 Task: Search one way flight ticket for 1 adult, 1 child, 1 infant in seat in premium economy from Marion: Veterans Airport Of Southern Illinois (williamson County Regional Airport) to Laramie: Laramie Regional Airport on 5-3-2023. Choice of flights is Sun country airlines. Number of bags: 2 carry on bags and 4 checked bags. Price is upto 105000. Outbound departure time preference is 16:15.
Action: Mouse moved to (371, 153)
Screenshot: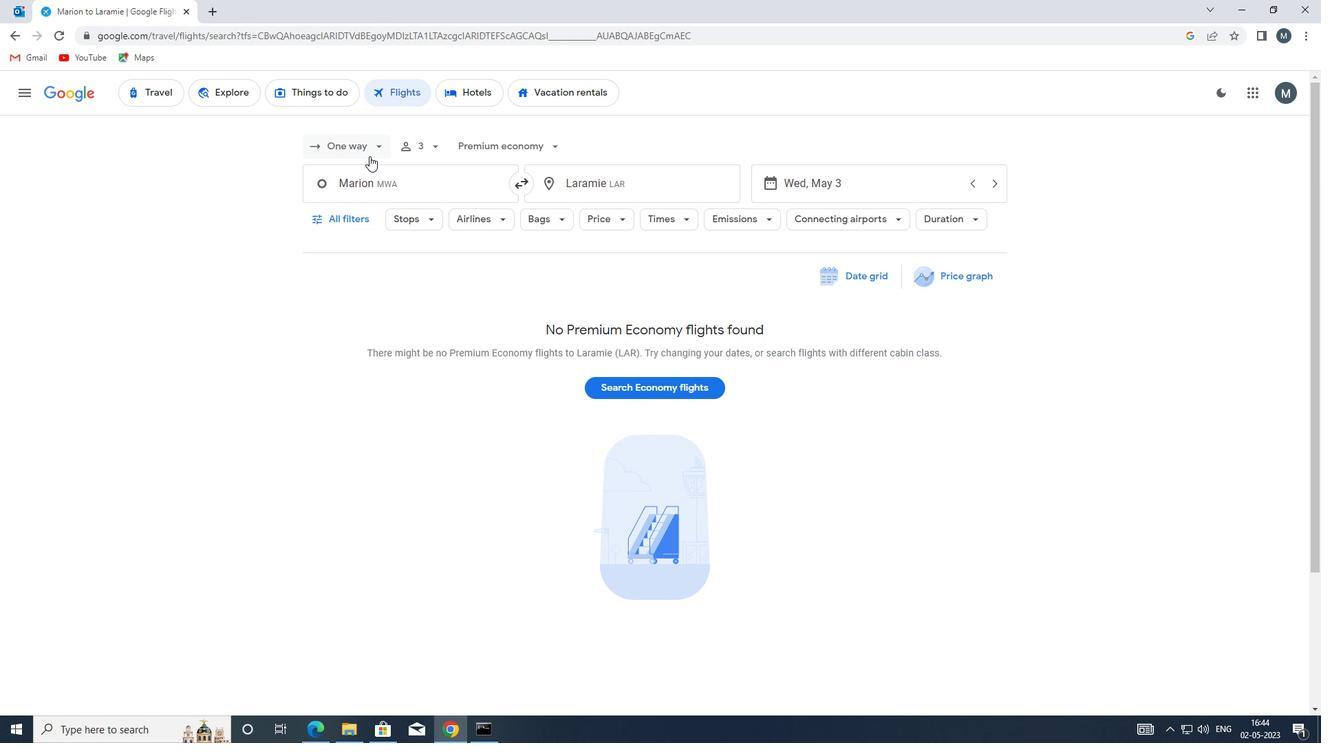 
Action: Mouse pressed left at (371, 153)
Screenshot: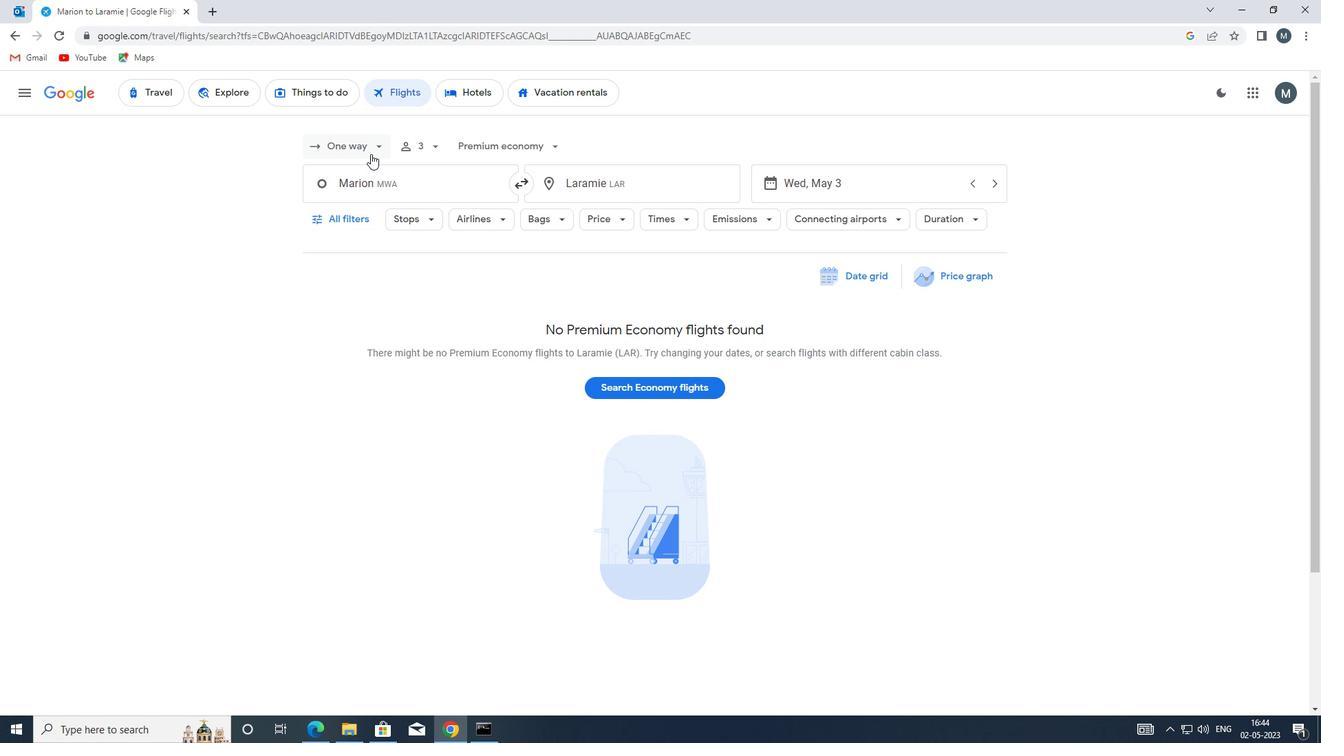 
Action: Mouse moved to (378, 214)
Screenshot: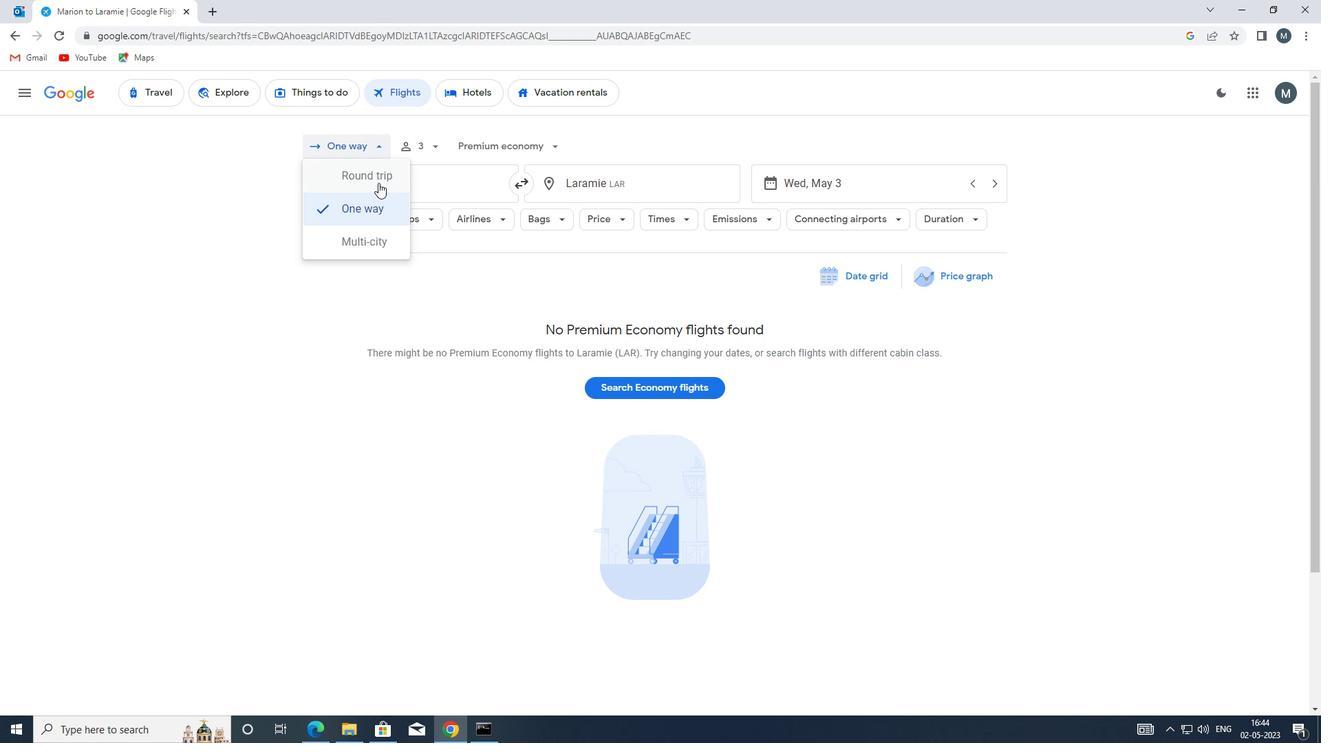 
Action: Mouse pressed left at (378, 214)
Screenshot: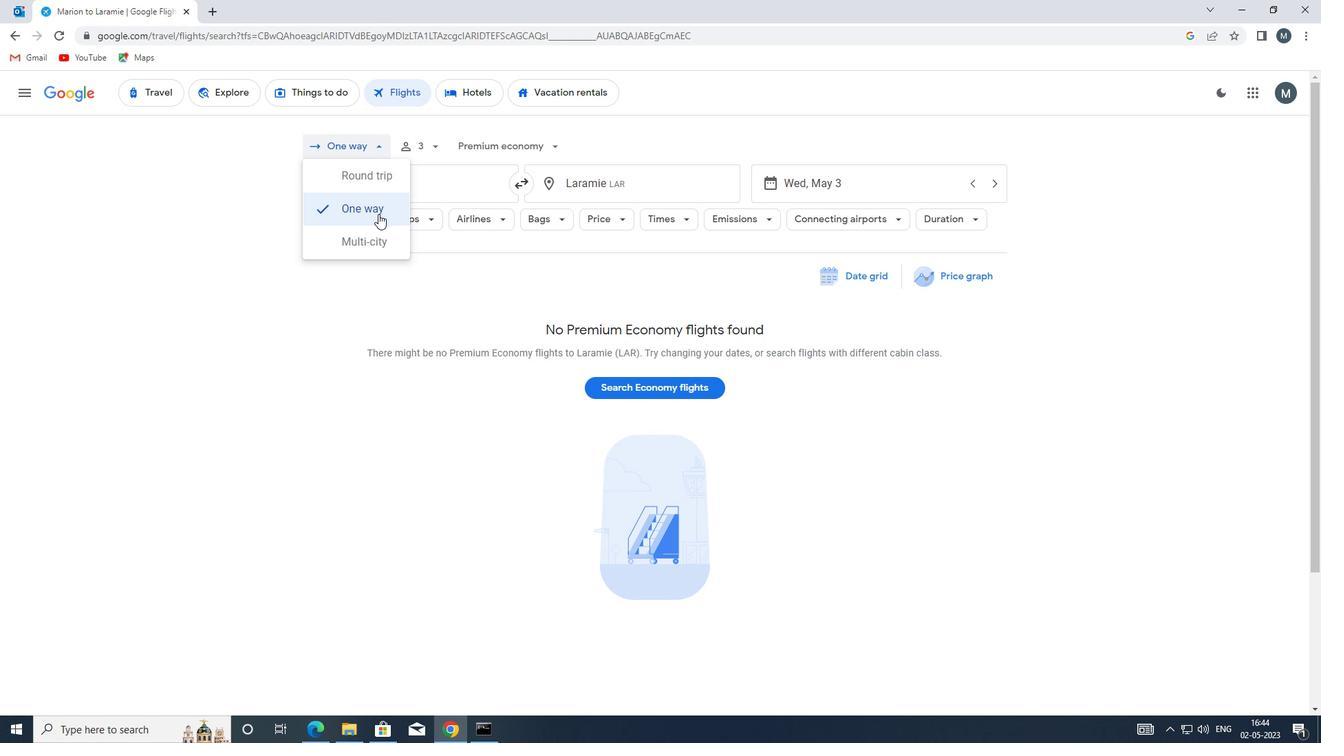 
Action: Mouse moved to (424, 143)
Screenshot: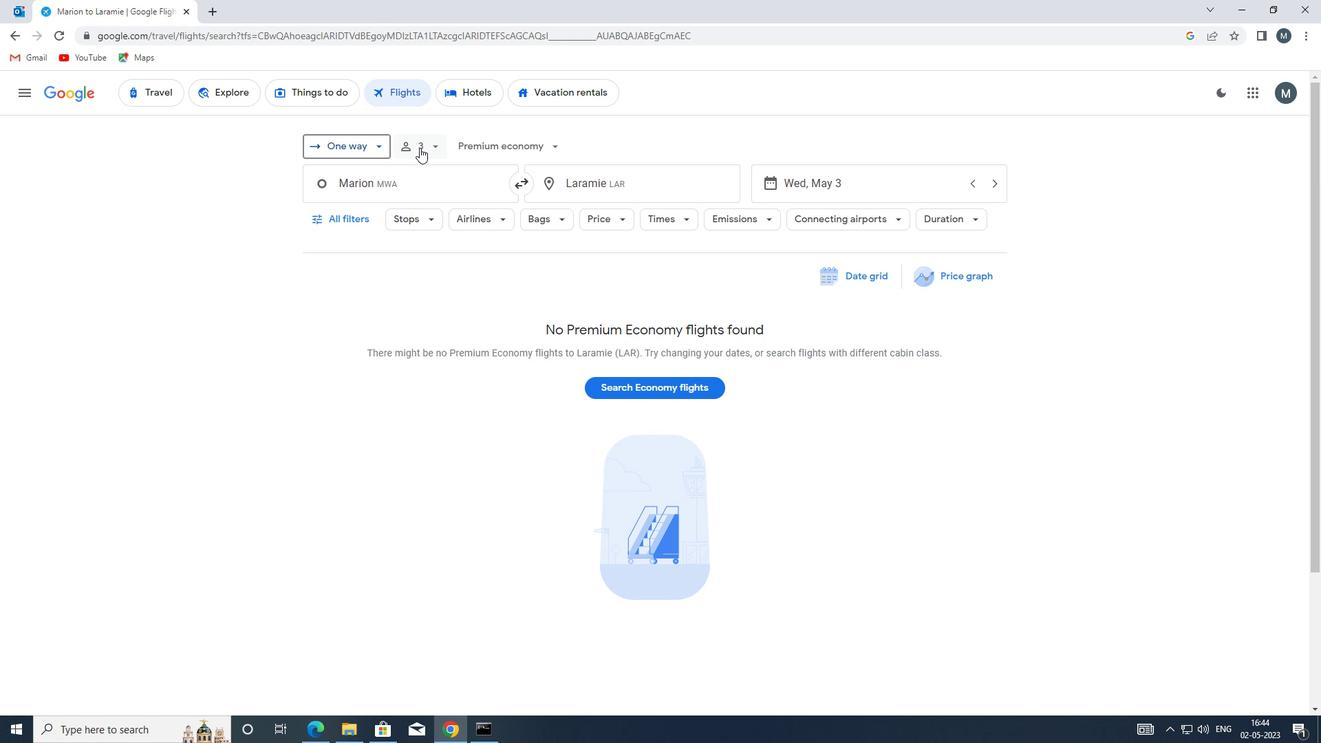 
Action: Mouse pressed left at (424, 143)
Screenshot: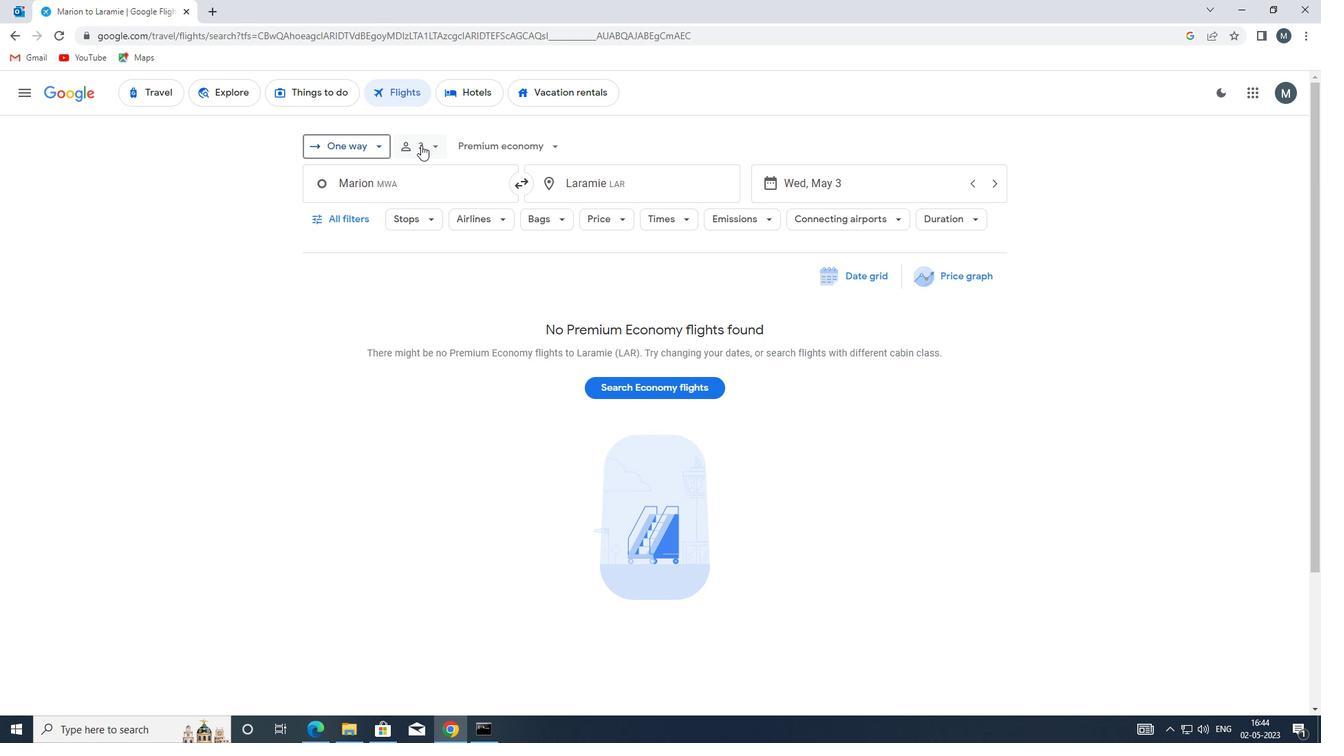 
Action: Mouse moved to (486, 183)
Screenshot: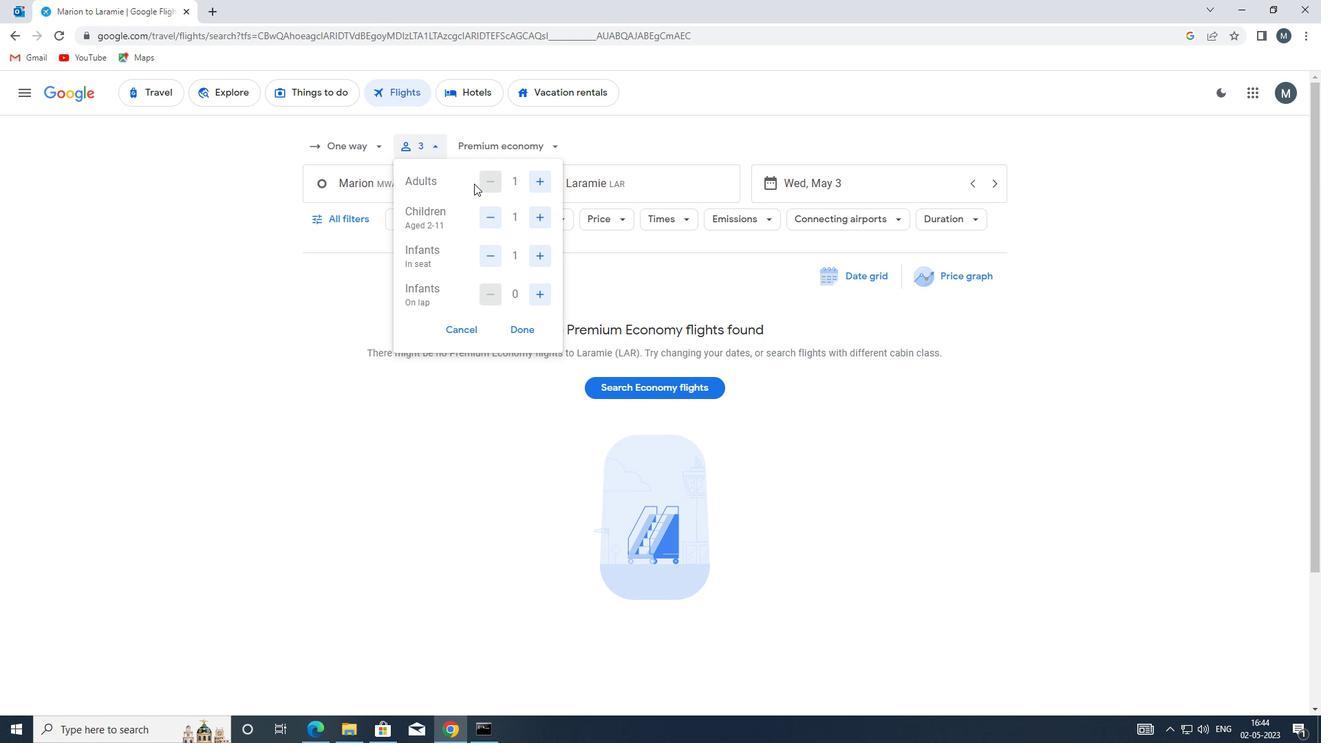 
Action: Mouse pressed left at (486, 183)
Screenshot: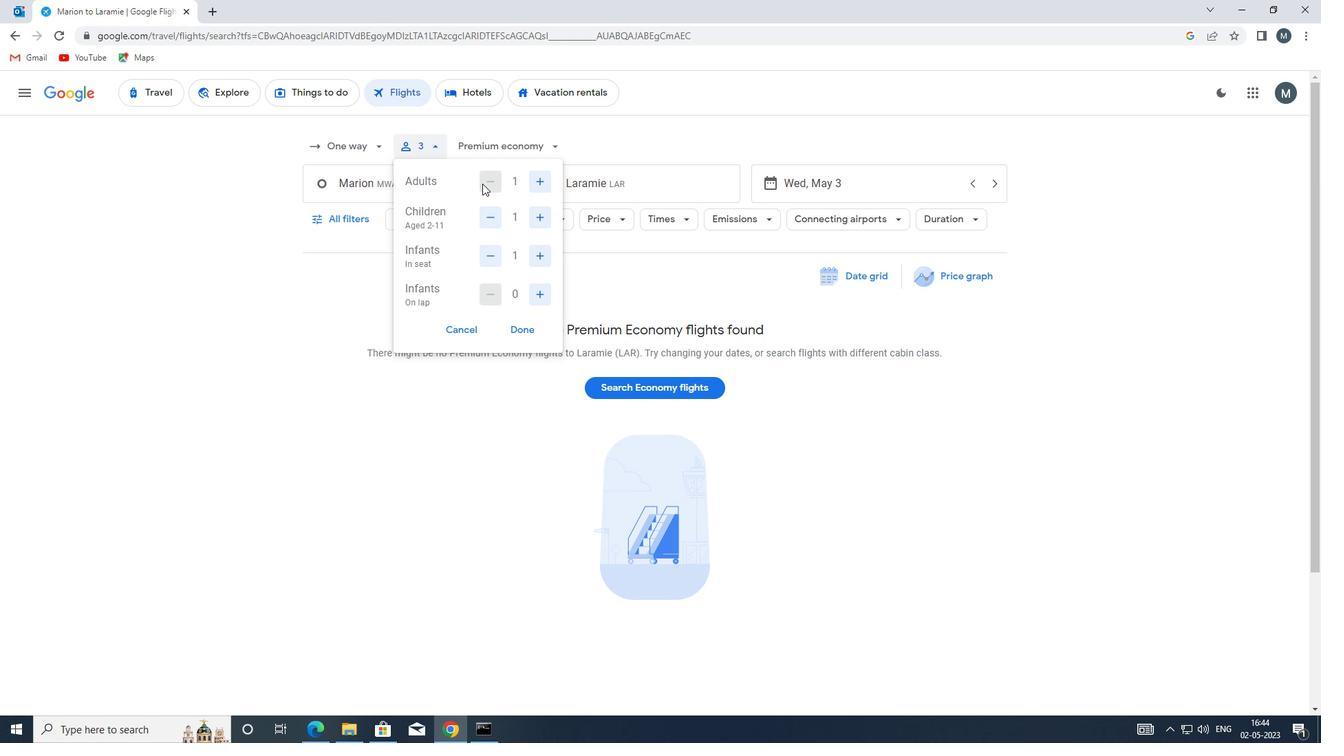 
Action: Mouse moved to (539, 184)
Screenshot: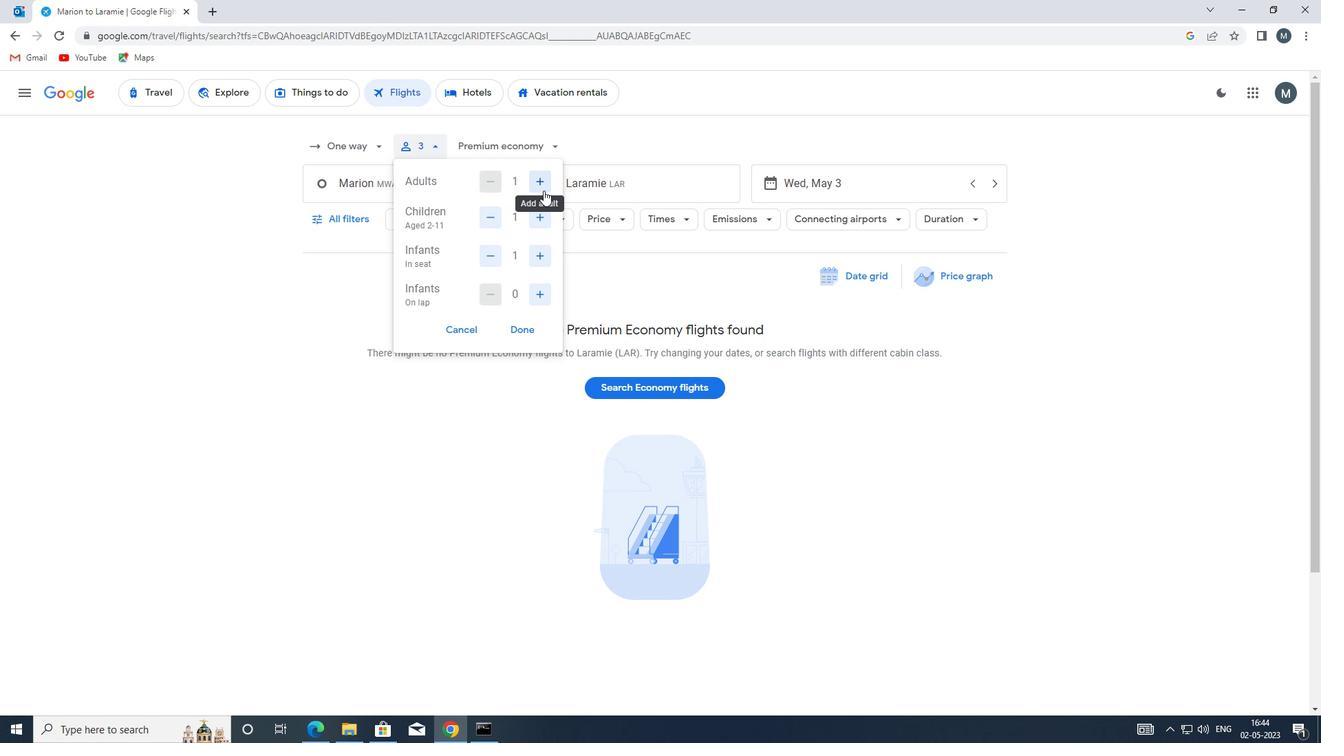 
Action: Mouse pressed left at (539, 184)
Screenshot: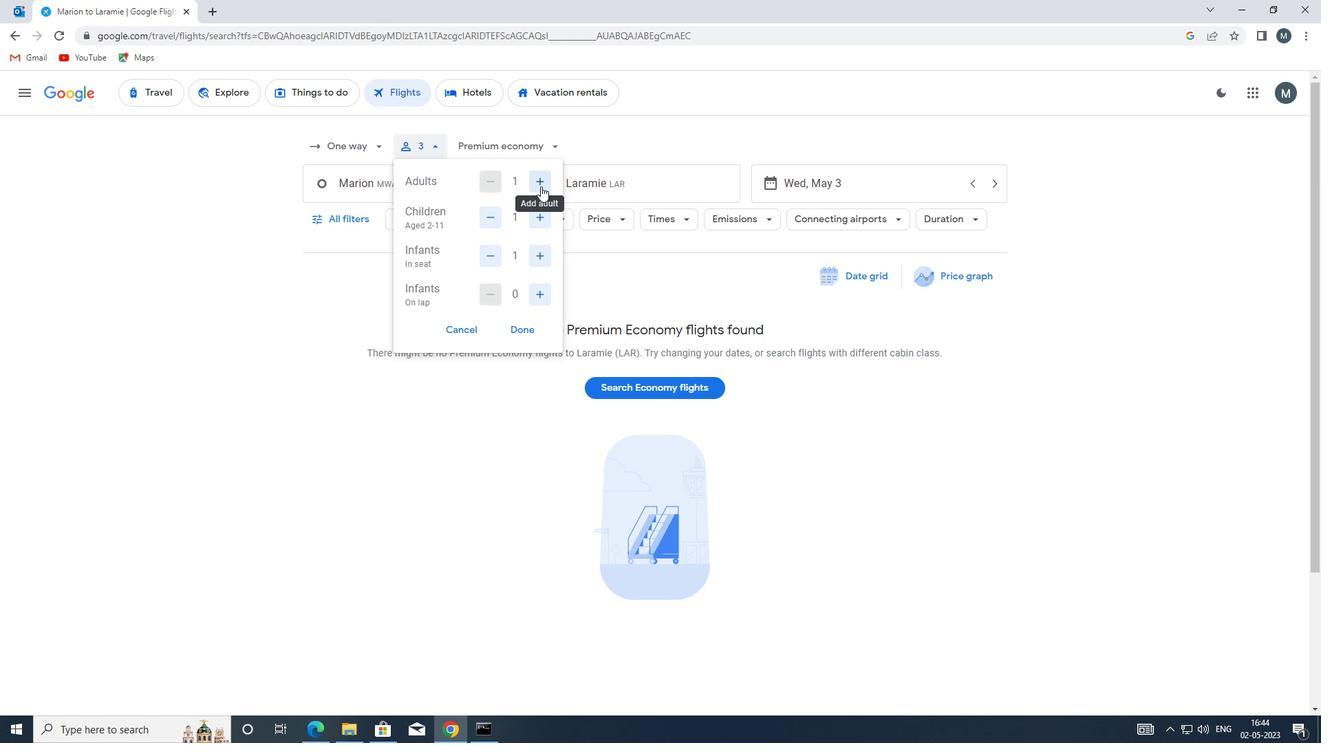 
Action: Mouse moved to (496, 181)
Screenshot: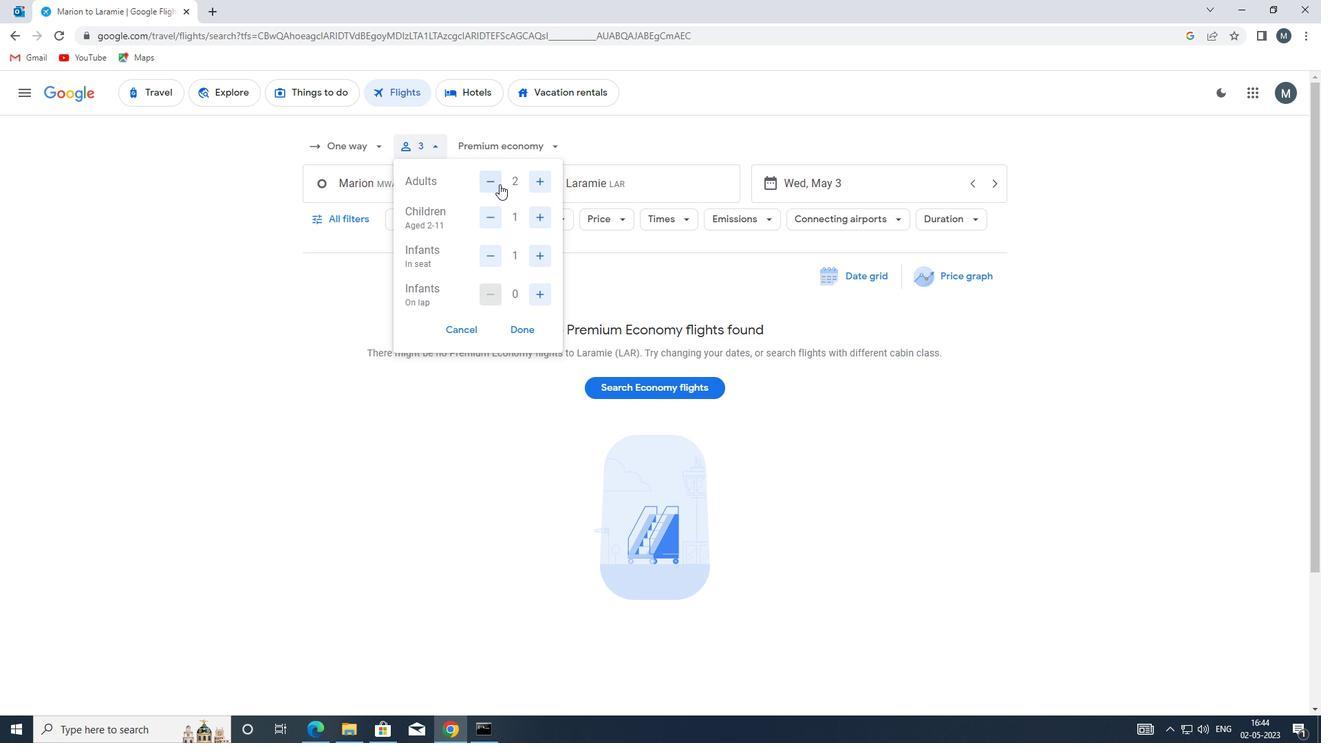 
Action: Mouse pressed left at (496, 181)
Screenshot: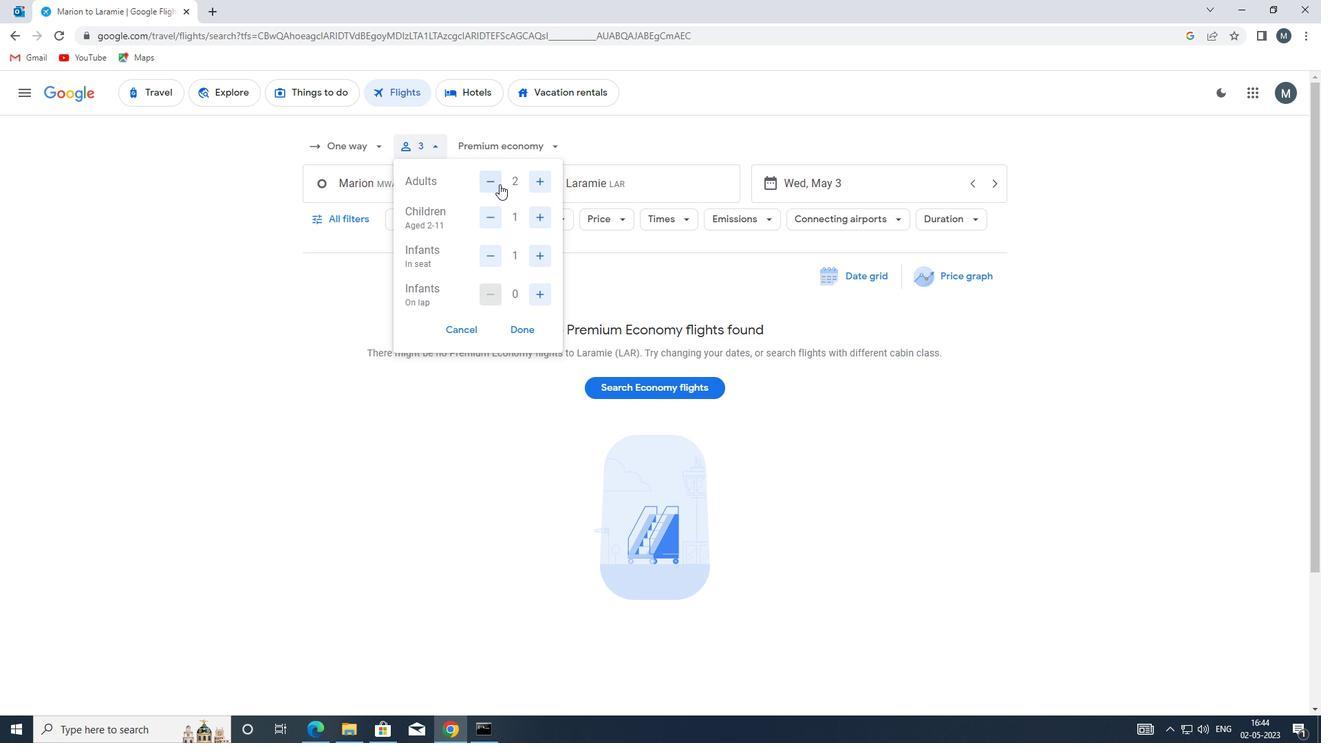 
Action: Mouse moved to (540, 214)
Screenshot: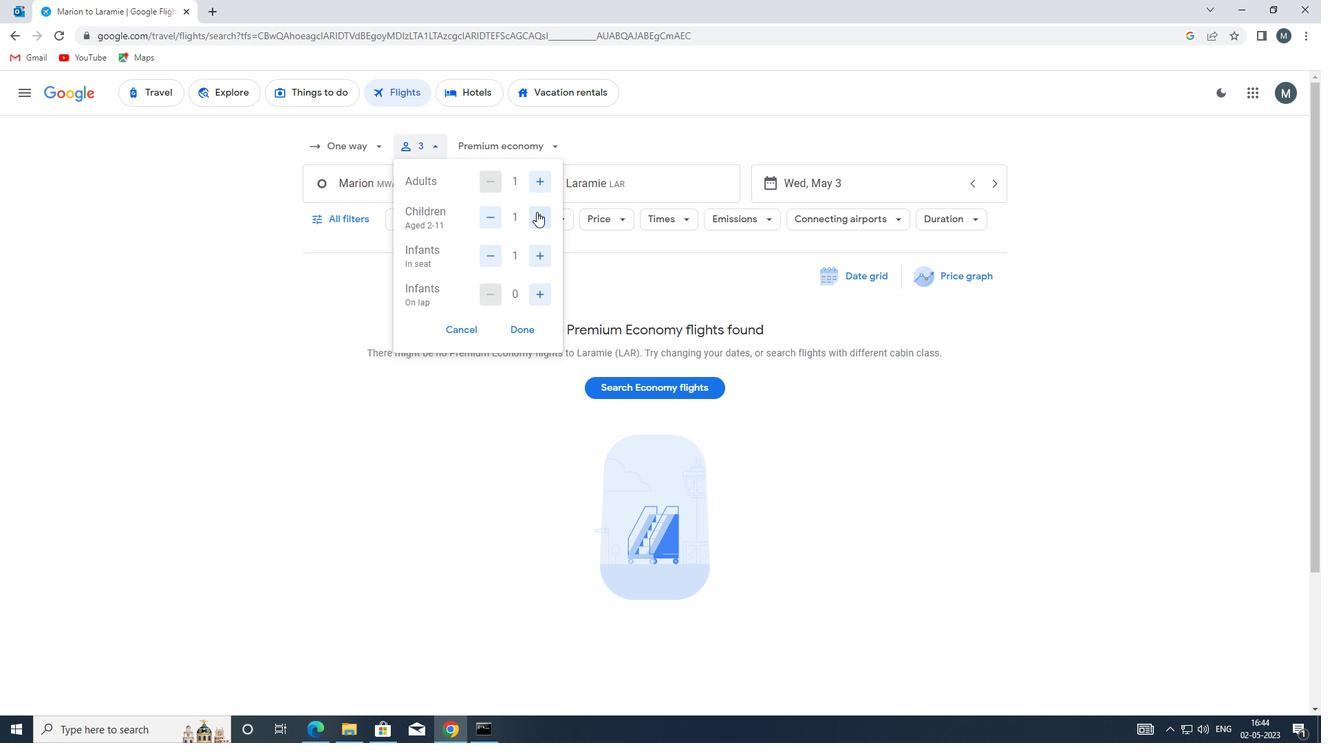 
Action: Mouse pressed left at (540, 214)
Screenshot: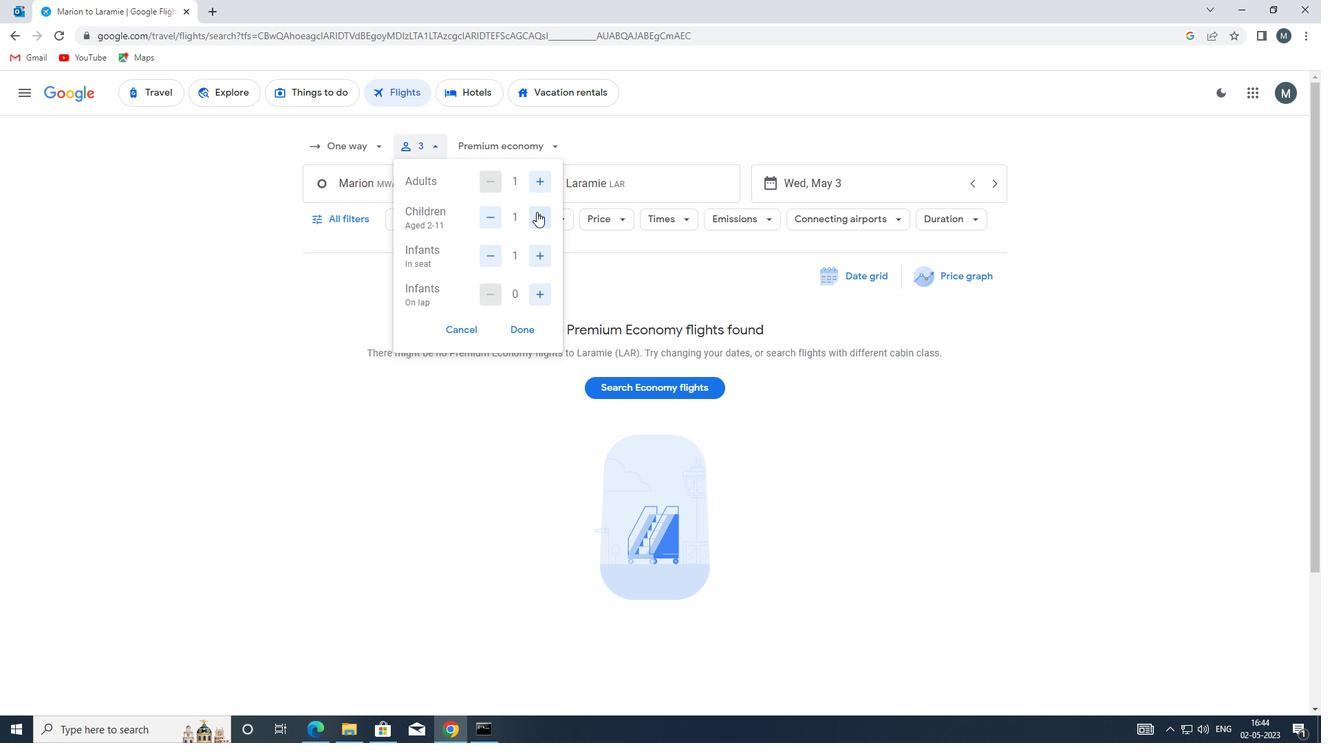 
Action: Mouse moved to (486, 216)
Screenshot: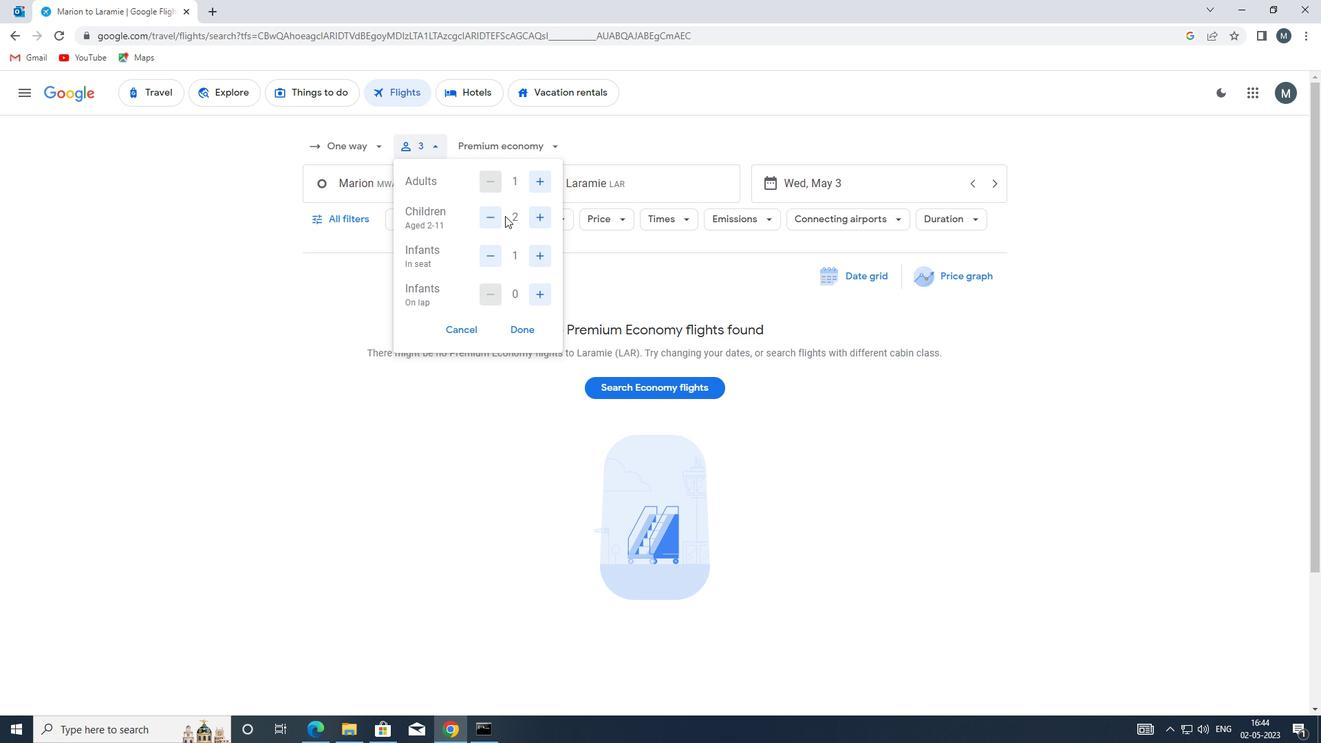 
Action: Mouse pressed left at (486, 216)
Screenshot: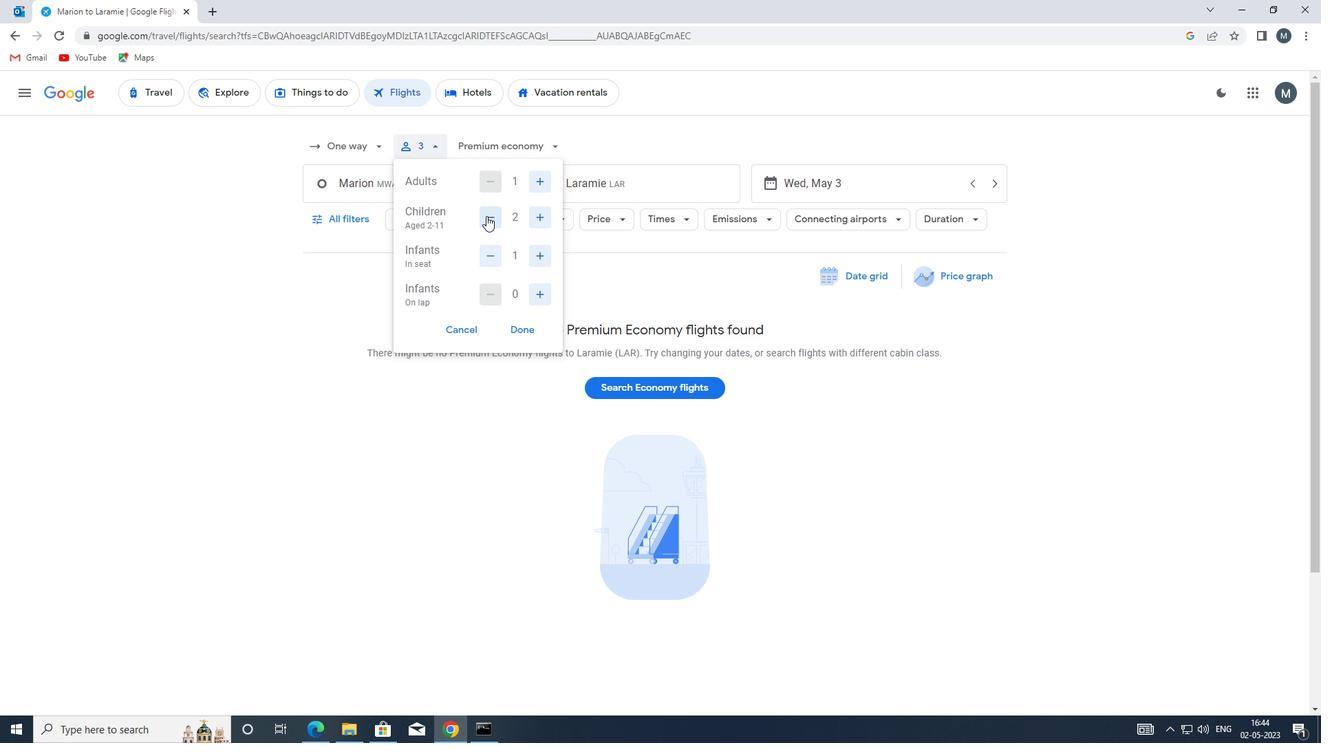 
Action: Mouse moved to (538, 251)
Screenshot: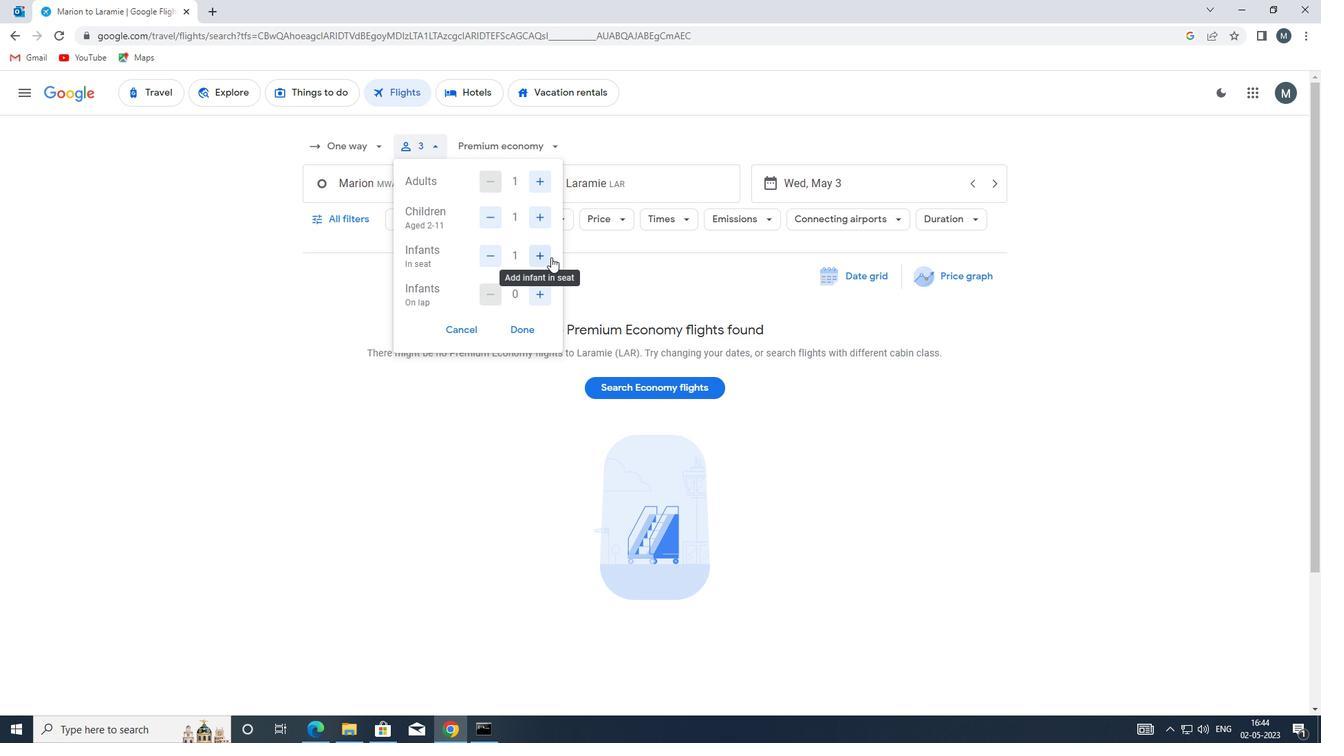 
Action: Mouse pressed left at (538, 251)
Screenshot: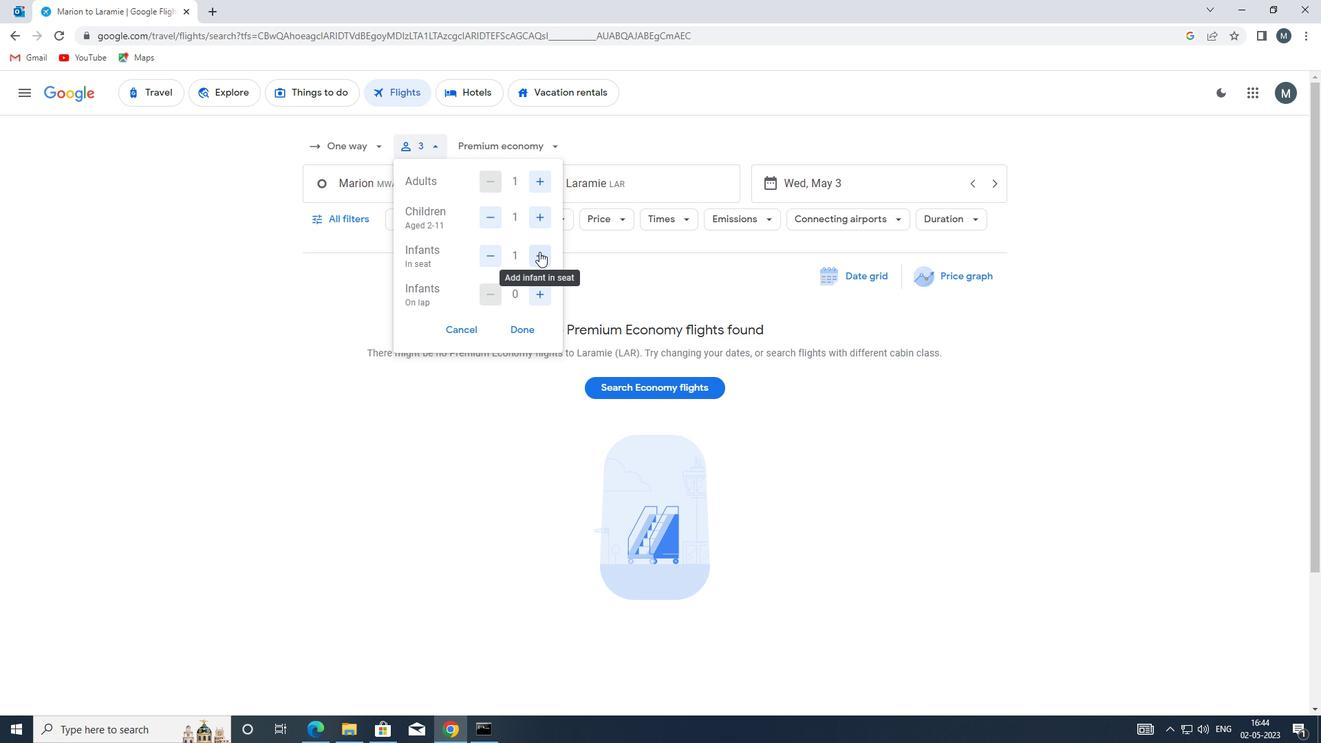
Action: Mouse moved to (508, 250)
Screenshot: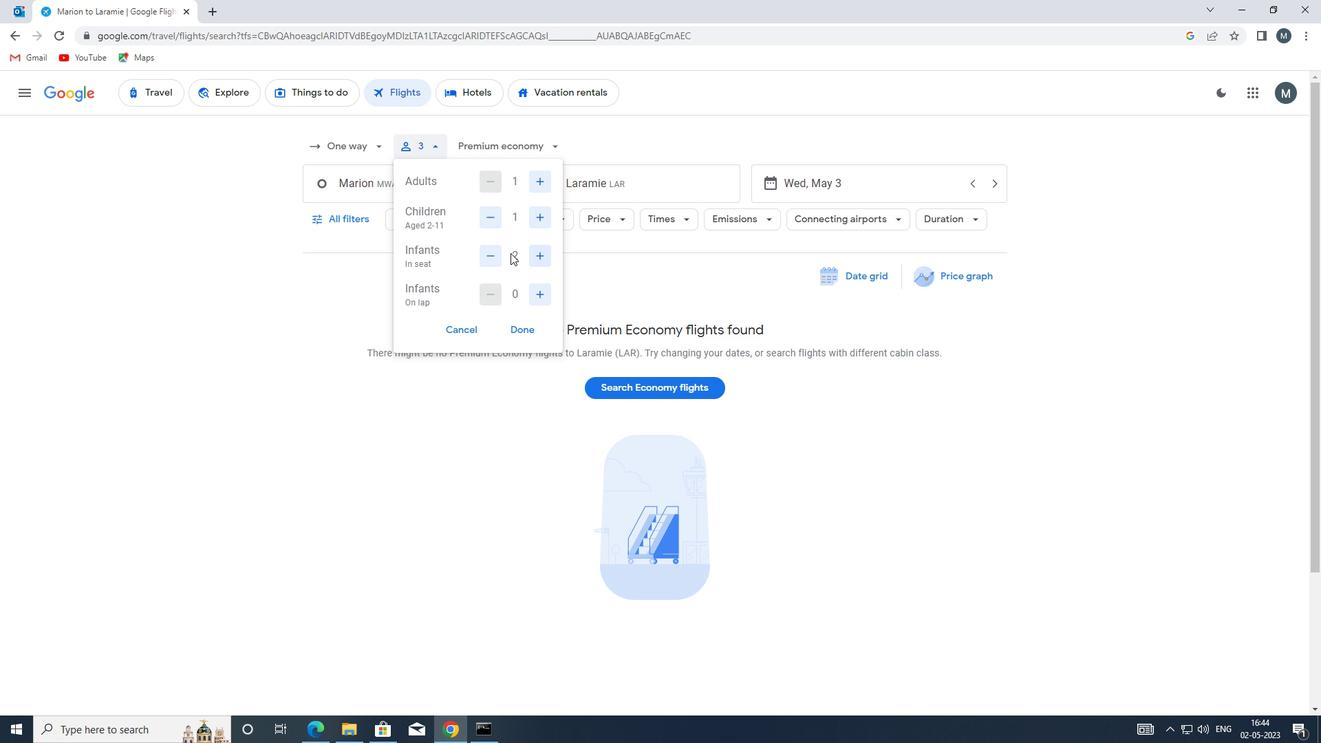 
Action: Mouse pressed left at (508, 250)
Screenshot: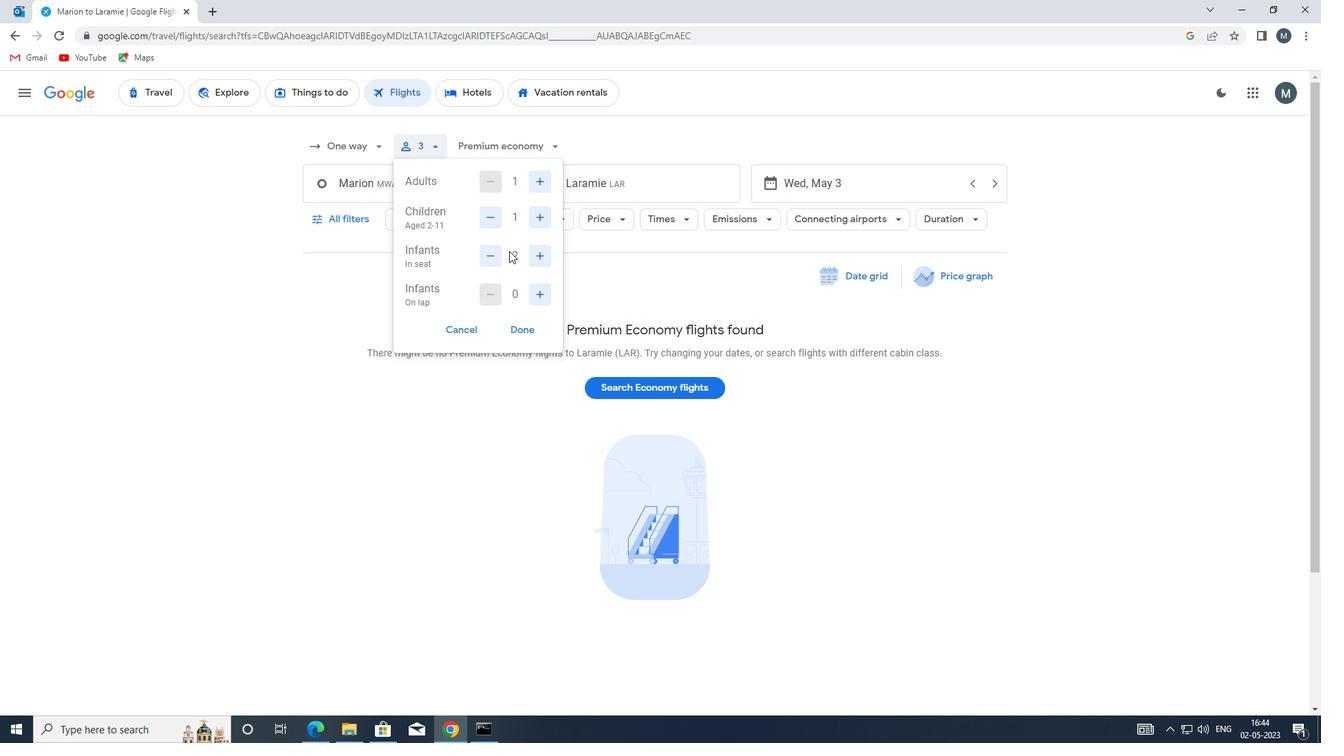 
Action: Mouse moved to (482, 253)
Screenshot: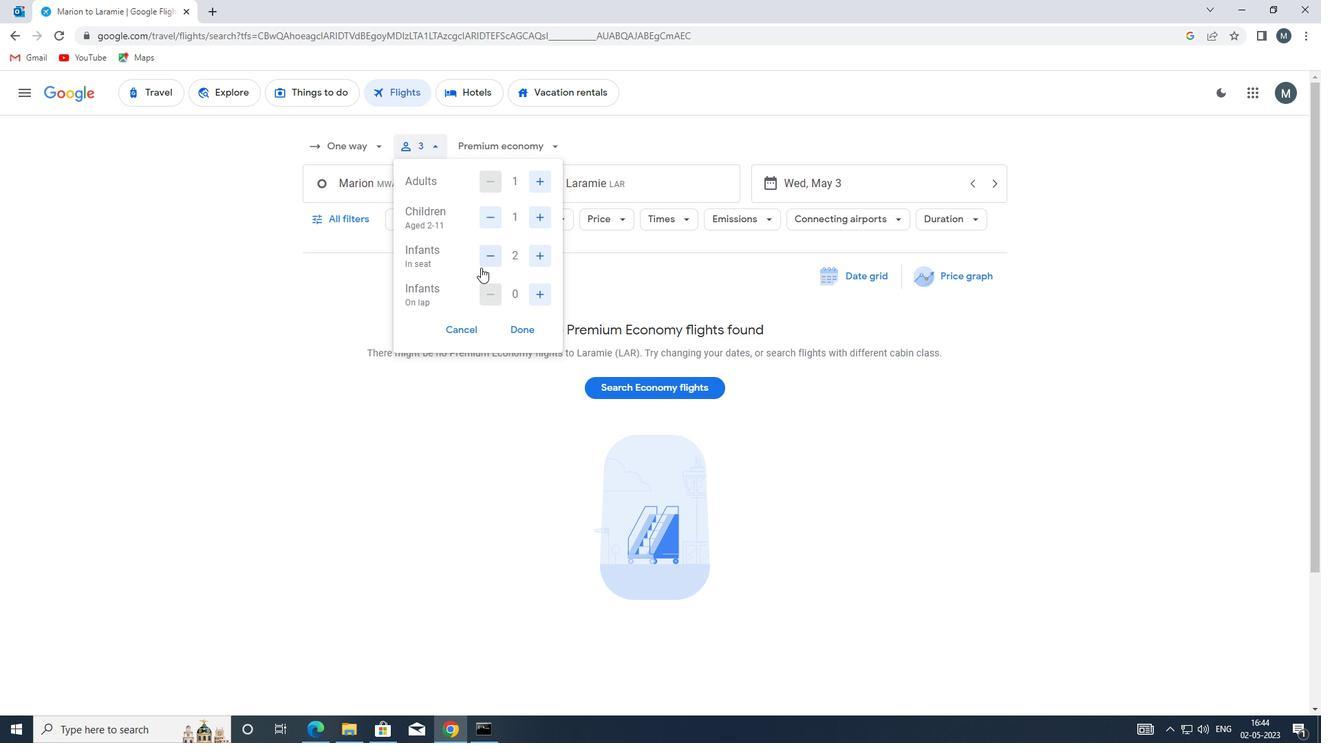 
Action: Mouse pressed left at (482, 253)
Screenshot: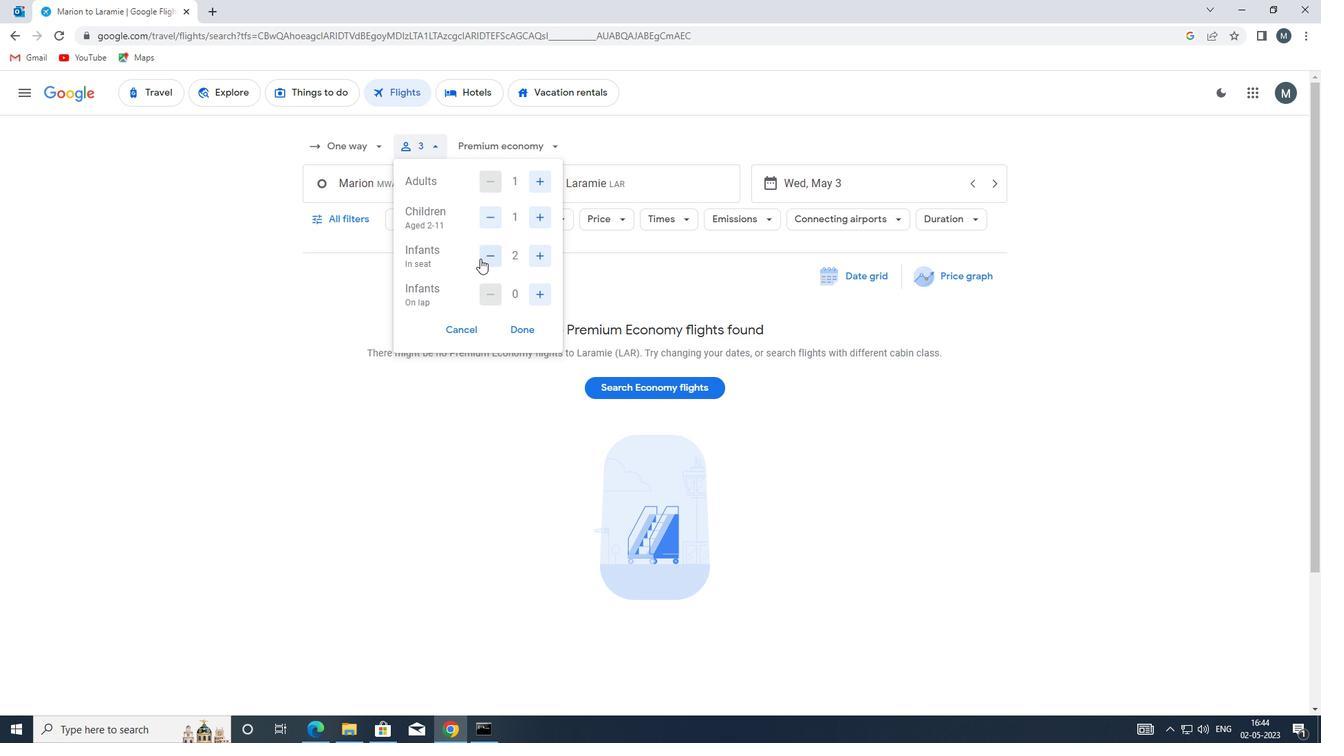 
Action: Mouse moved to (527, 320)
Screenshot: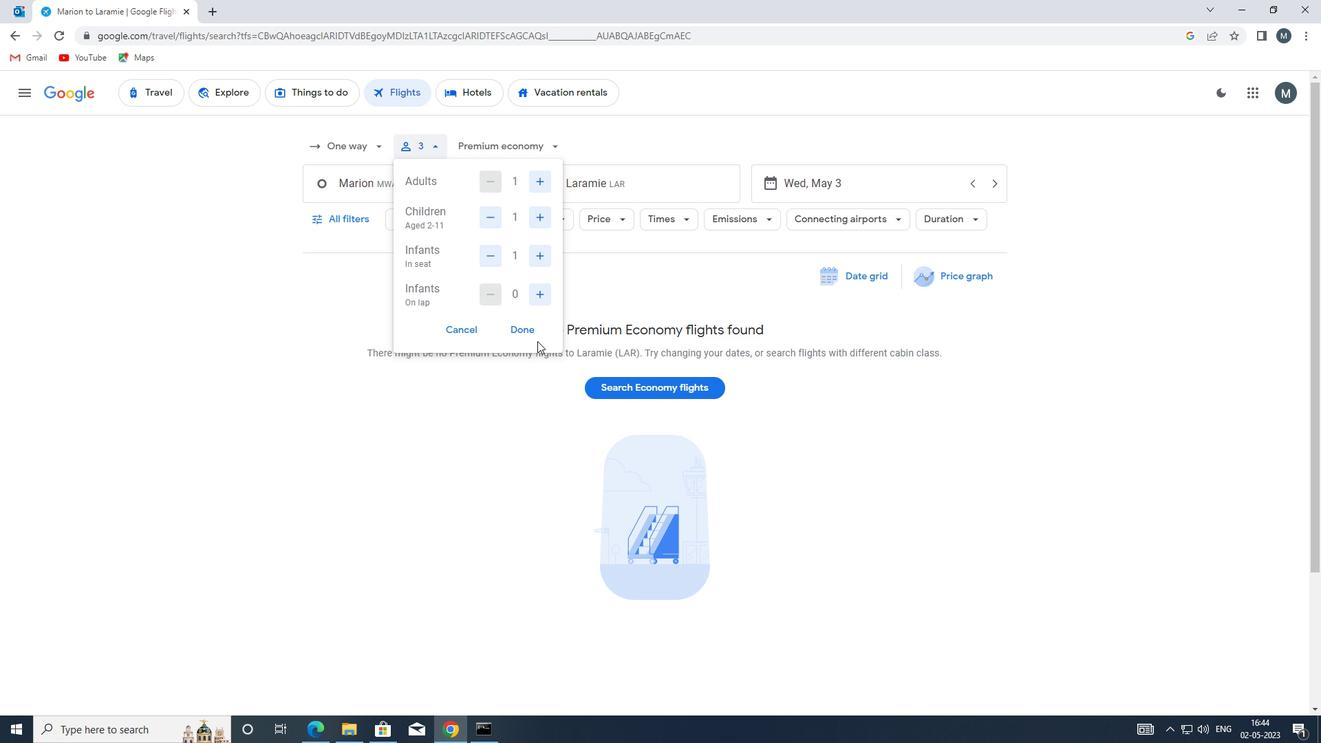 
Action: Mouse pressed left at (527, 320)
Screenshot: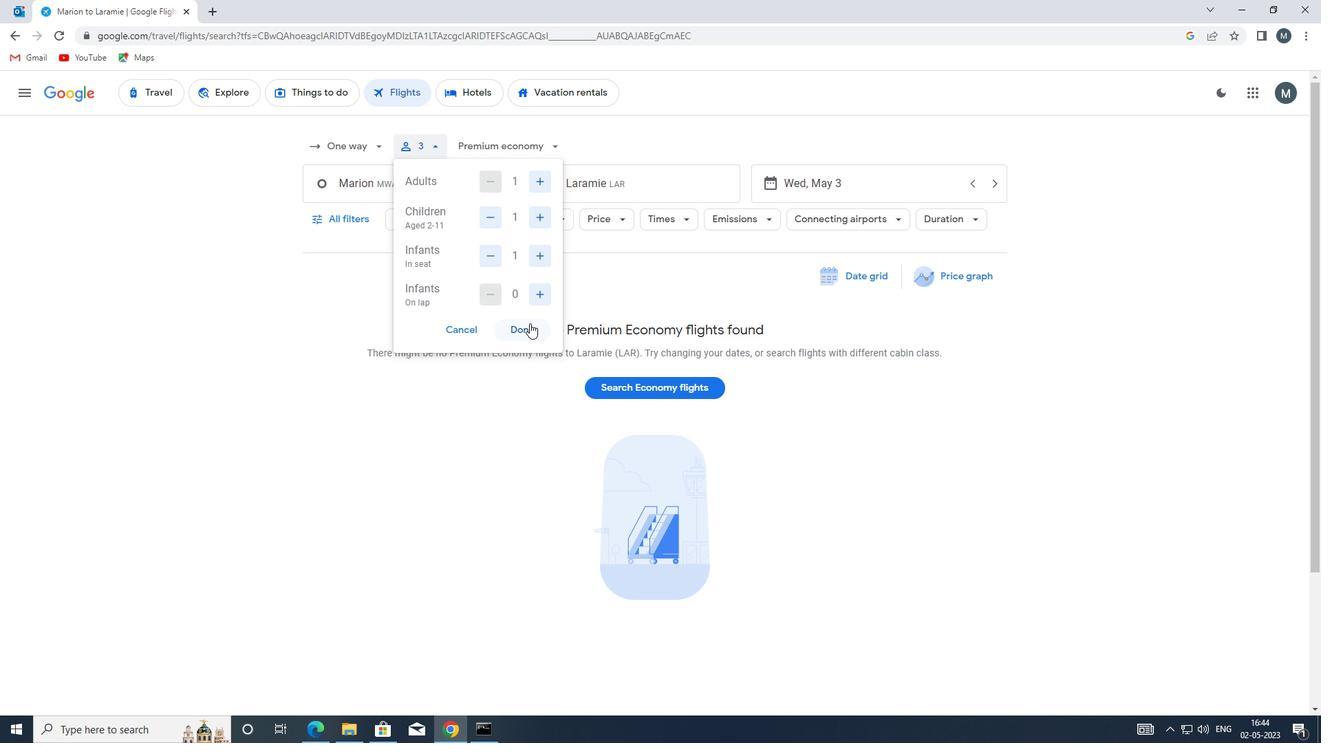 
Action: Mouse moved to (519, 136)
Screenshot: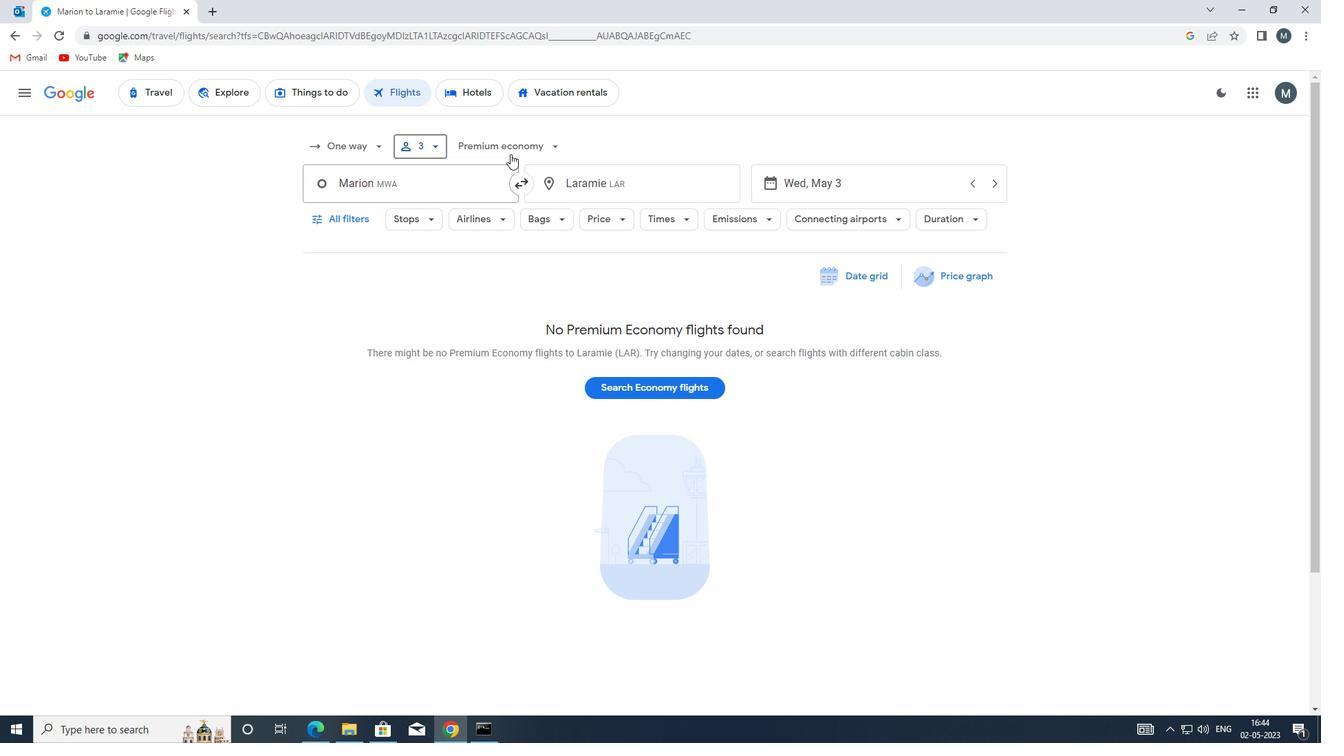 
Action: Mouse pressed left at (519, 136)
Screenshot: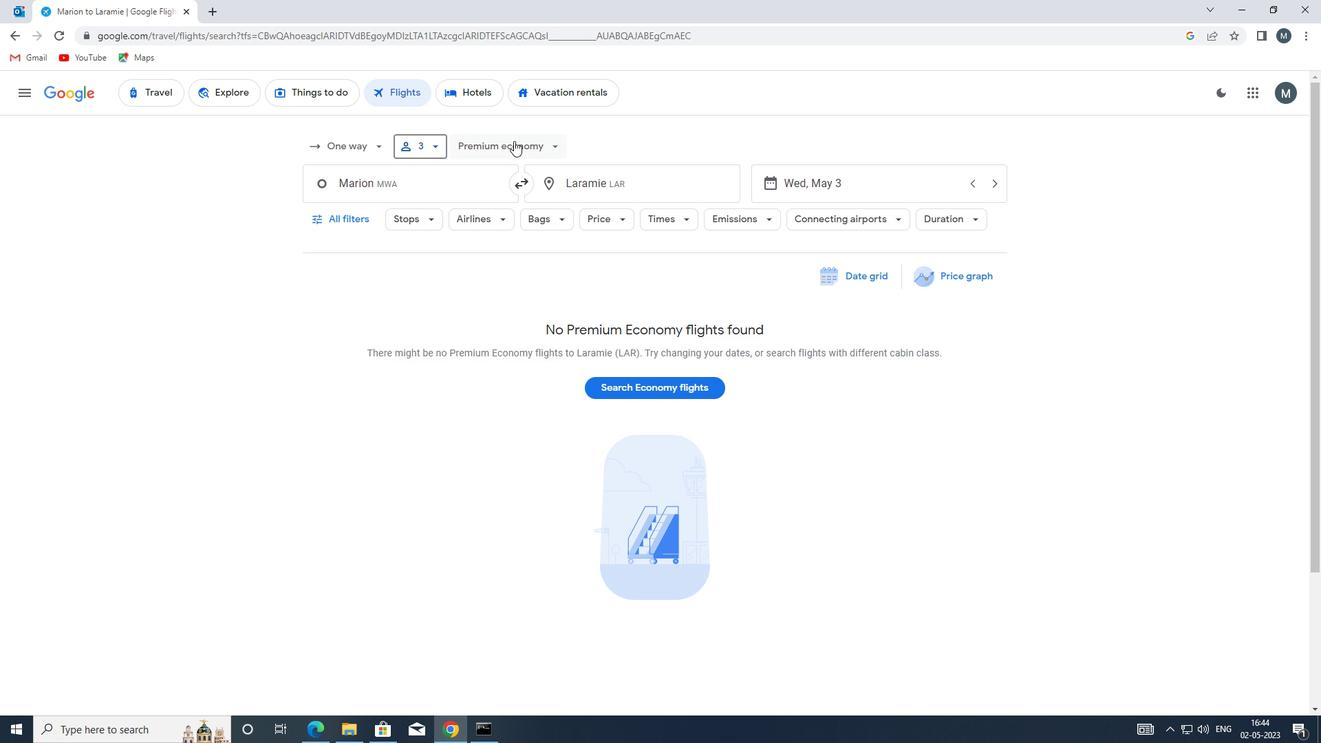
Action: Mouse moved to (535, 214)
Screenshot: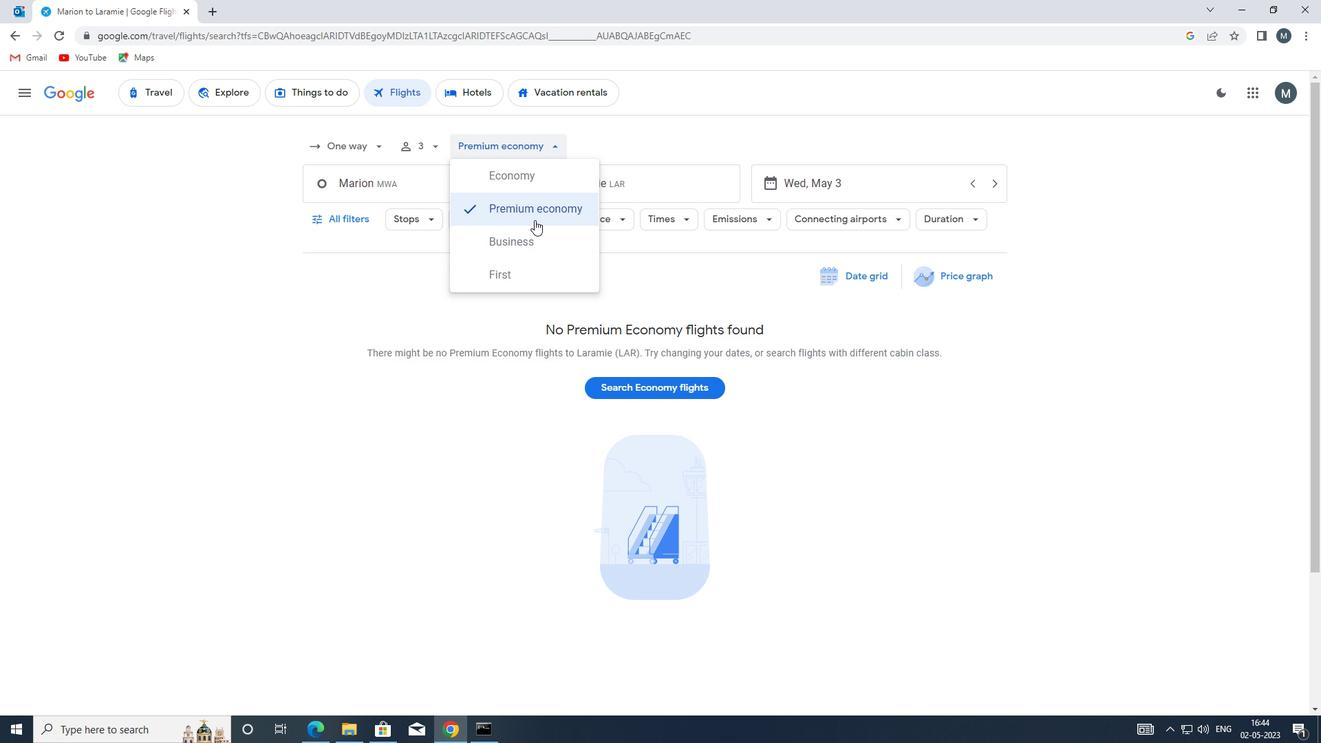 
Action: Mouse pressed left at (535, 214)
Screenshot: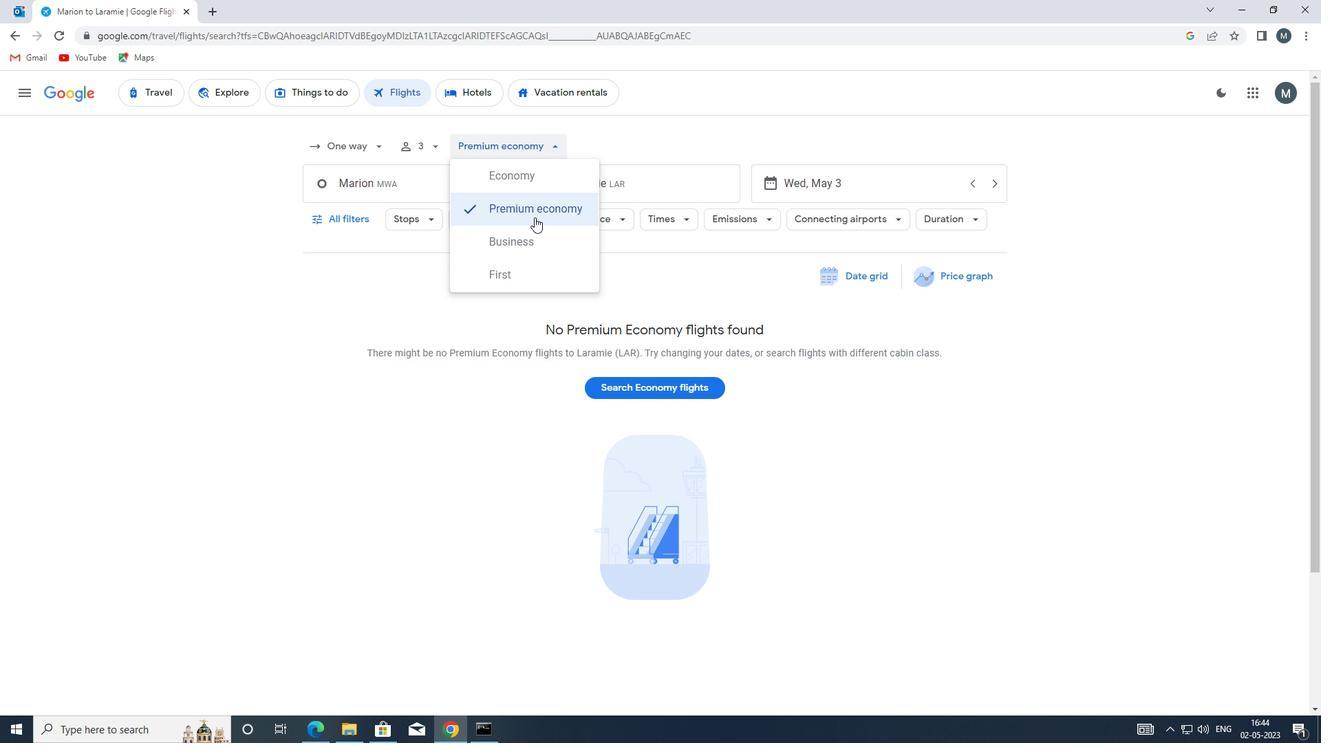 
Action: Mouse moved to (473, 176)
Screenshot: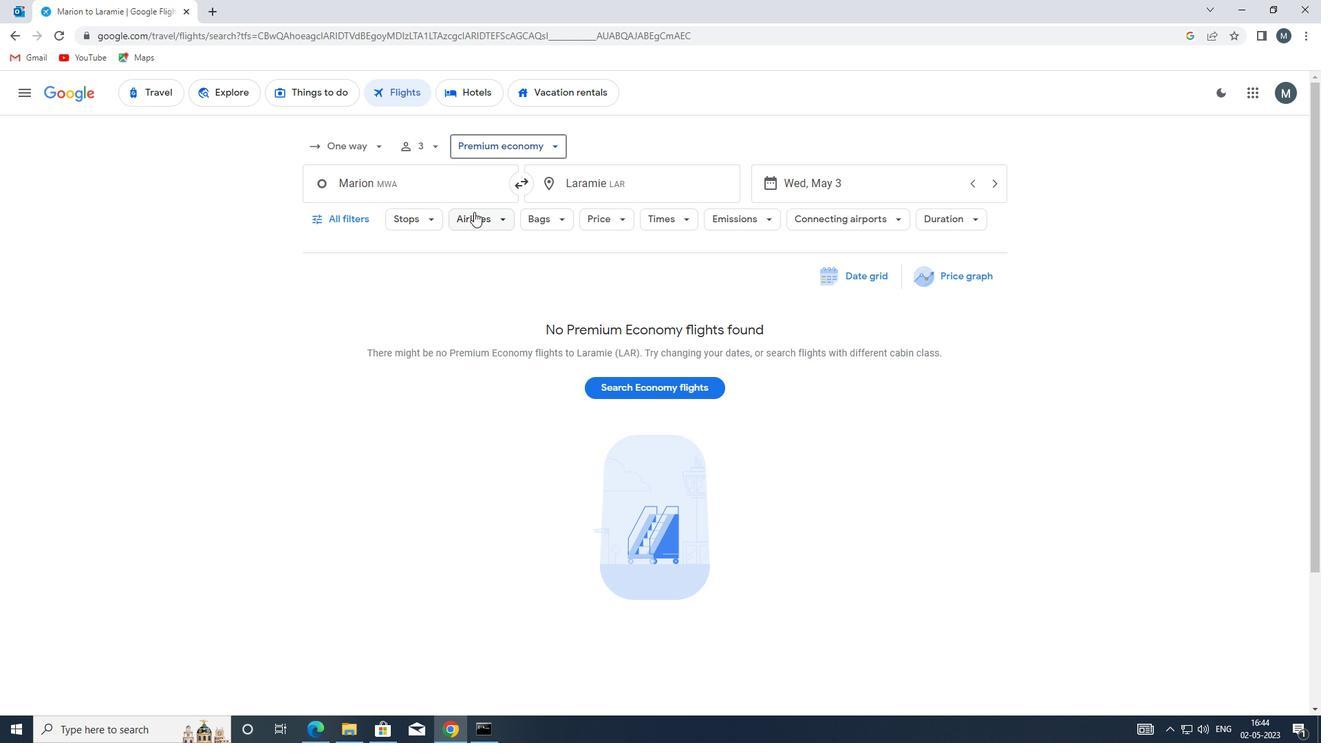 
Action: Mouse pressed left at (473, 176)
Screenshot: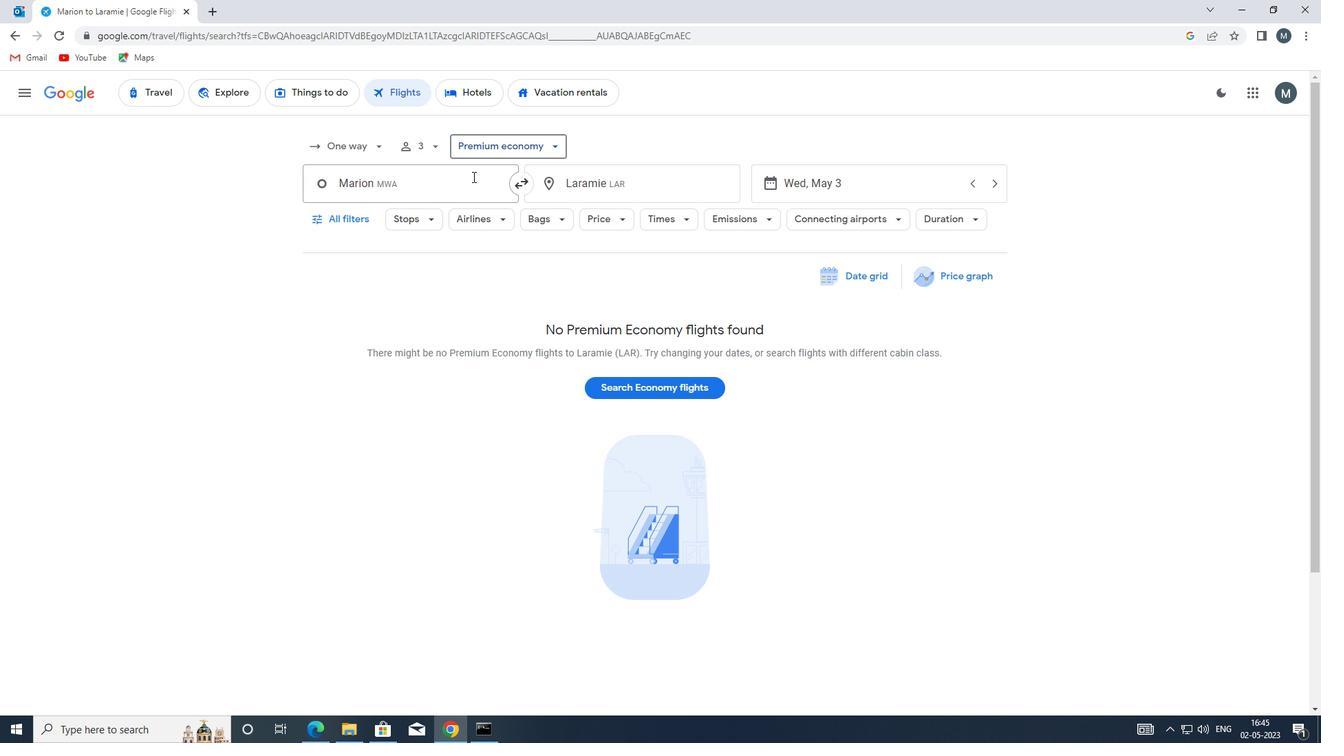 
Action: Mouse moved to (473, 176)
Screenshot: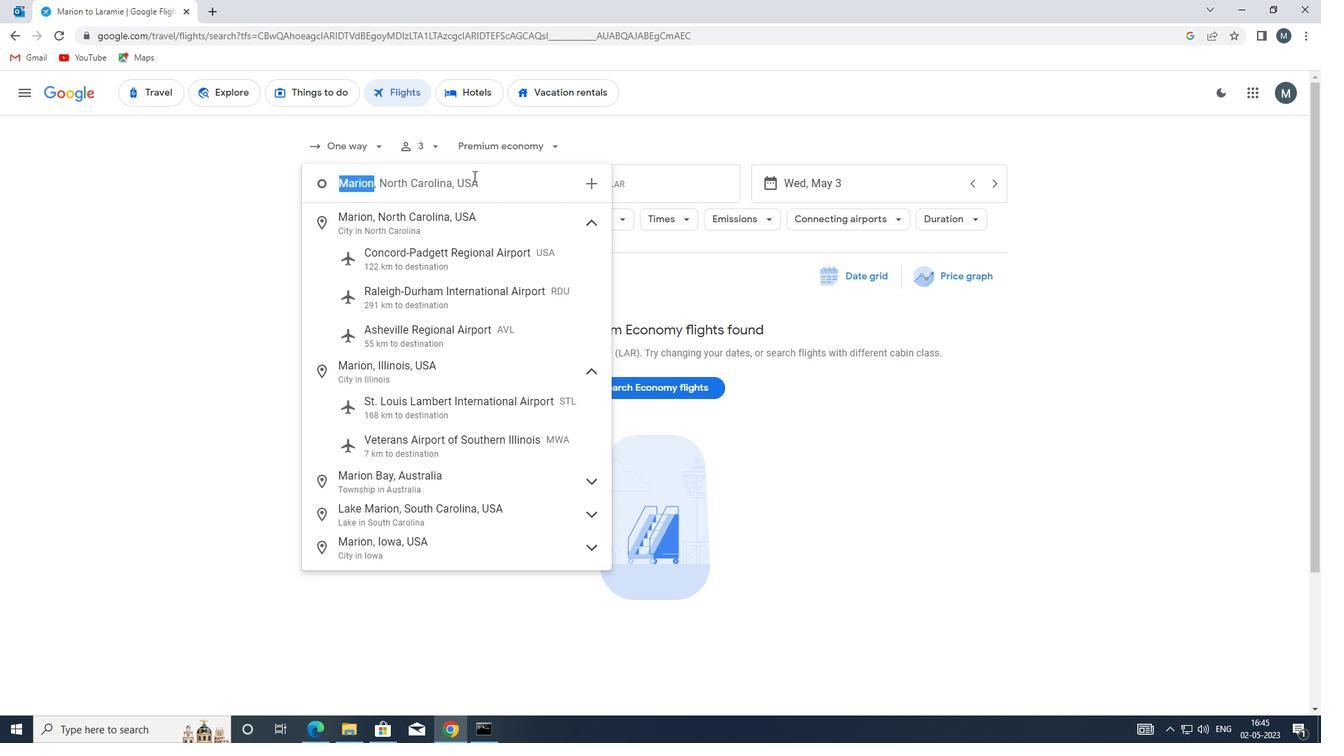 
Action: Key pressed mwa<Key.enter>
Screenshot: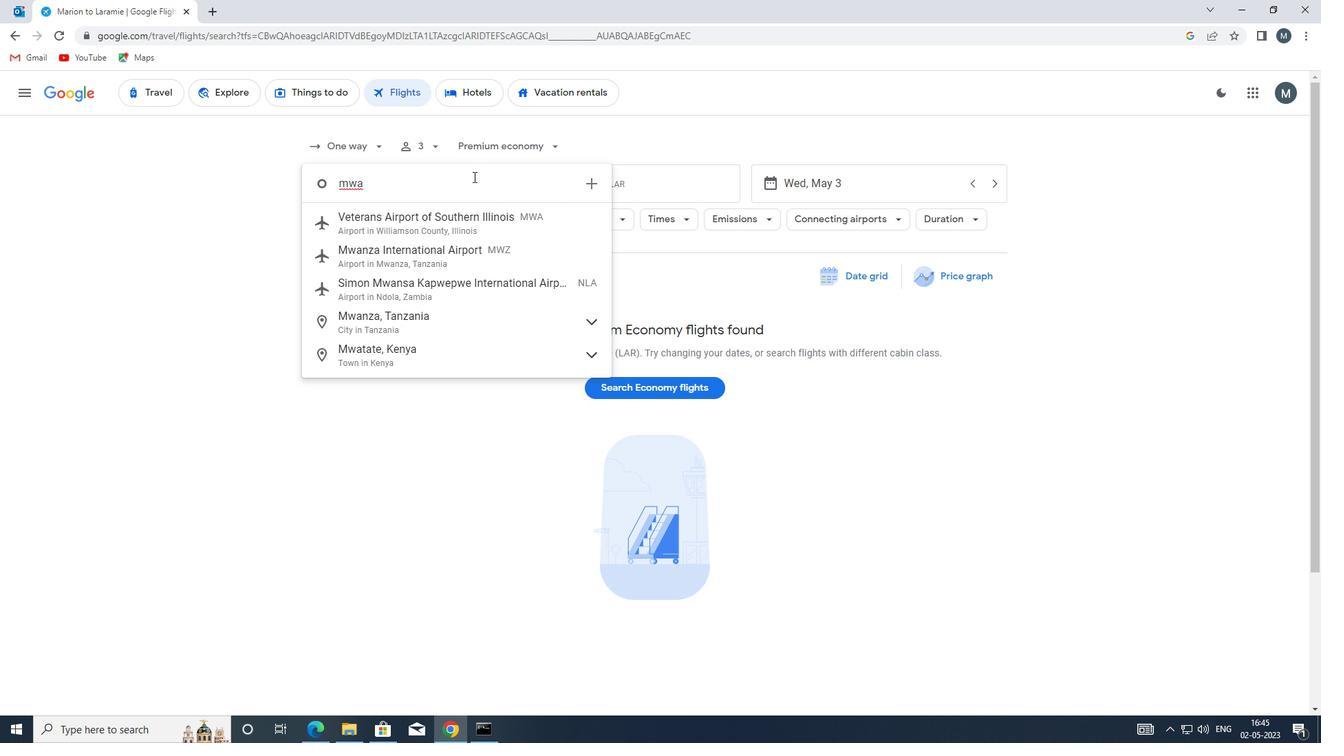 
Action: Mouse moved to (623, 186)
Screenshot: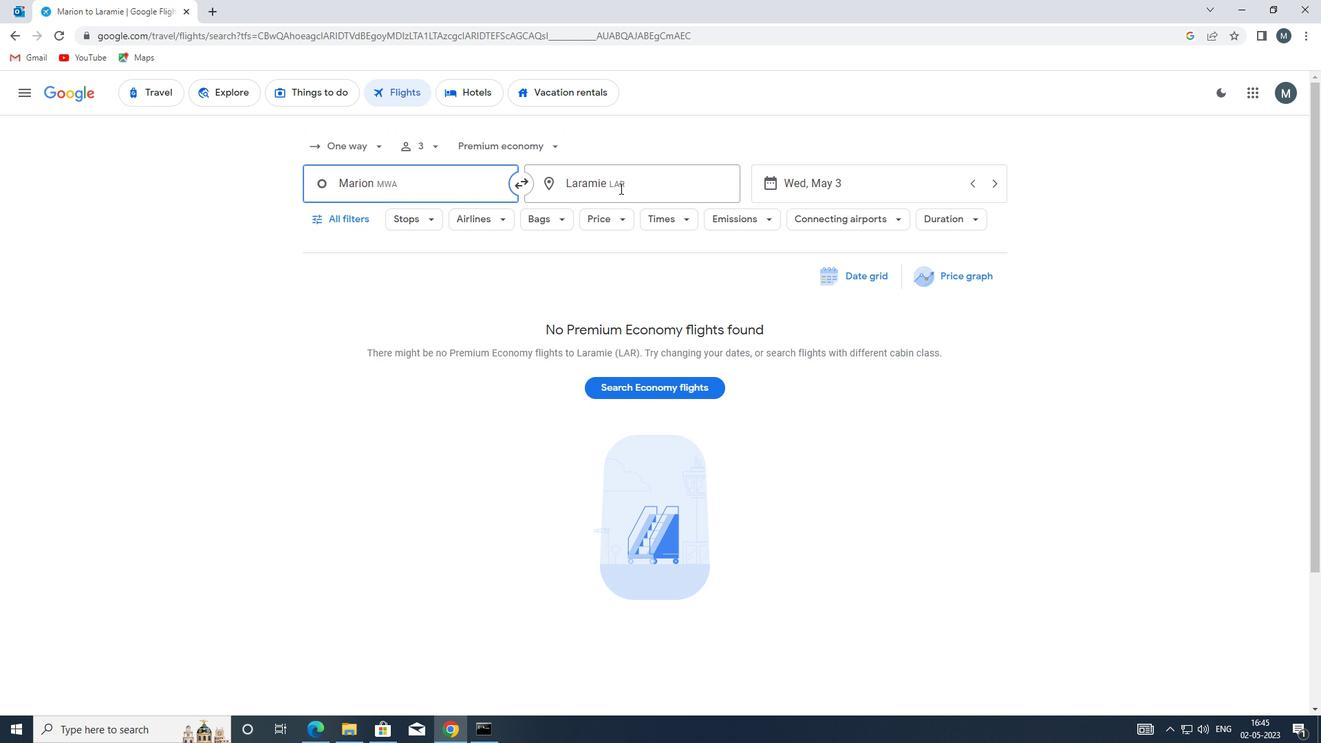
Action: Mouse pressed left at (623, 186)
Screenshot: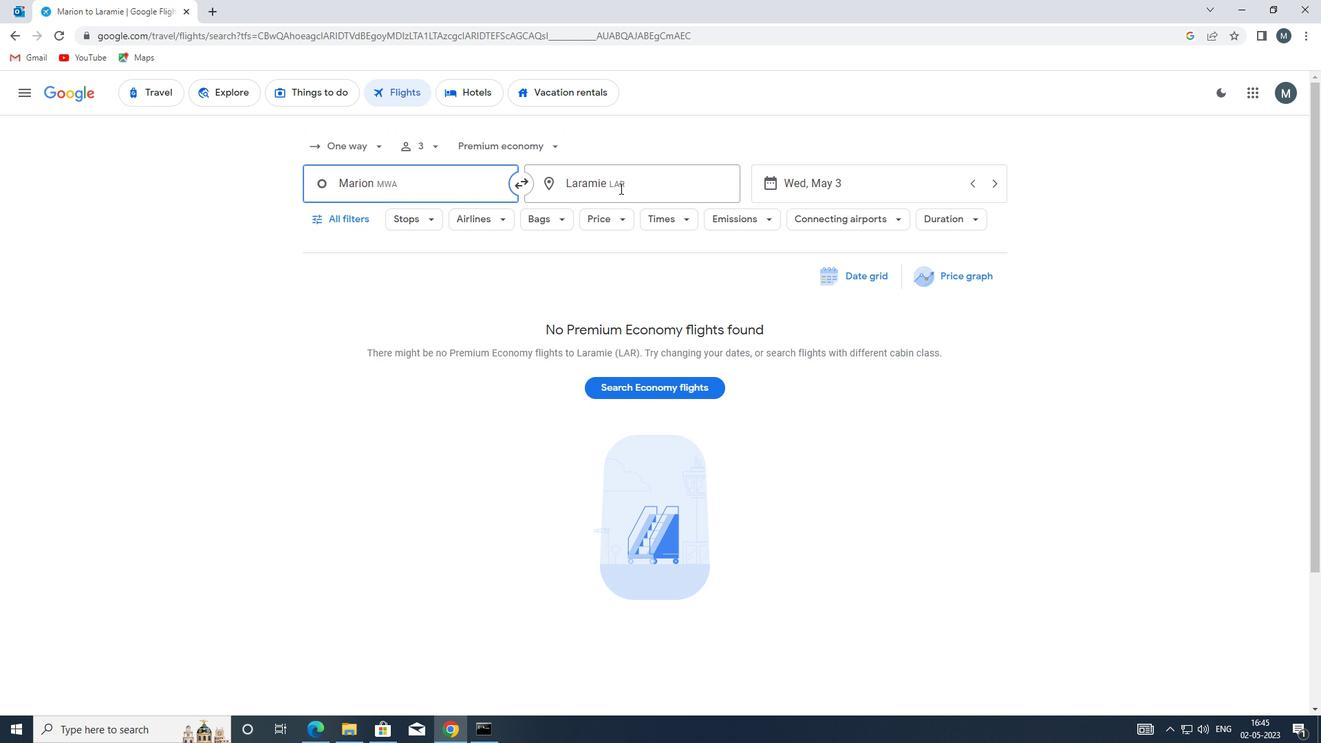 
Action: Key pressed lar<Key.enter>
Screenshot: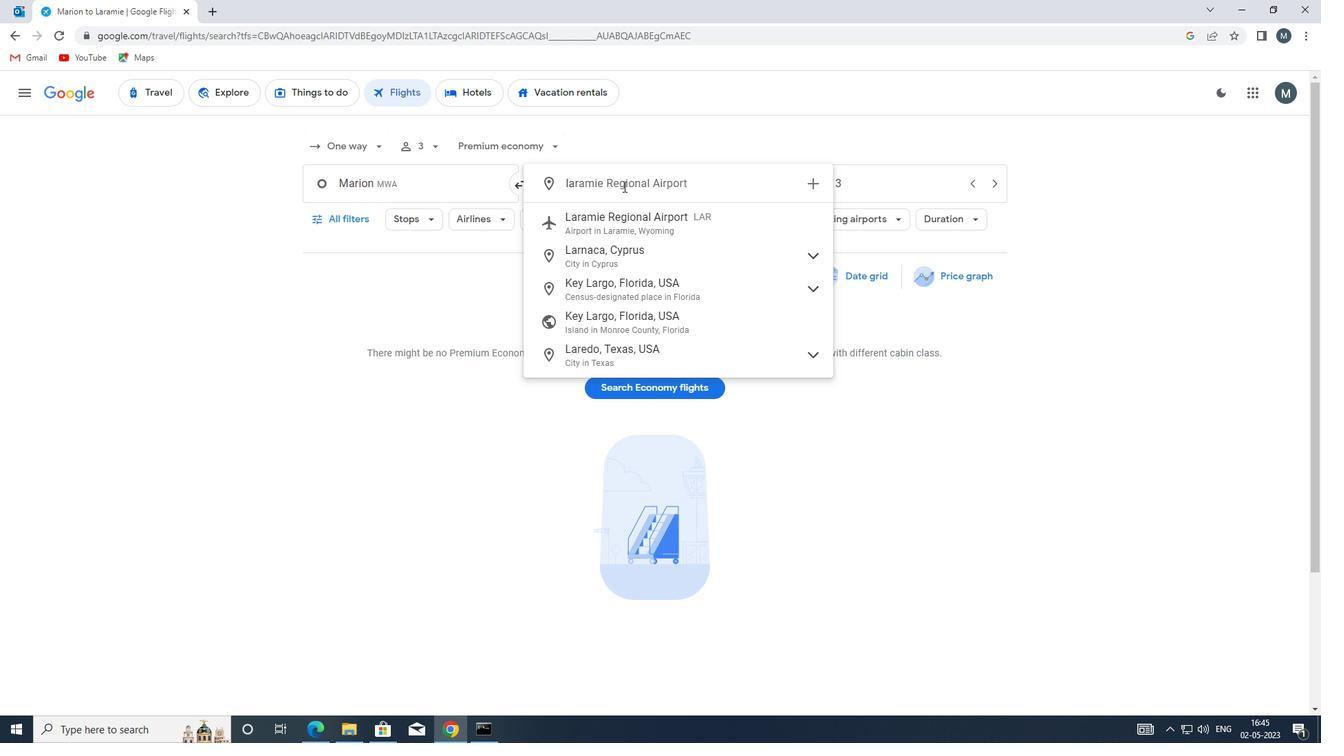 
Action: Mouse moved to (772, 182)
Screenshot: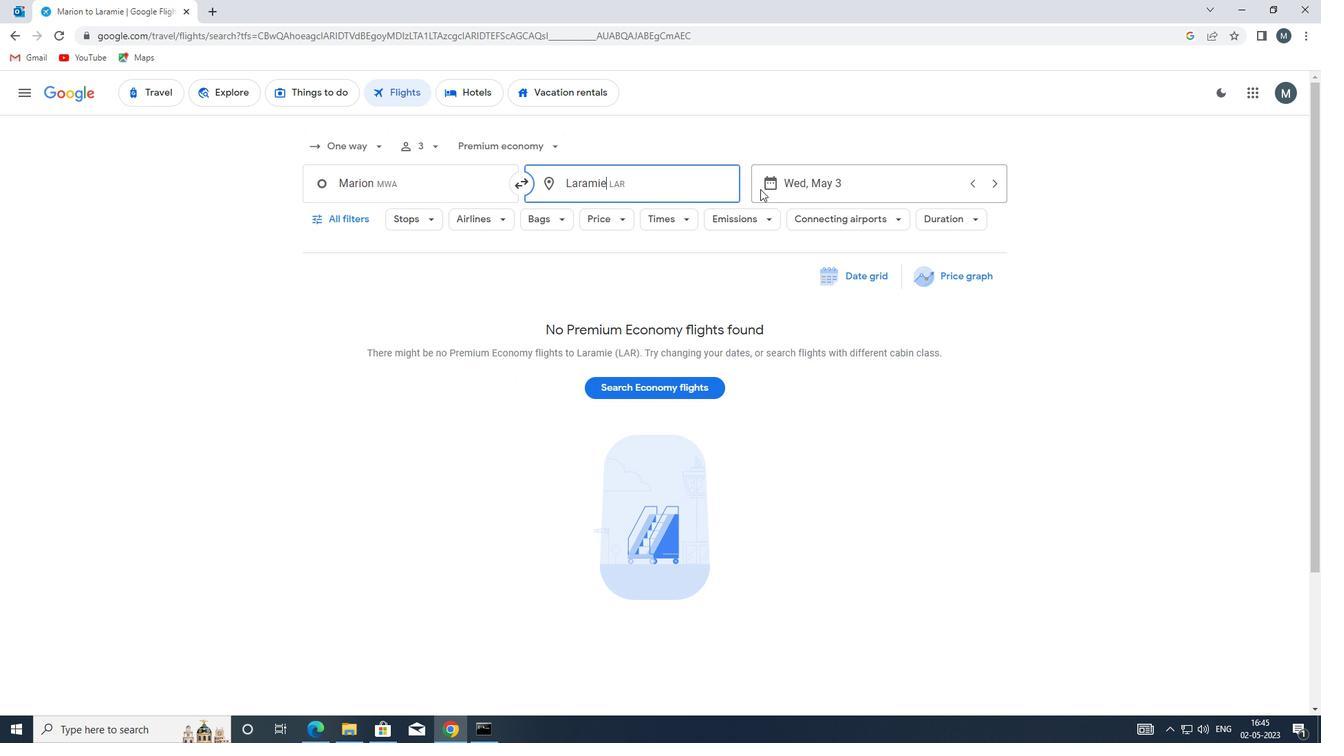
Action: Mouse pressed left at (772, 182)
Screenshot: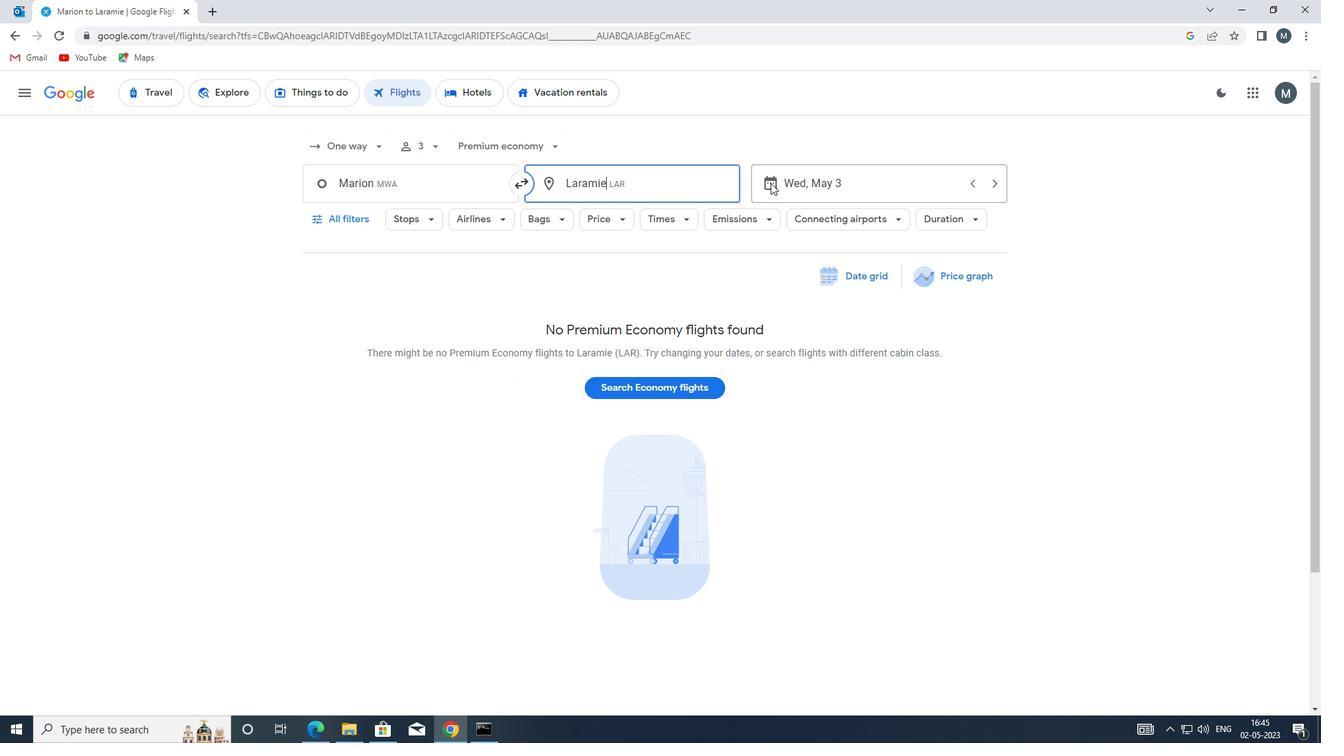 
Action: Mouse moved to (612, 286)
Screenshot: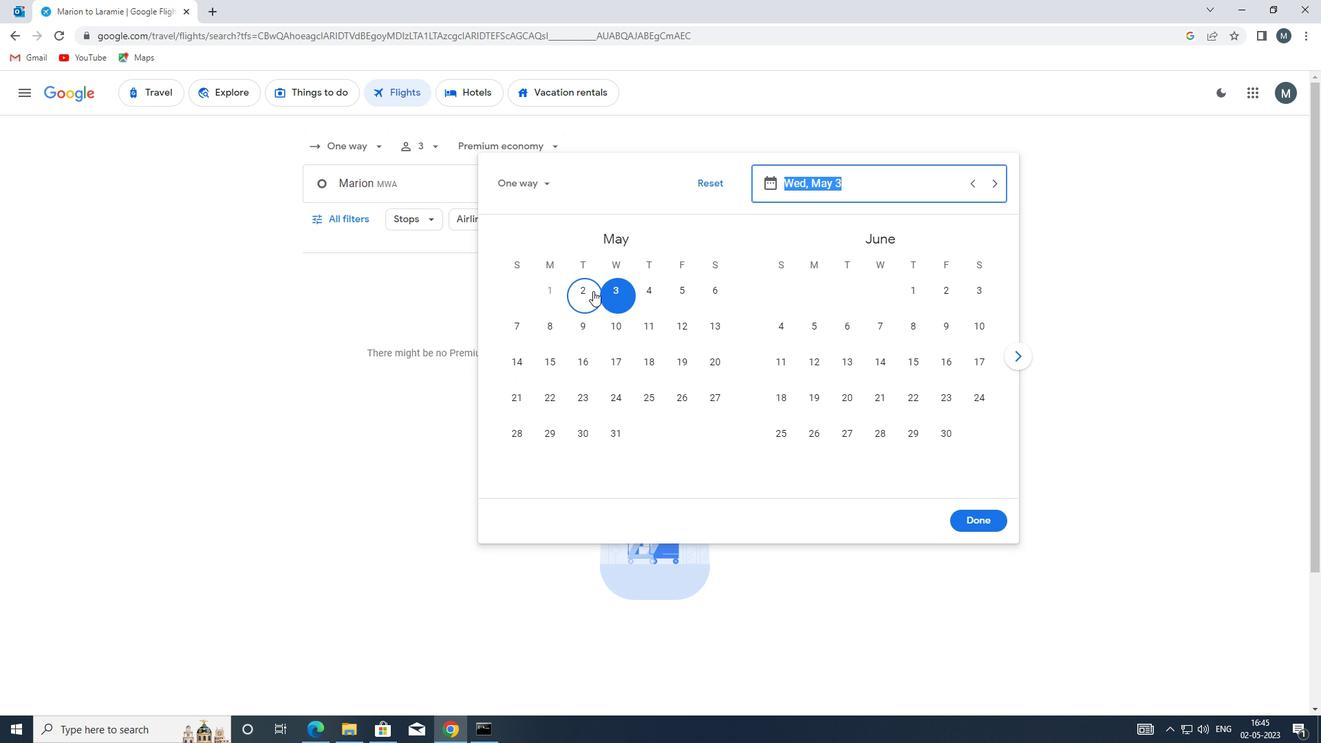 
Action: Mouse pressed left at (612, 286)
Screenshot: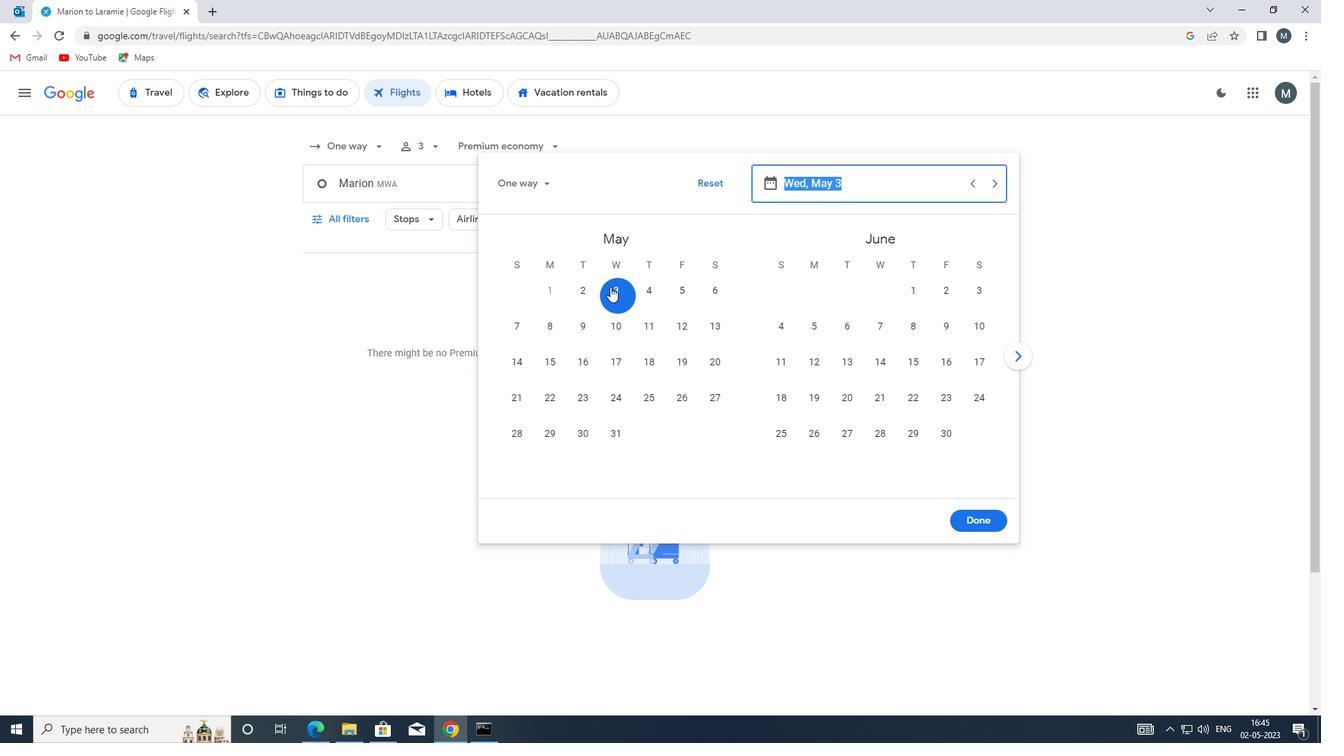 
Action: Mouse moved to (976, 520)
Screenshot: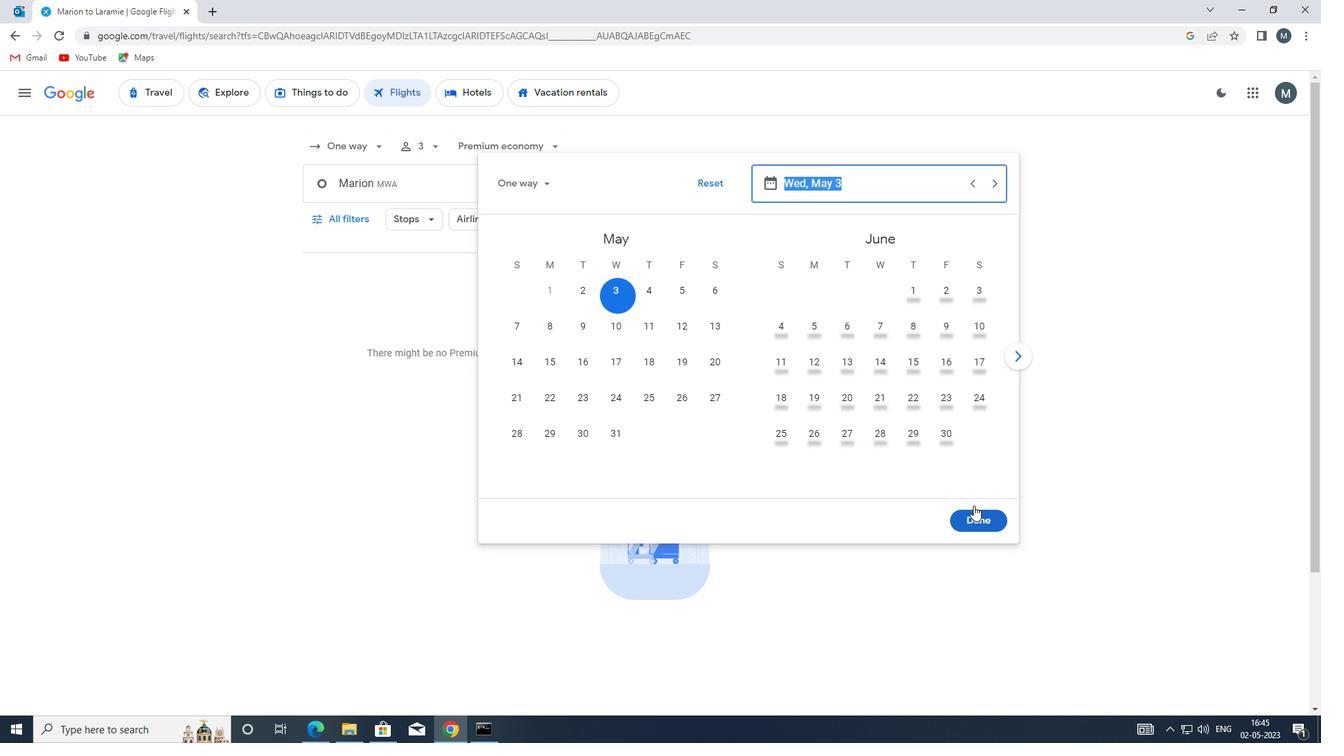 
Action: Mouse pressed left at (976, 520)
Screenshot: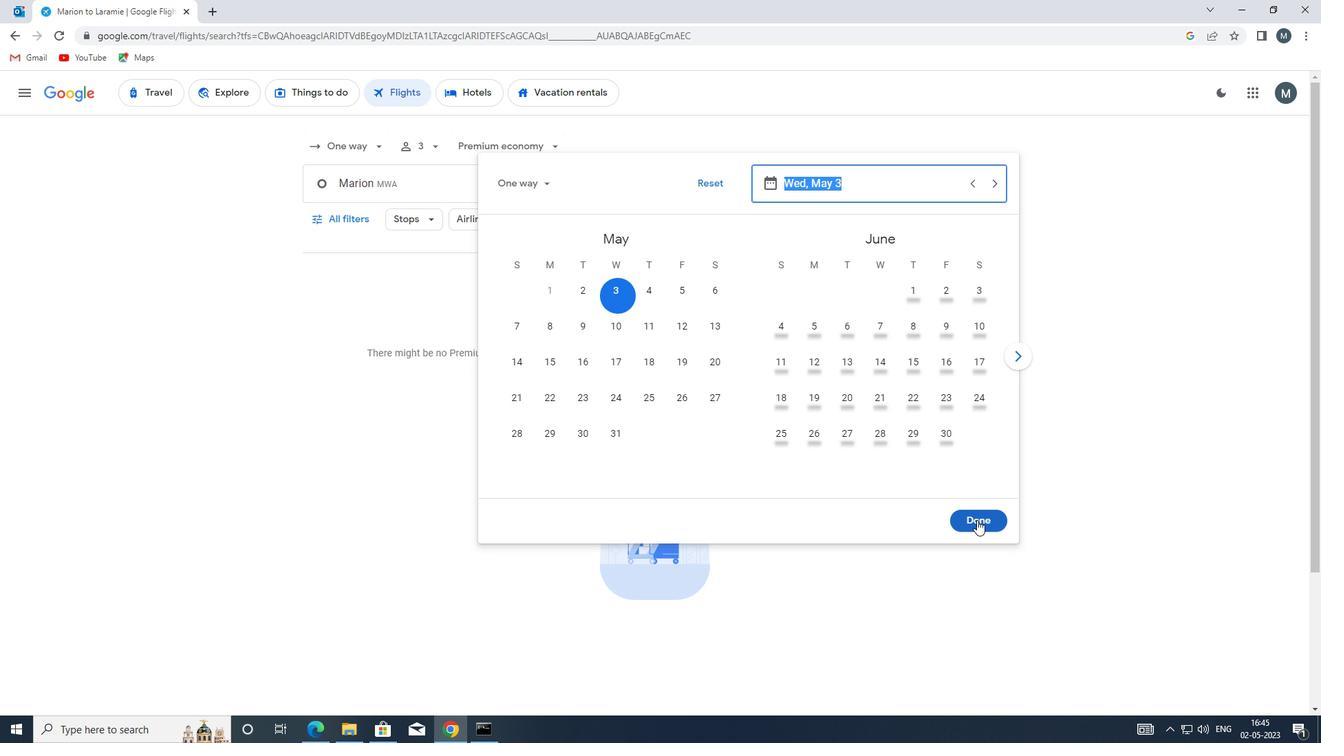 
Action: Mouse moved to (326, 221)
Screenshot: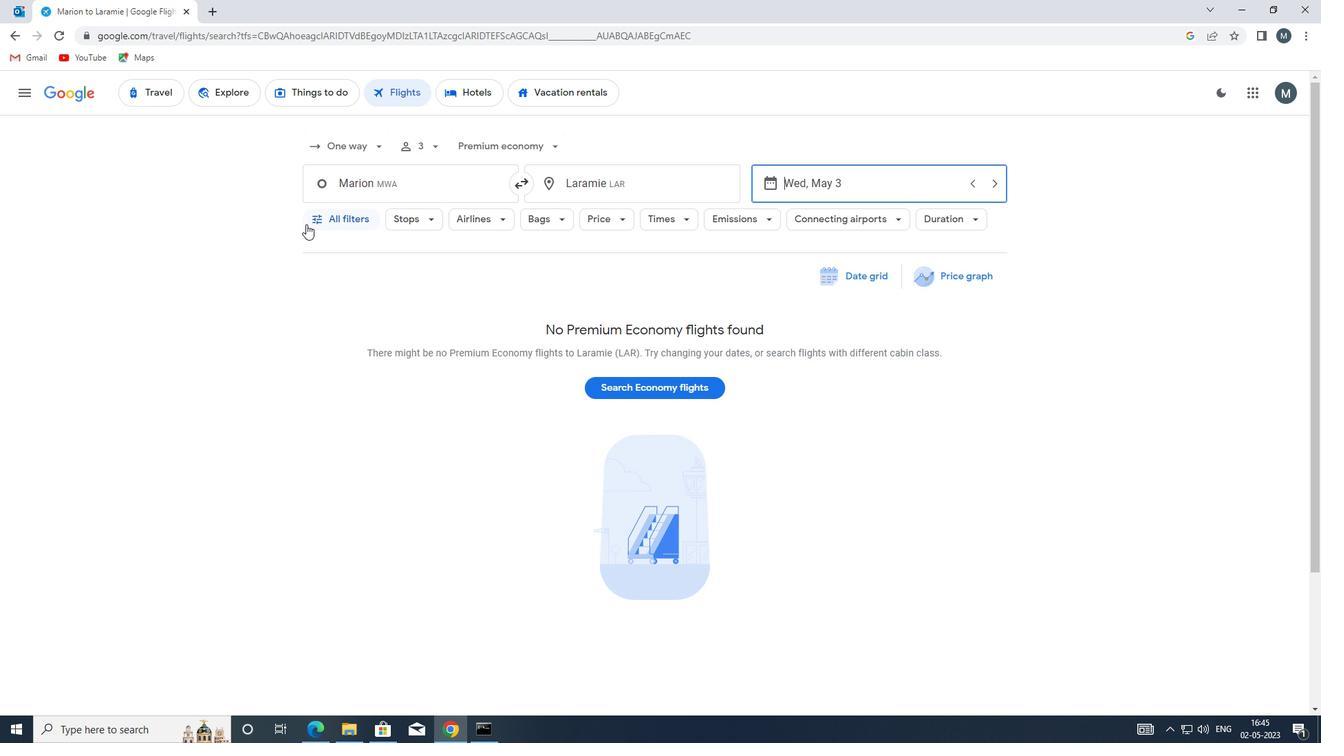 
Action: Mouse pressed left at (326, 221)
Screenshot: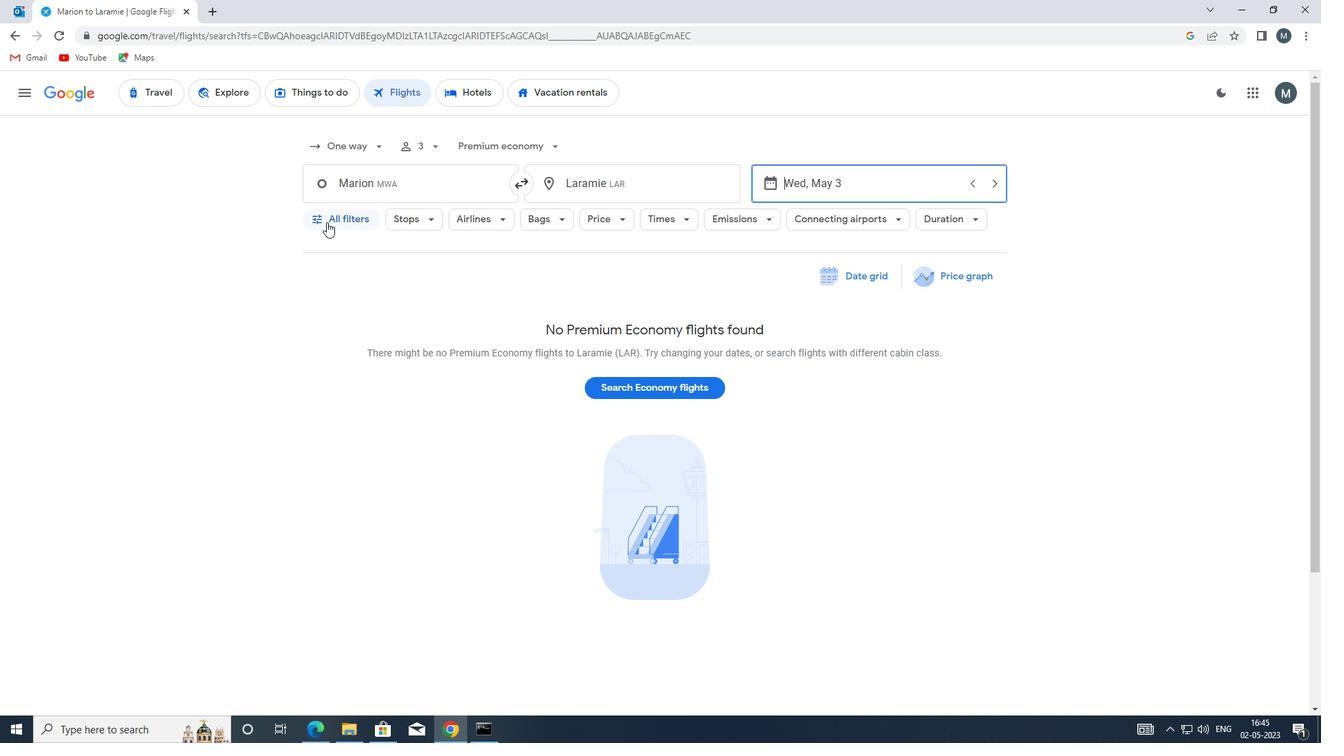 
Action: Mouse moved to (383, 324)
Screenshot: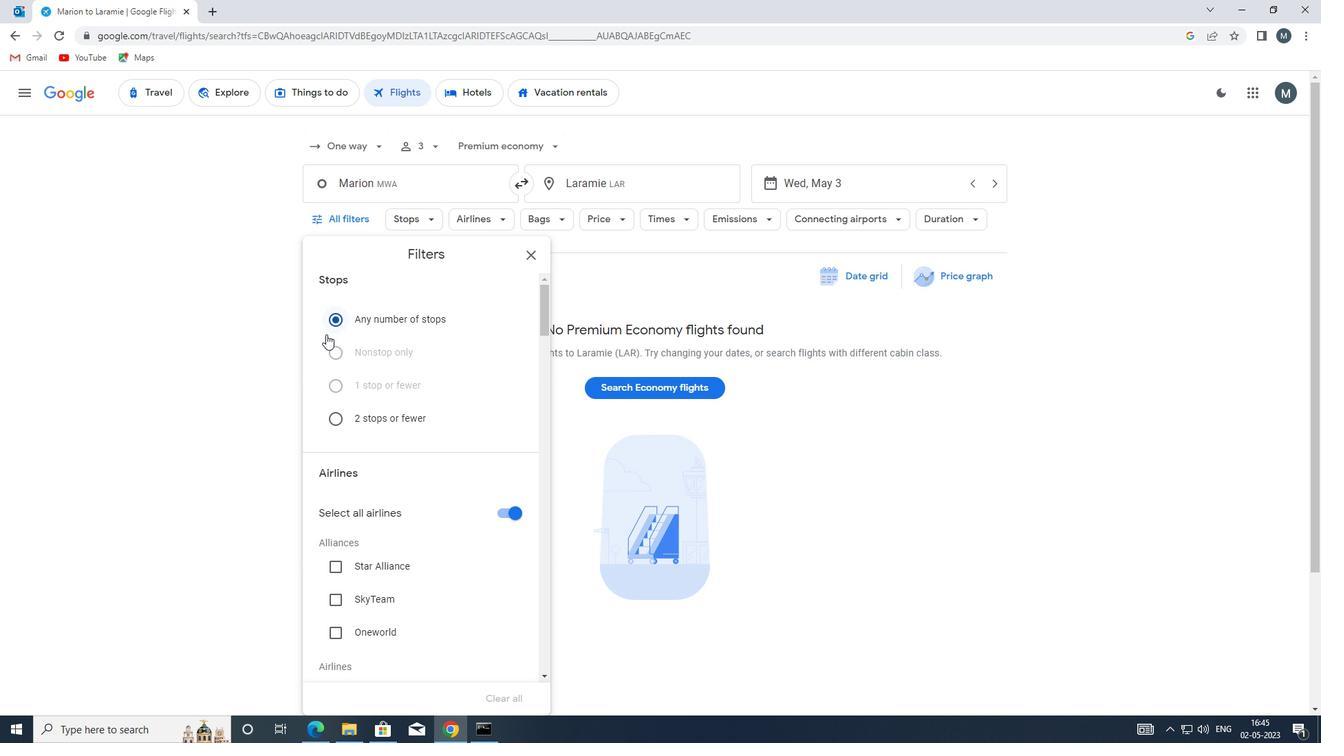 
Action: Mouse scrolled (383, 323) with delta (0, 0)
Screenshot: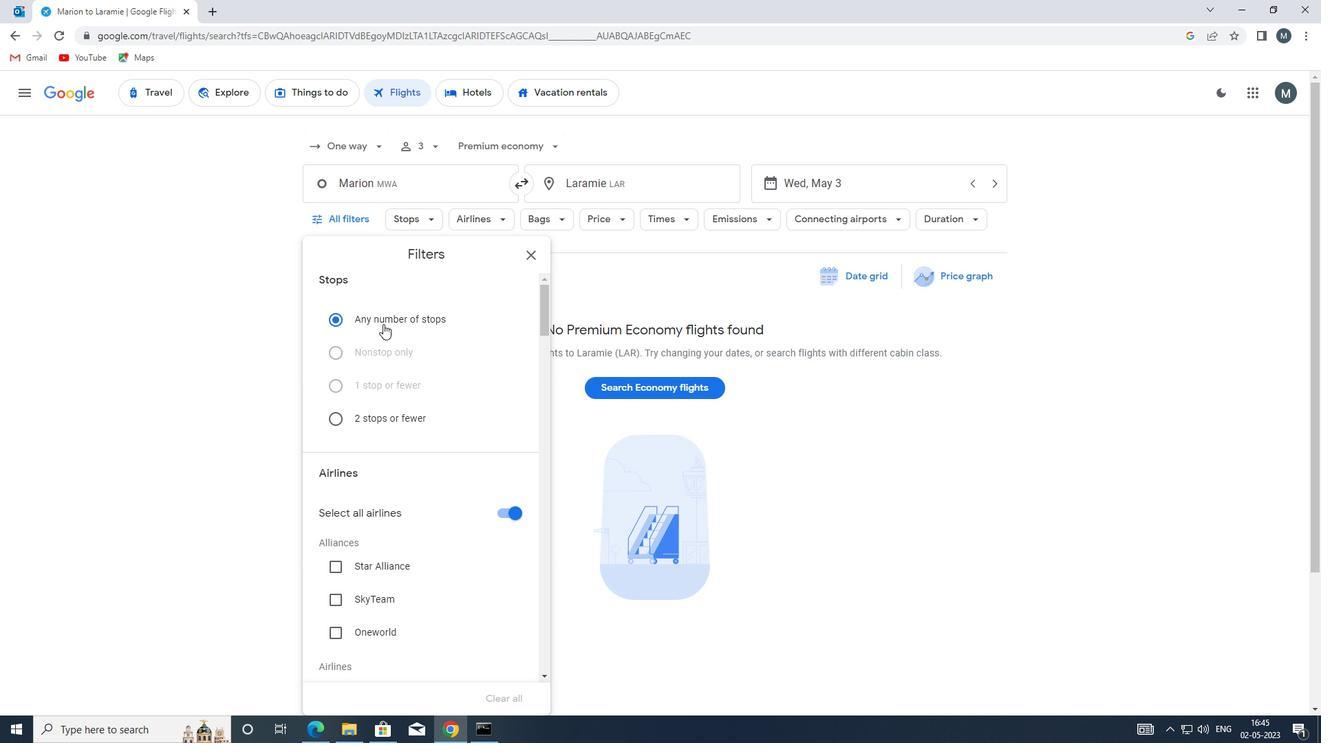
Action: Mouse moved to (384, 324)
Screenshot: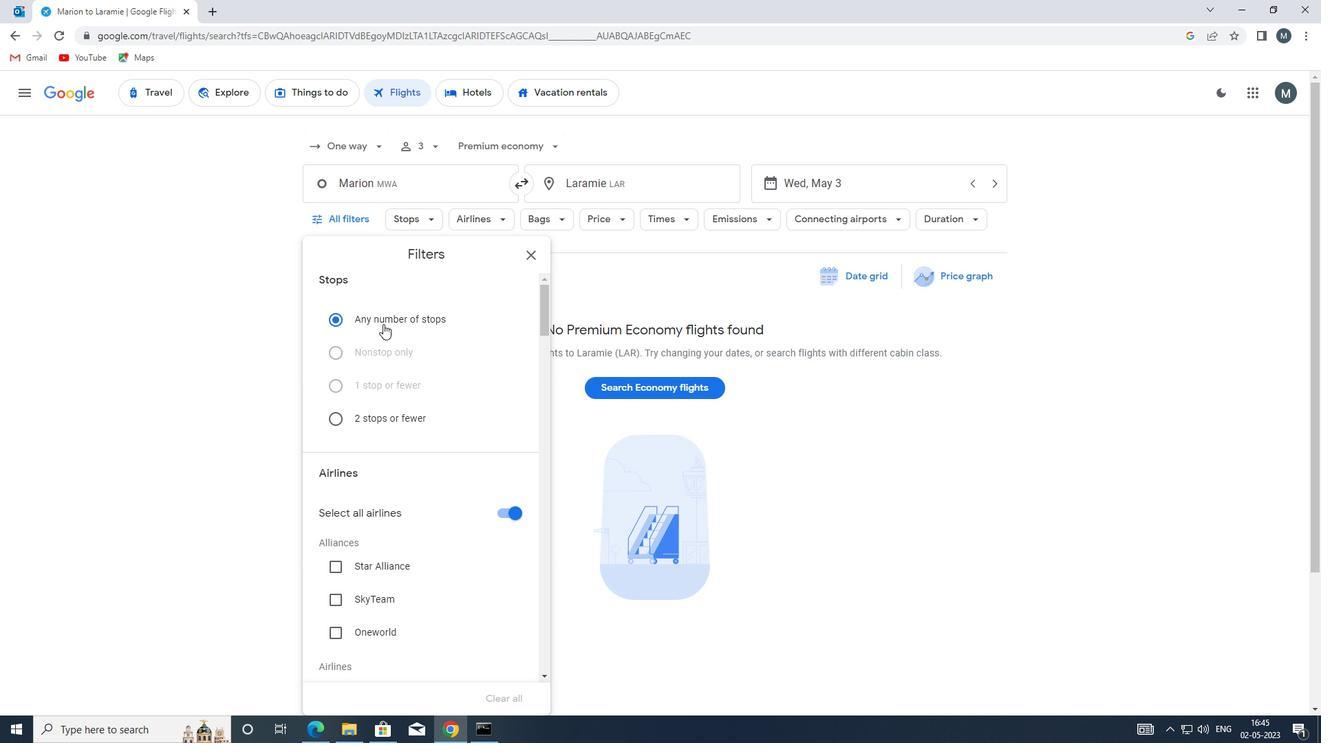 
Action: Mouse scrolled (384, 323) with delta (0, 0)
Screenshot: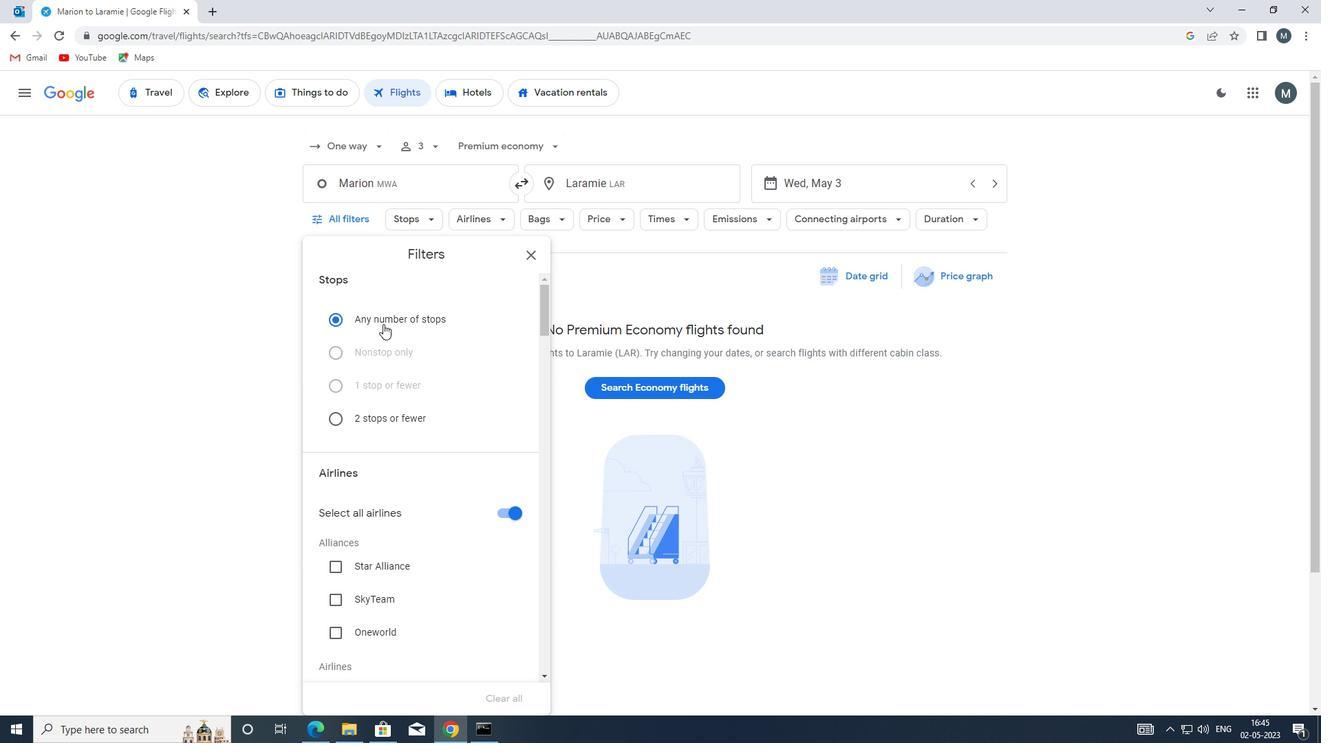 
Action: Mouse moved to (509, 376)
Screenshot: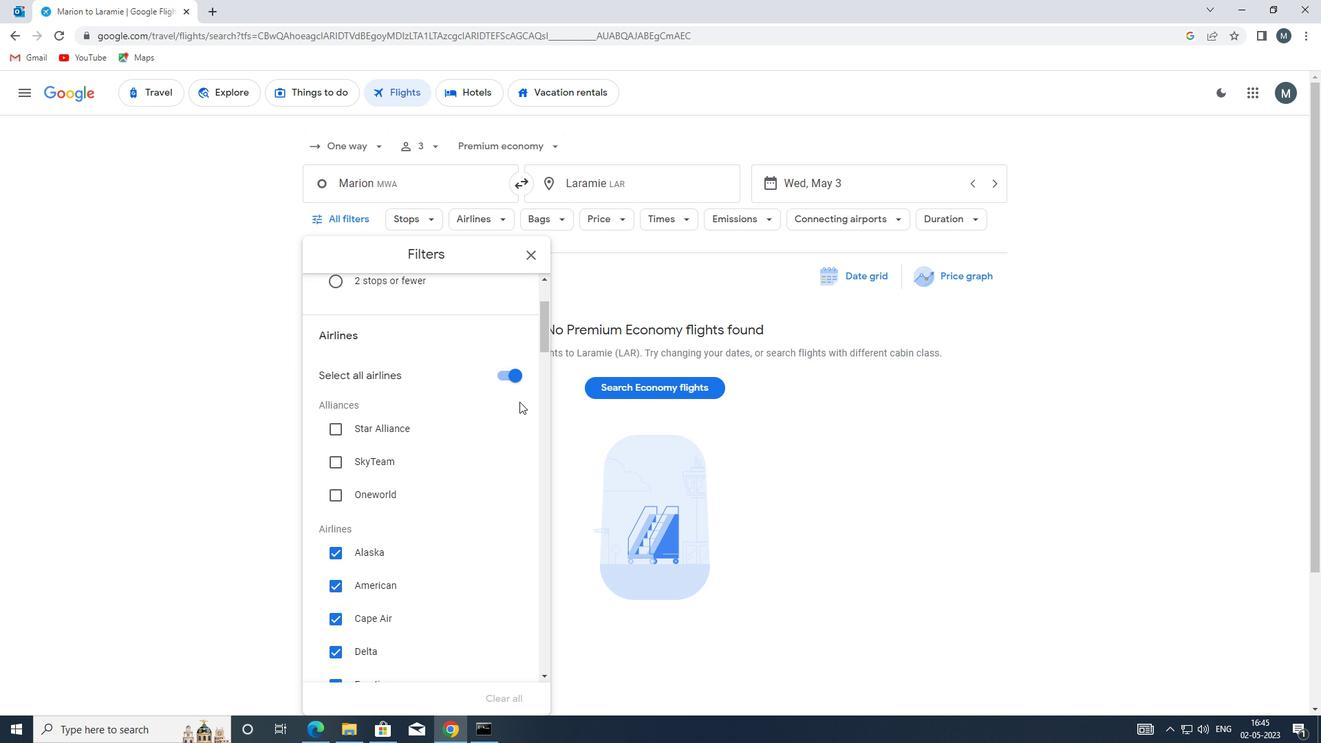 
Action: Mouse pressed left at (509, 376)
Screenshot: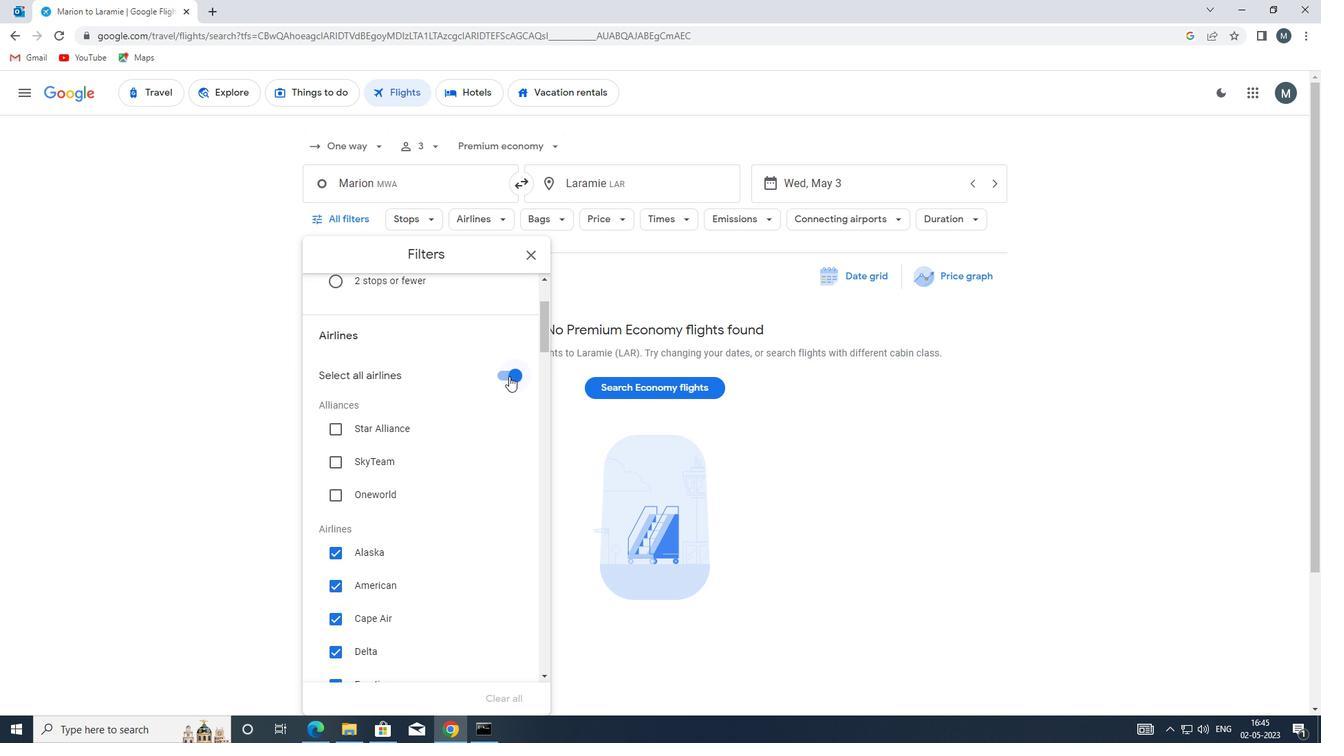 
Action: Mouse moved to (442, 397)
Screenshot: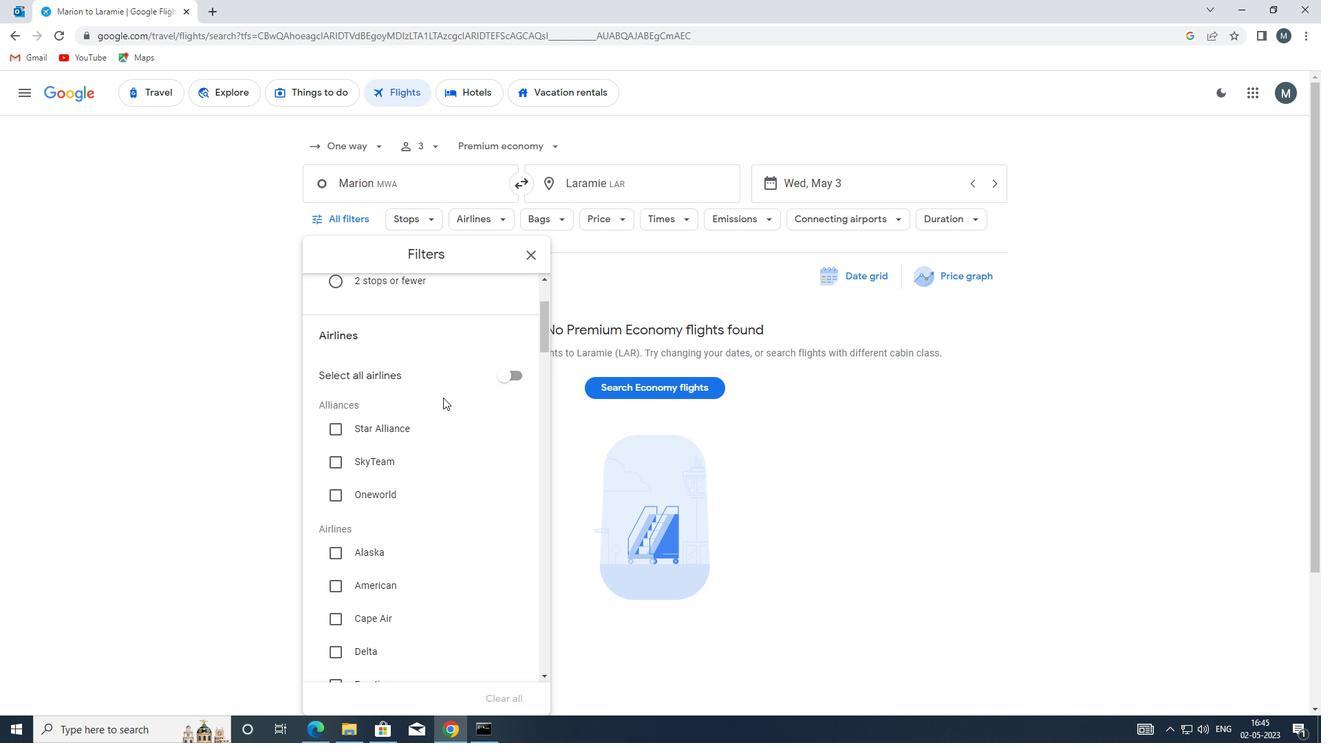 
Action: Mouse scrolled (442, 397) with delta (0, 0)
Screenshot: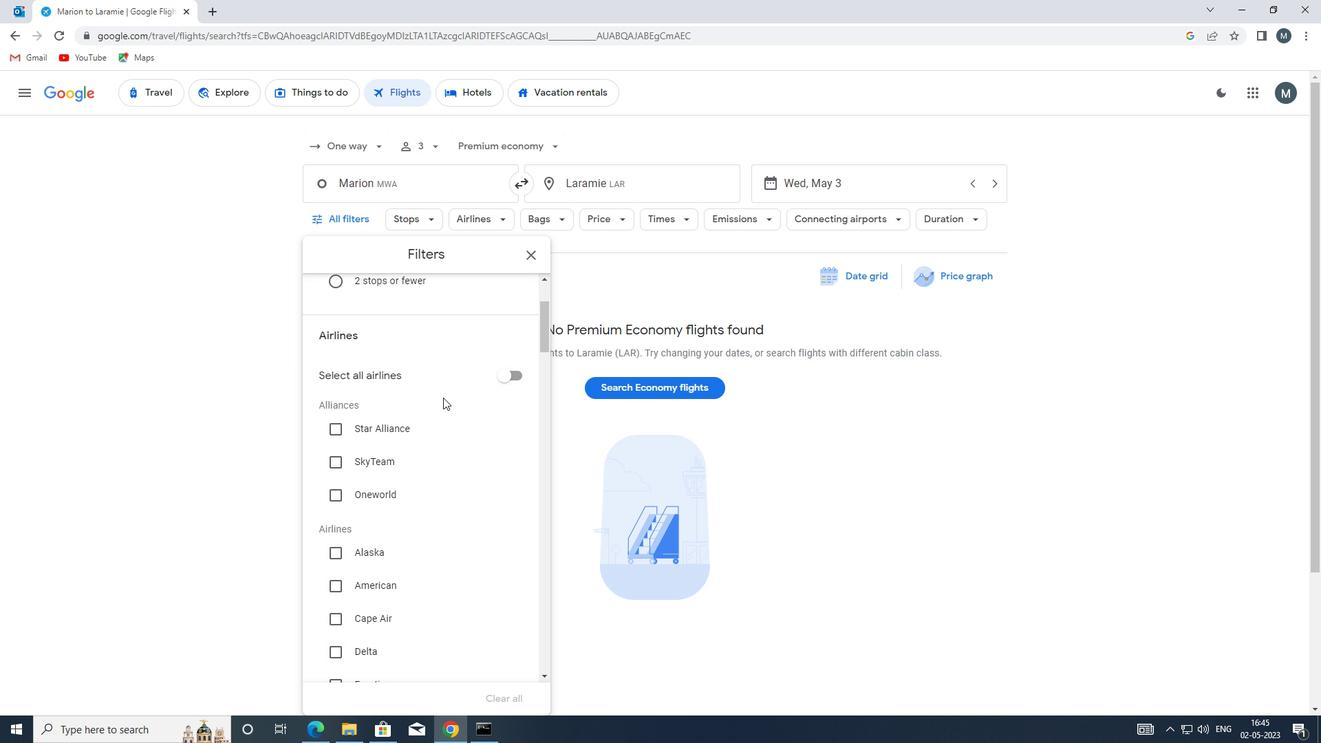 
Action: Mouse moved to (435, 401)
Screenshot: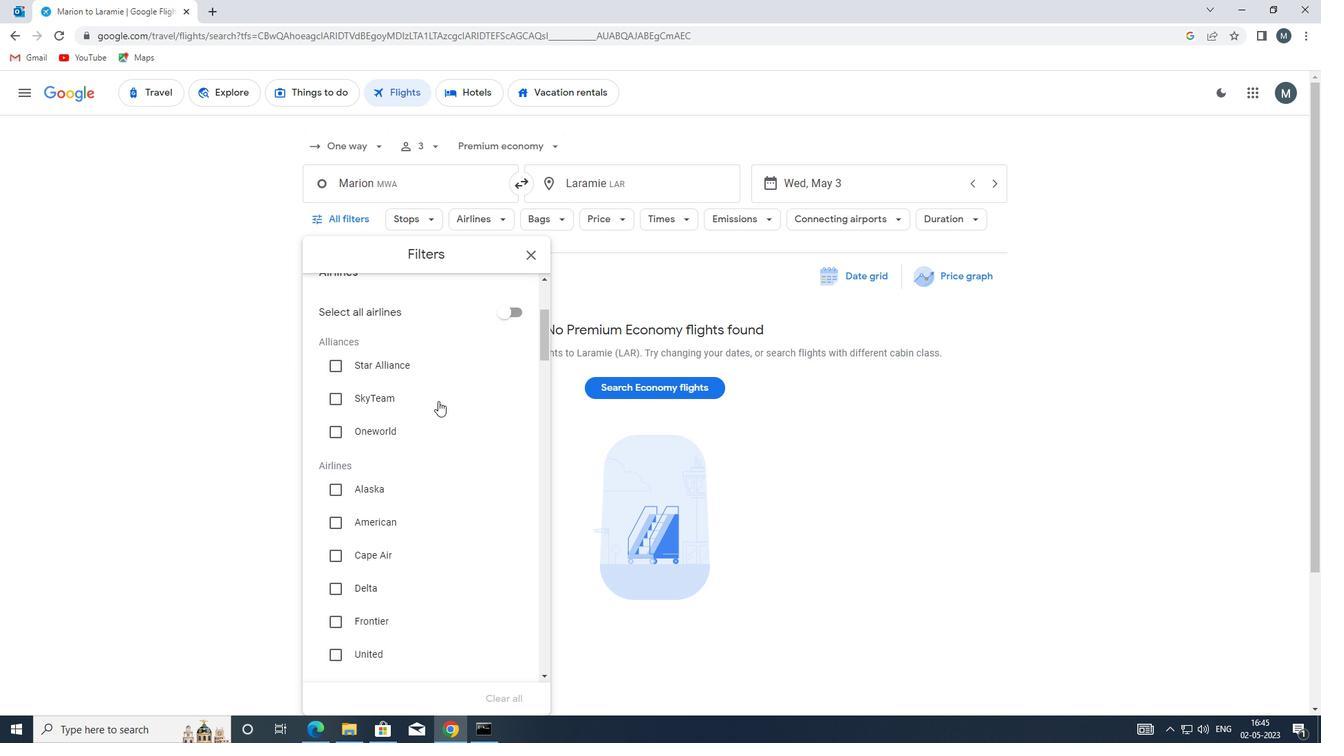 
Action: Mouse scrolled (435, 400) with delta (0, 0)
Screenshot: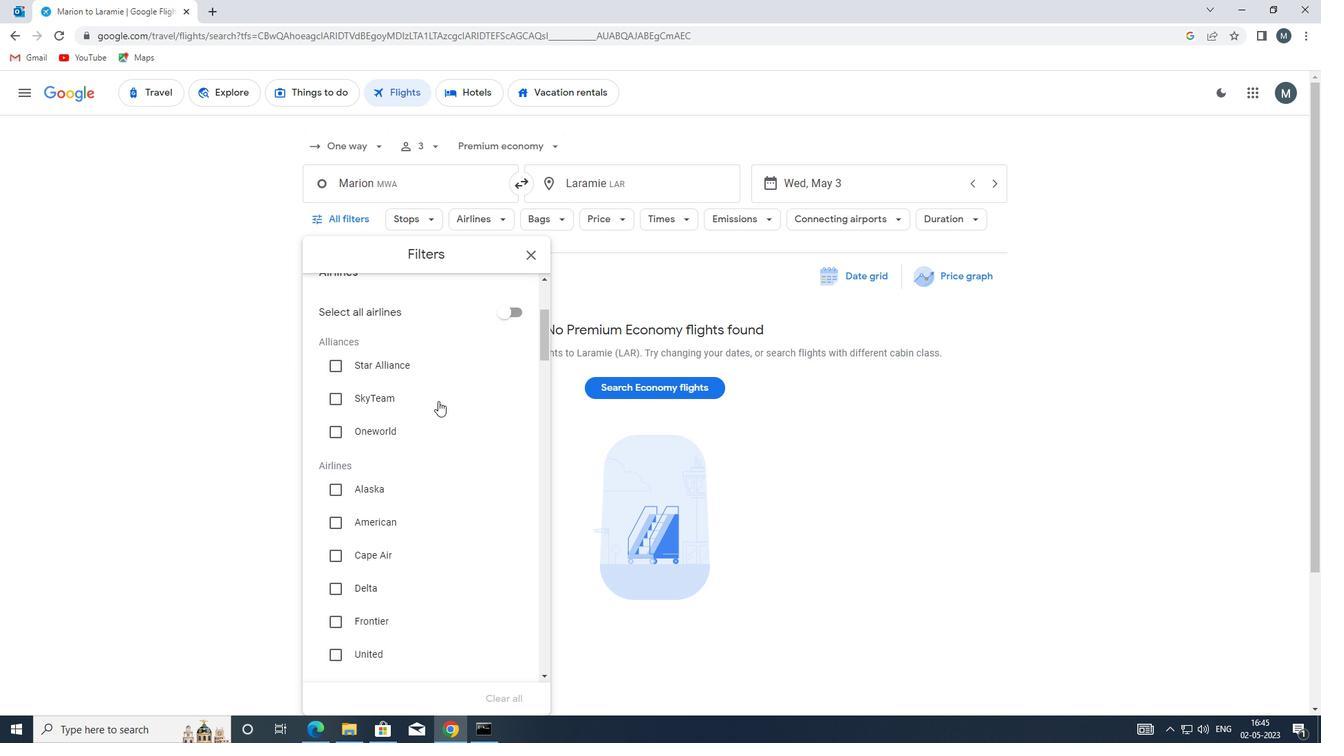 
Action: Mouse moved to (434, 405)
Screenshot: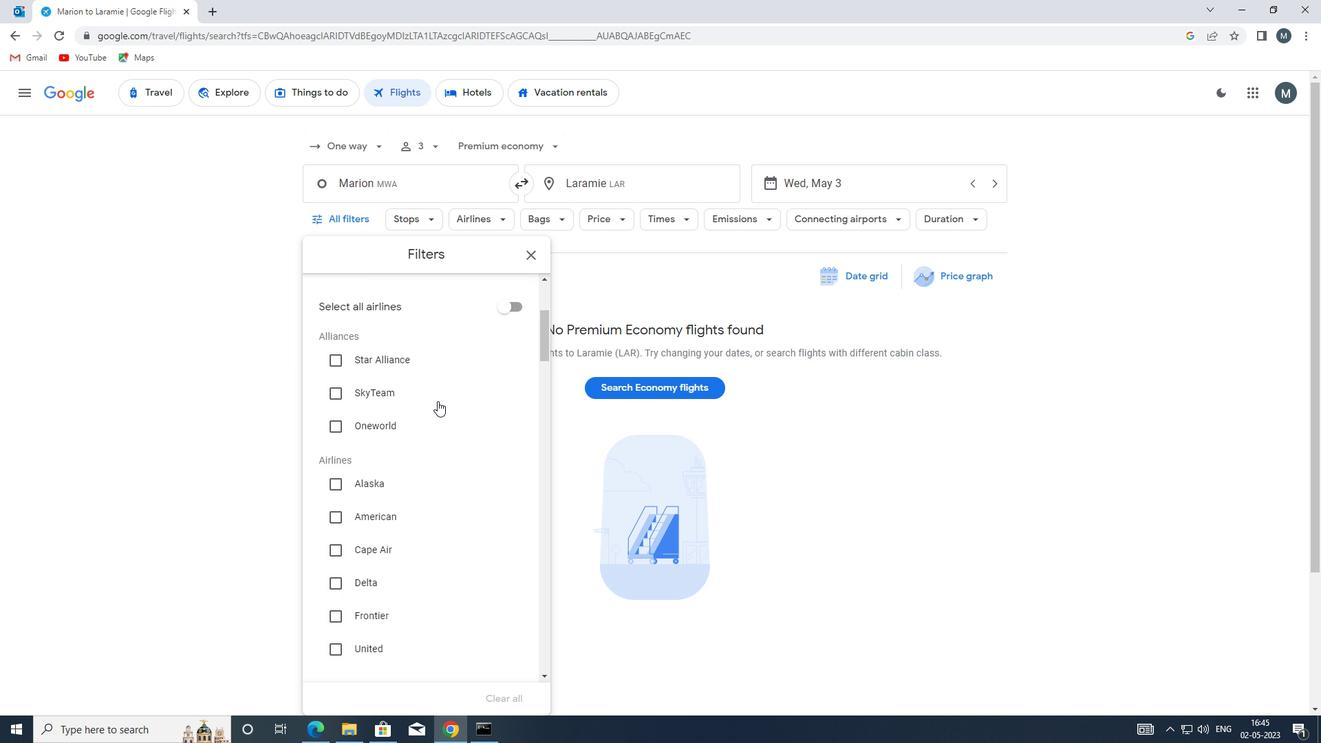 
Action: Mouse scrolled (434, 404) with delta (0, 0)
Screenshot: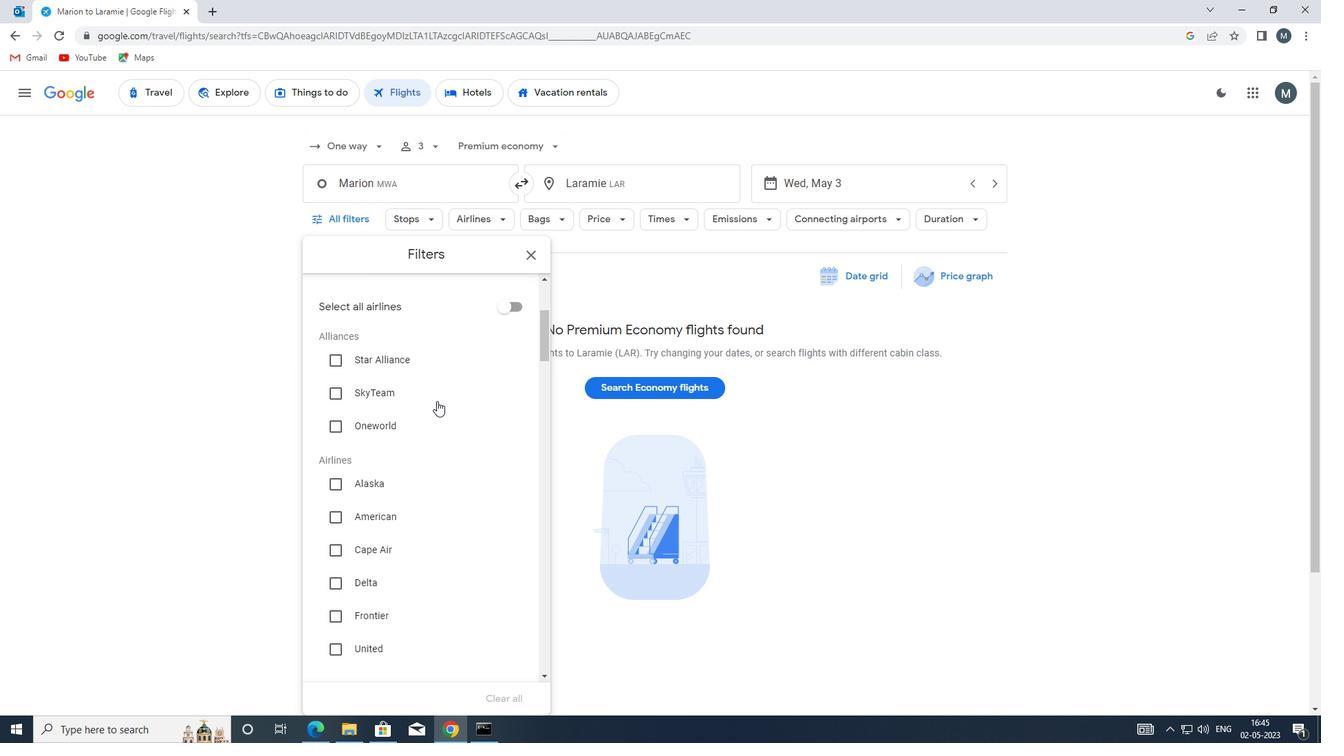 
Action: Mouse moved to (428, 397)
Screenshot: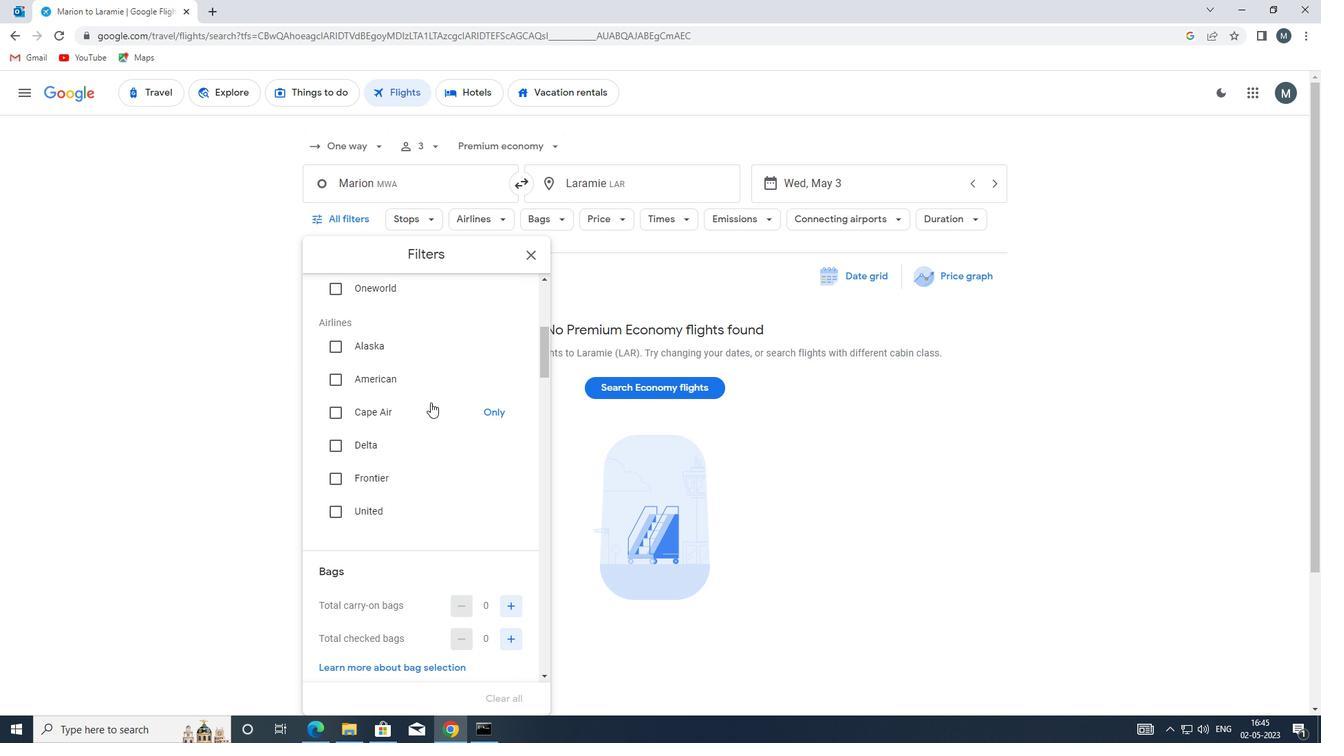 
Action: Mouse scrolled (428, 396) with delta (0, 0)
Screenshot: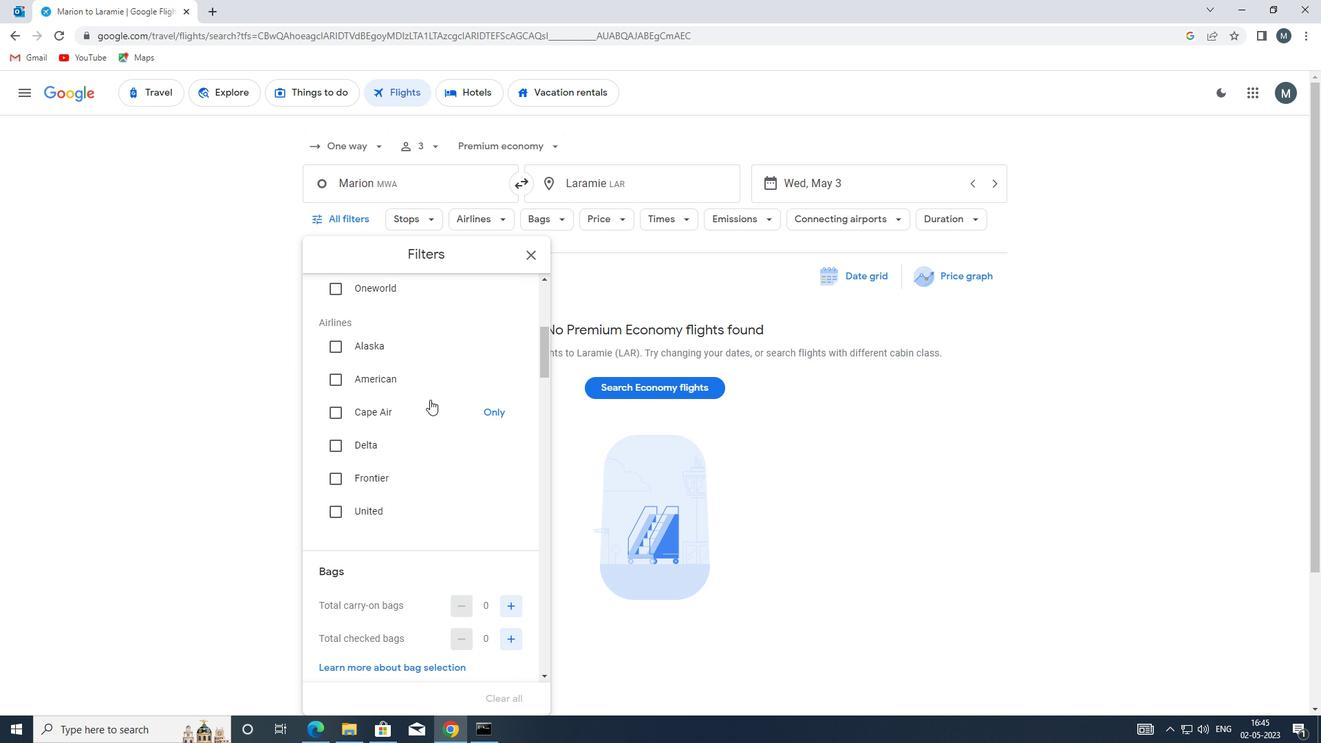 
Action: Mouse moved to (428, 397)
Screenshot: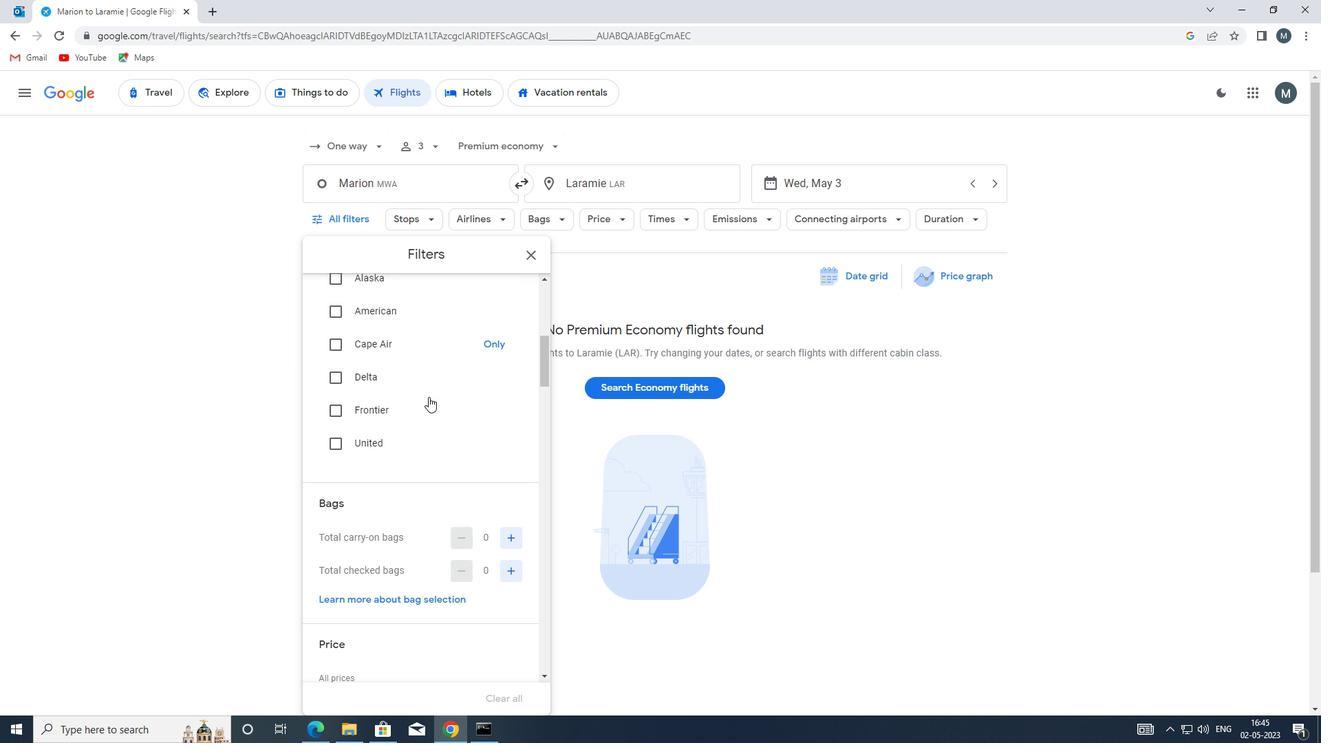 
Action: Mouse scrolled (428, 396) with delta (0, 0)
Screenshot: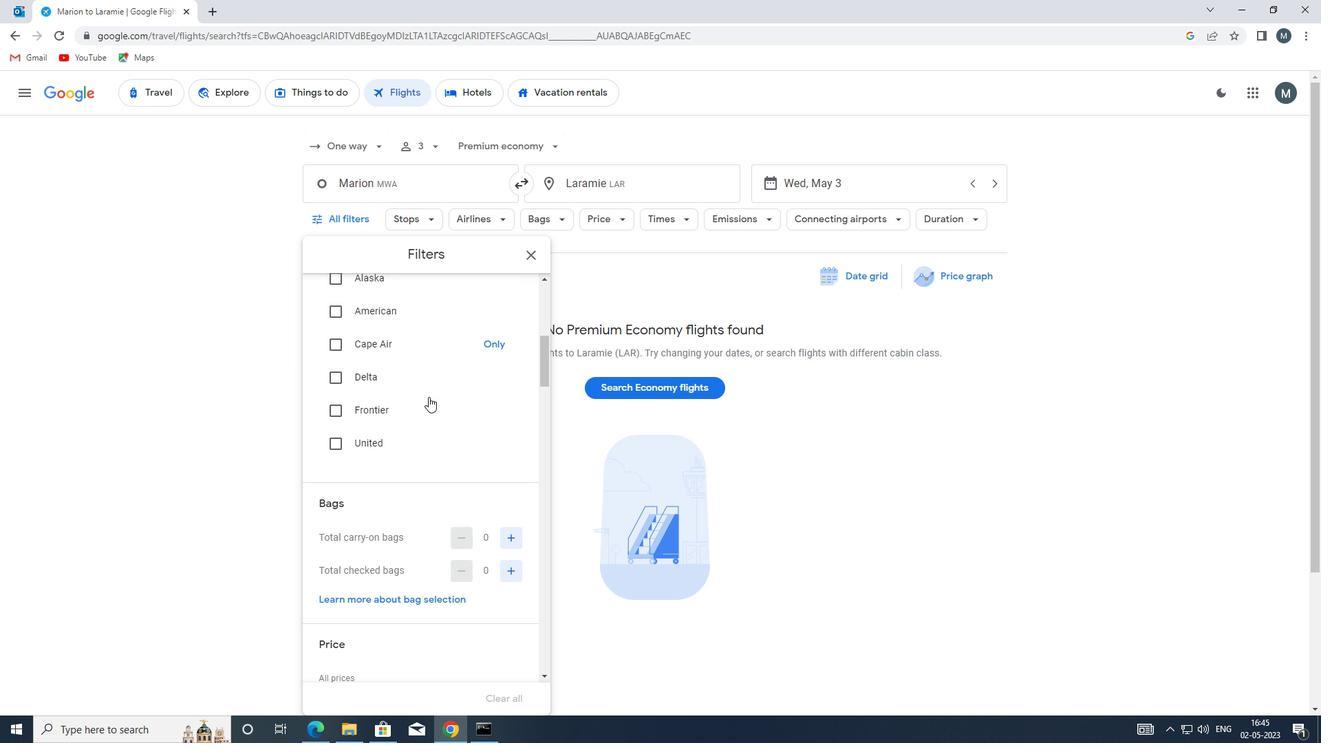 
Action: Mouse moved to (427, 397)
Screenshot: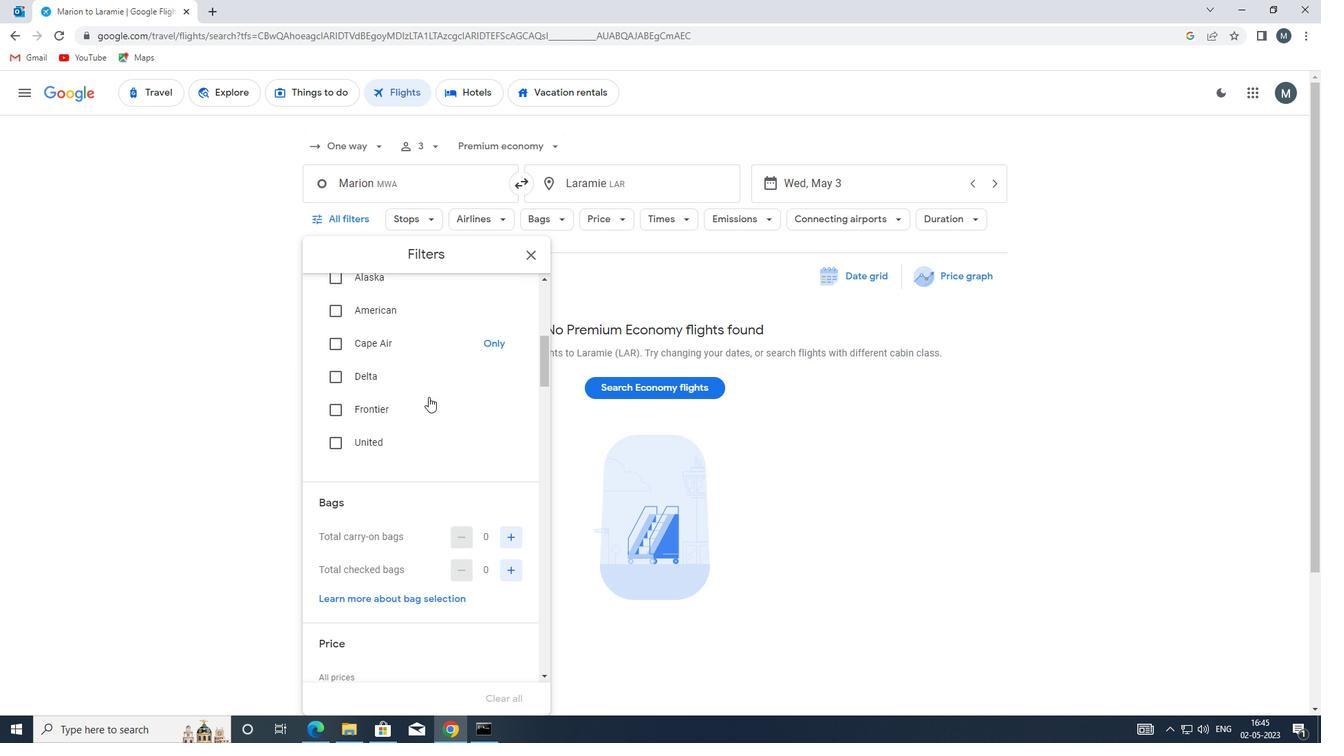 
Action: Mouse scrolled (427, 396) with delta (0, 0)
Screenshot: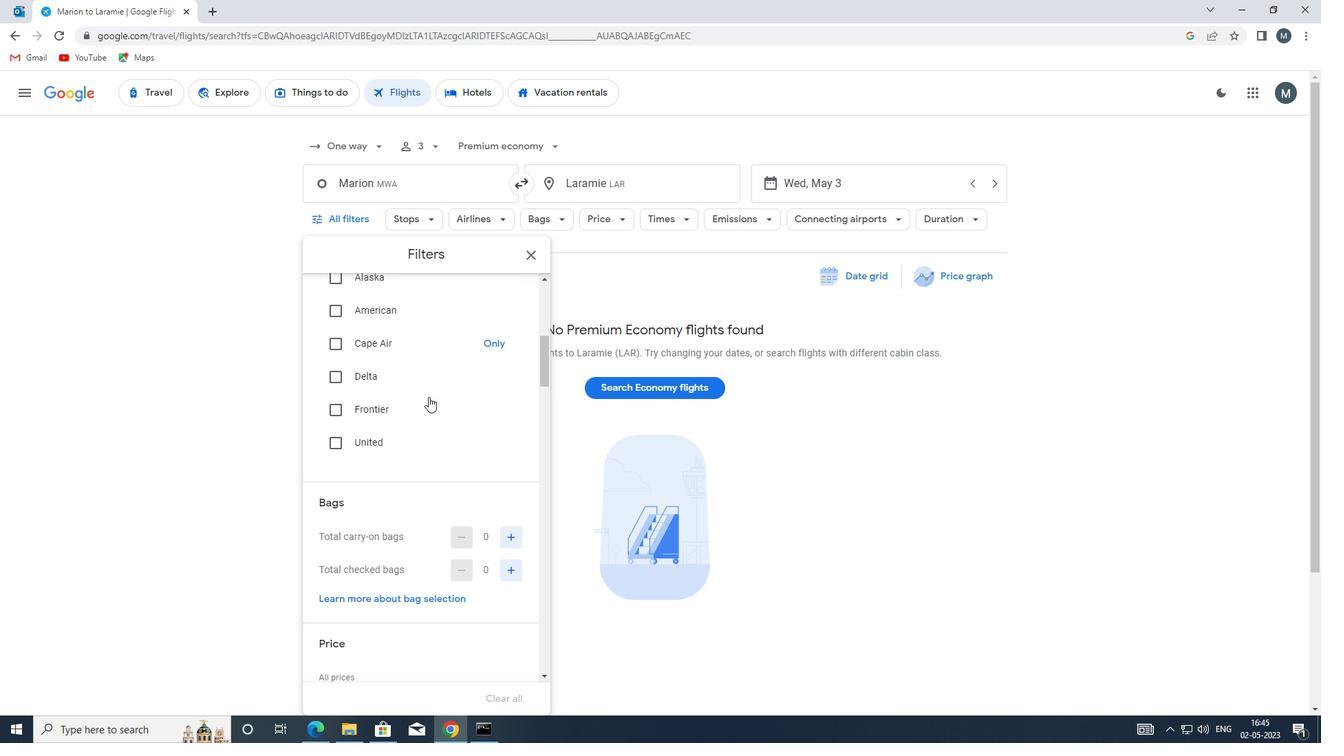 
Action: Mouse moved to (507, 401)
Screenshot: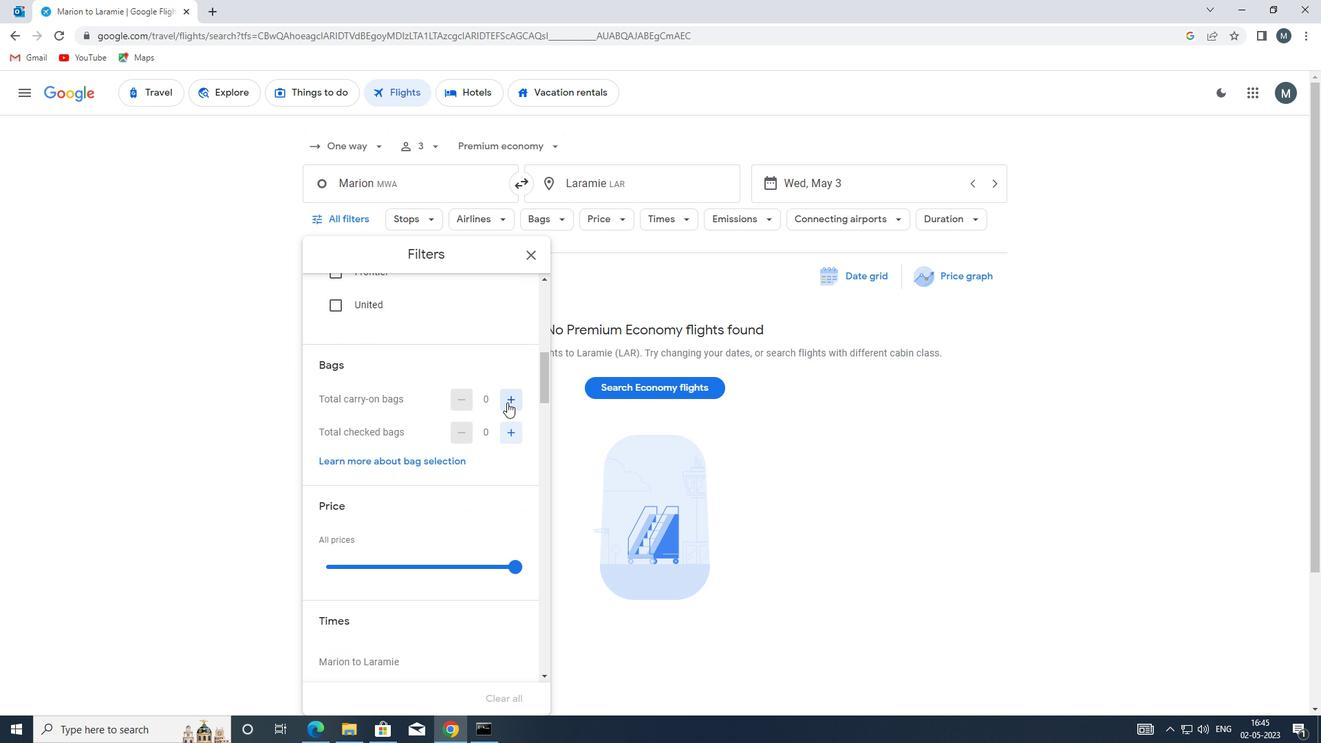 
Action: Mouse pressed left at (507, 401)
Screenshot: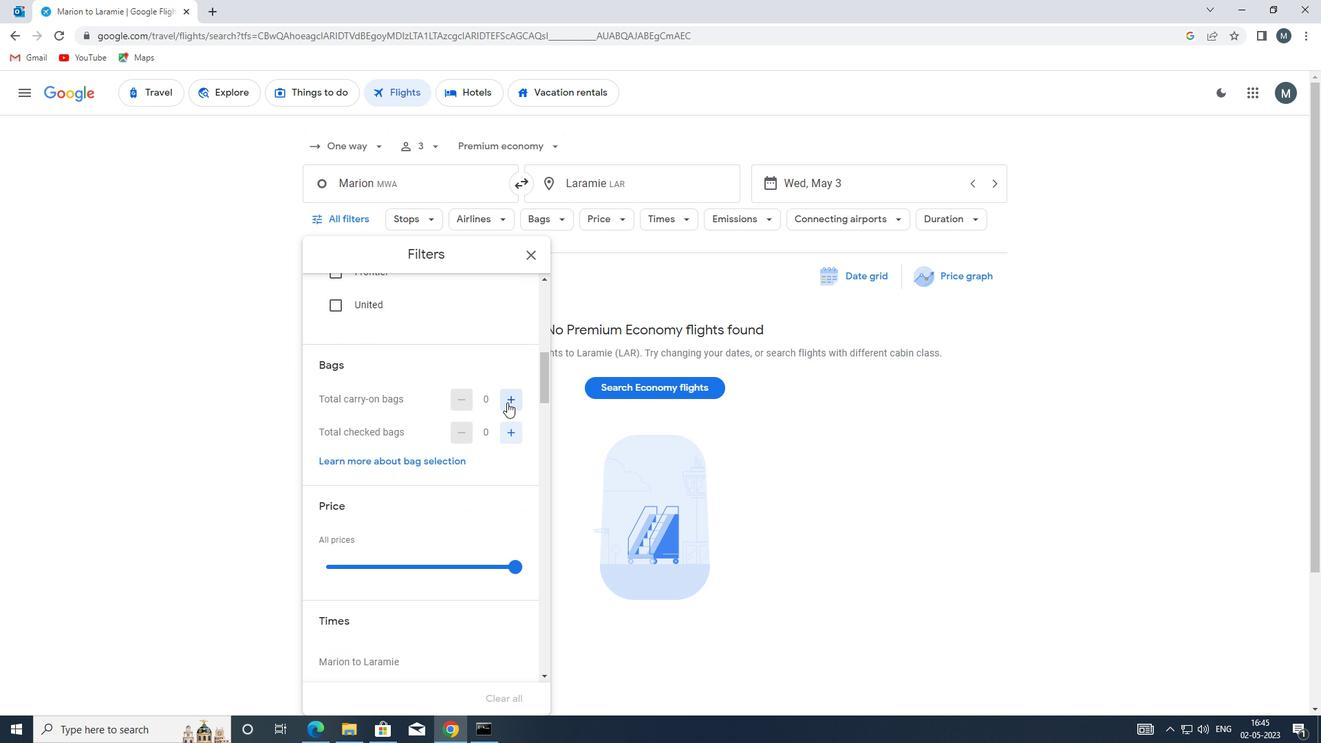 
Action: Mouse pressed left at (507, 401)
Screenshot: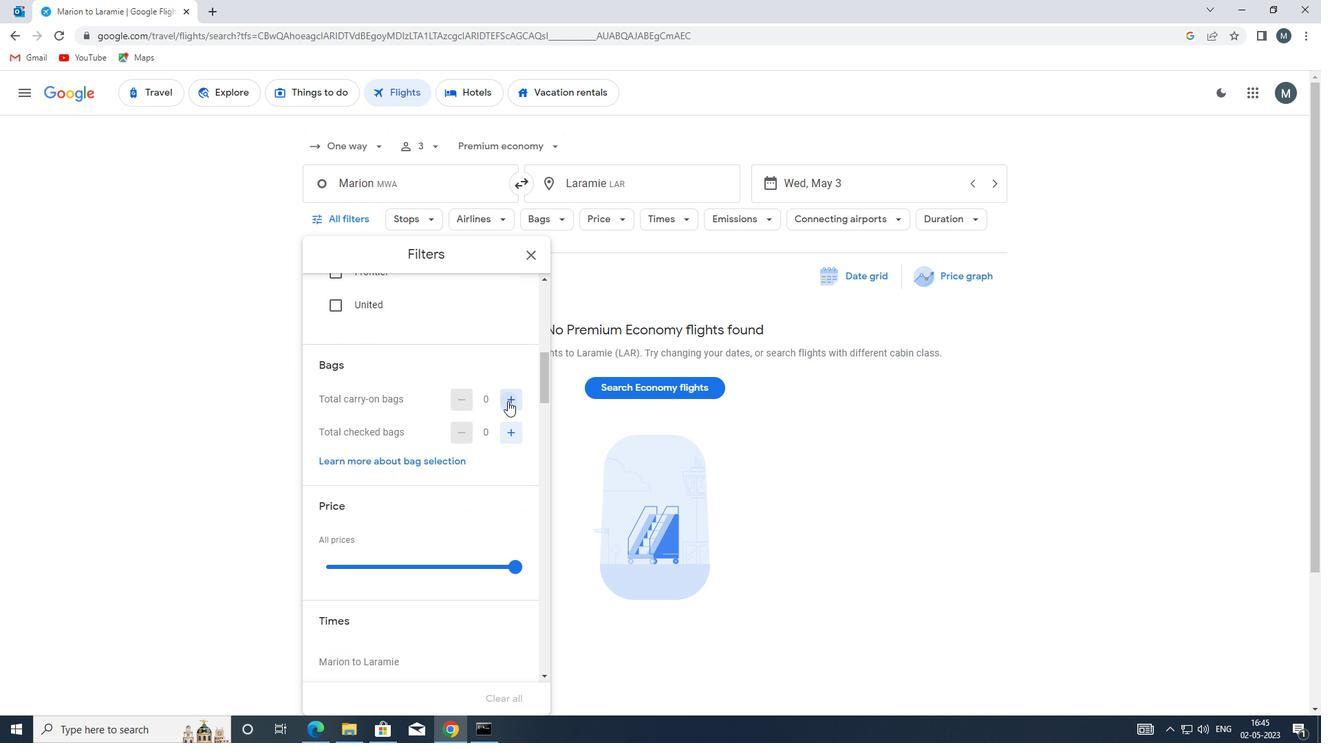 
Action: Mouse moved to (452, 407)
Screenshot: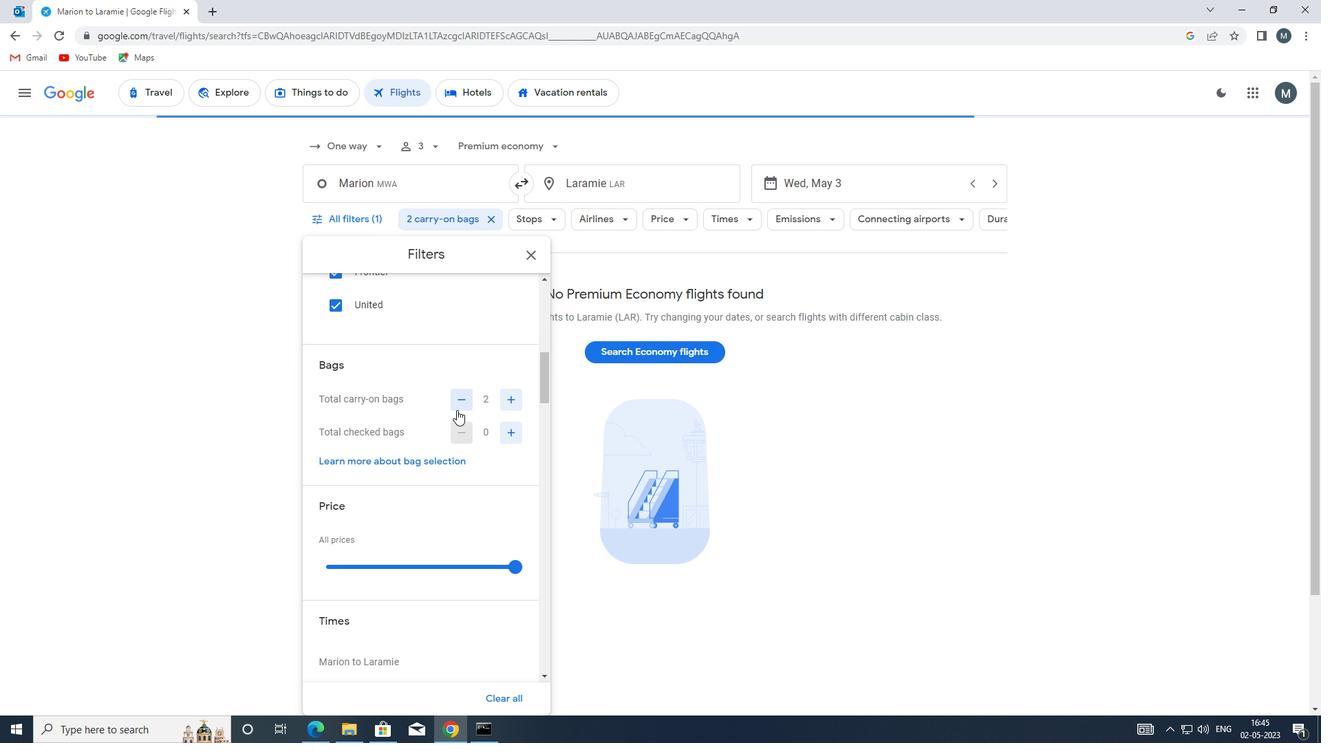 
Action: Mouse scrolled (452, 406) with delta (0, 0)
Screenshot: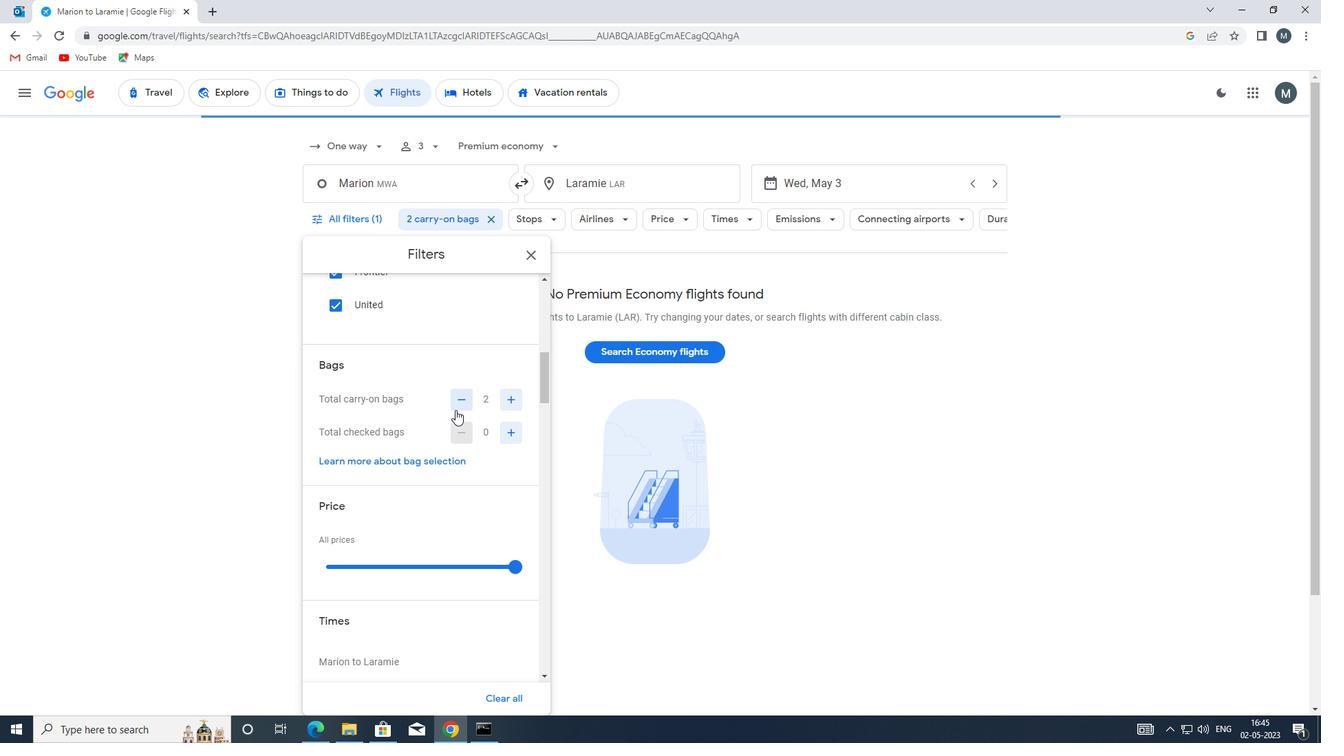
Action: Mouse moved to (507, 366)
Screenshot: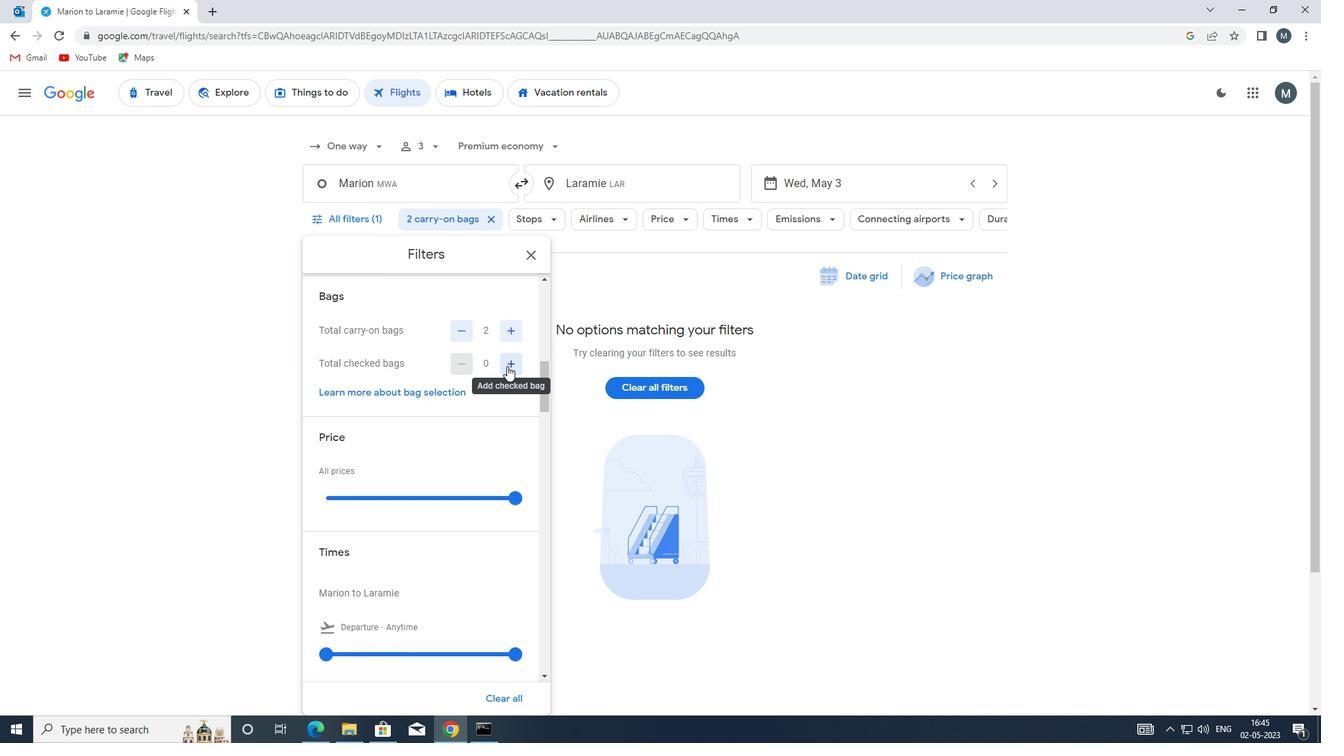 
Action: Mouse pressed left at (507, 366)
Screenshot: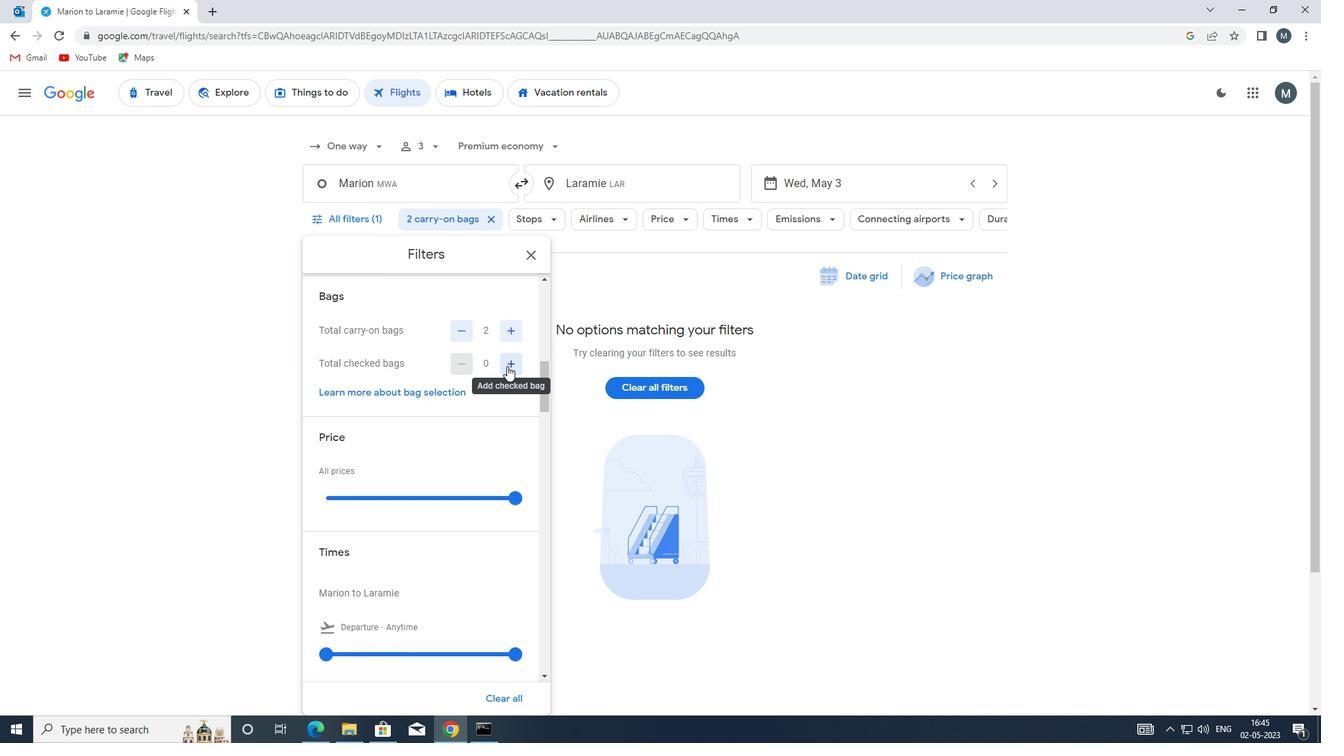 
Action: Mouse moved to (507, 366)
Screenshot: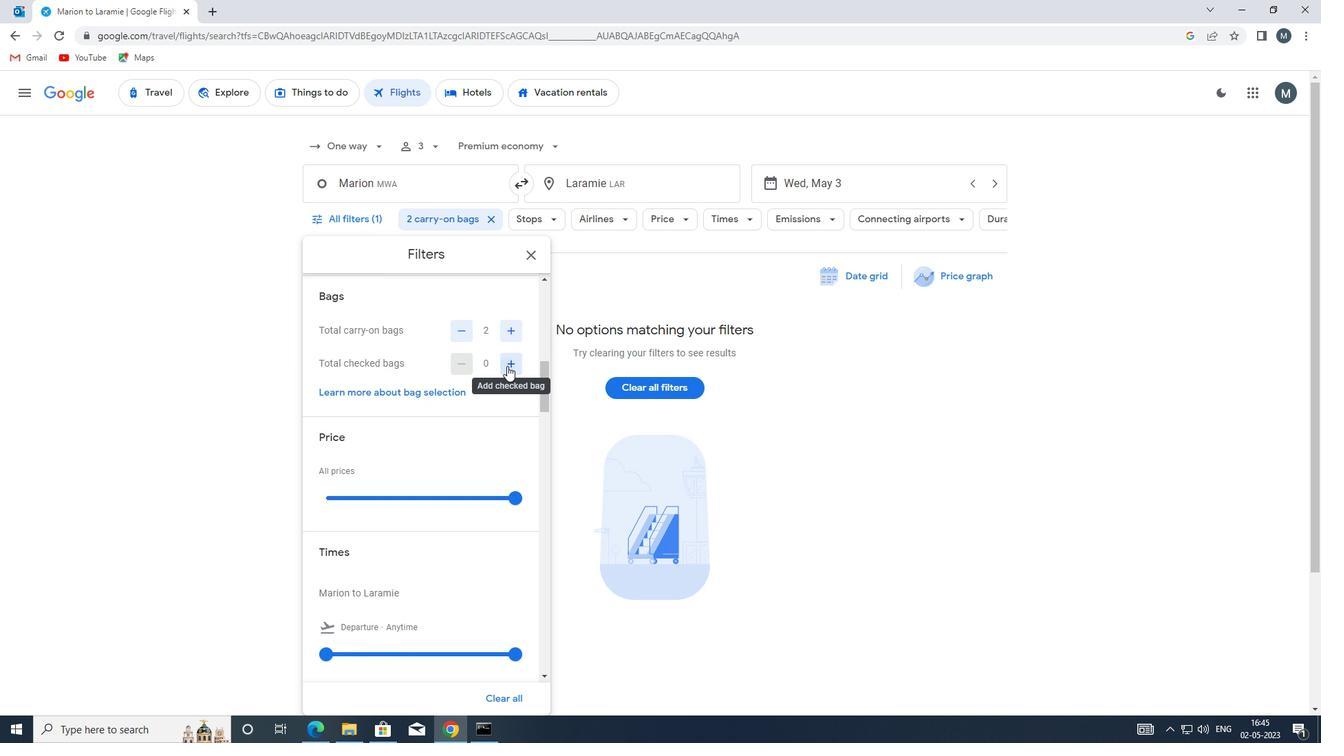 
Action: Mouse pressed left at (507, 366)
Screenshot: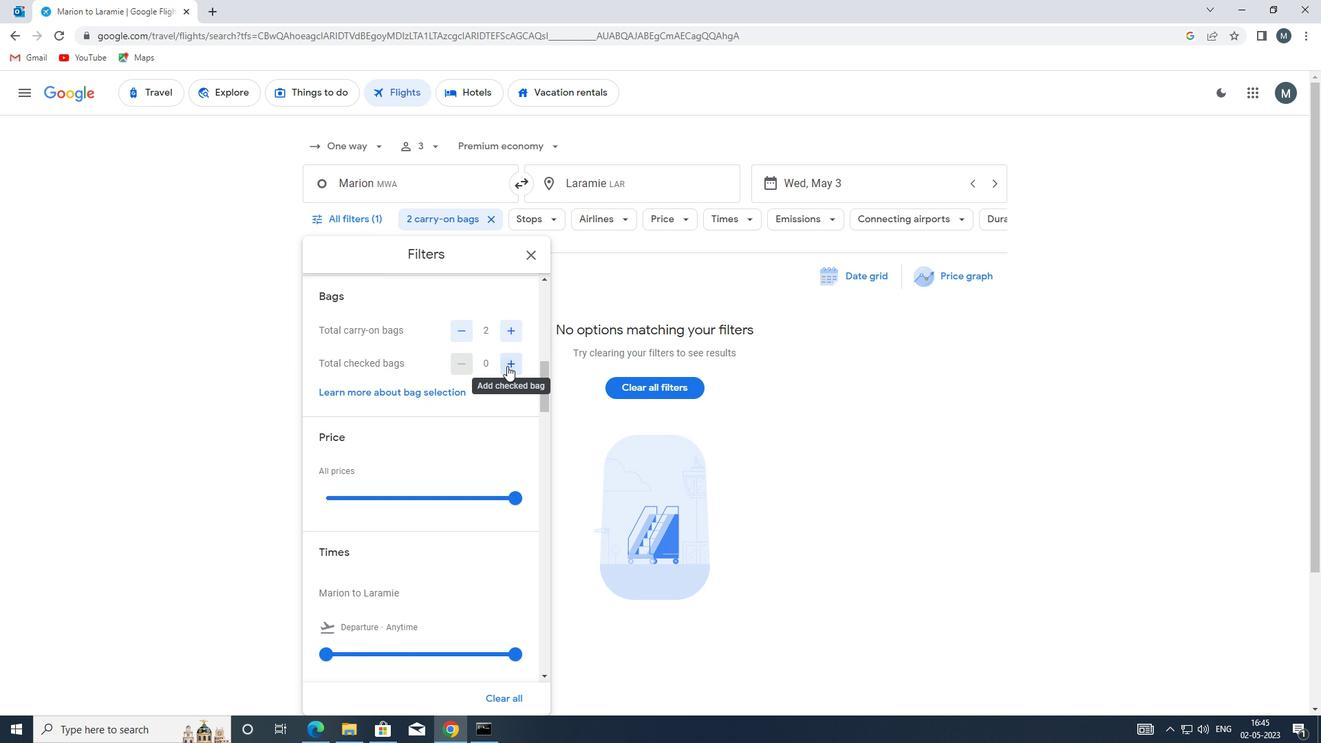 
Action: Mouse pressed left at (507, 366)
Screenshot: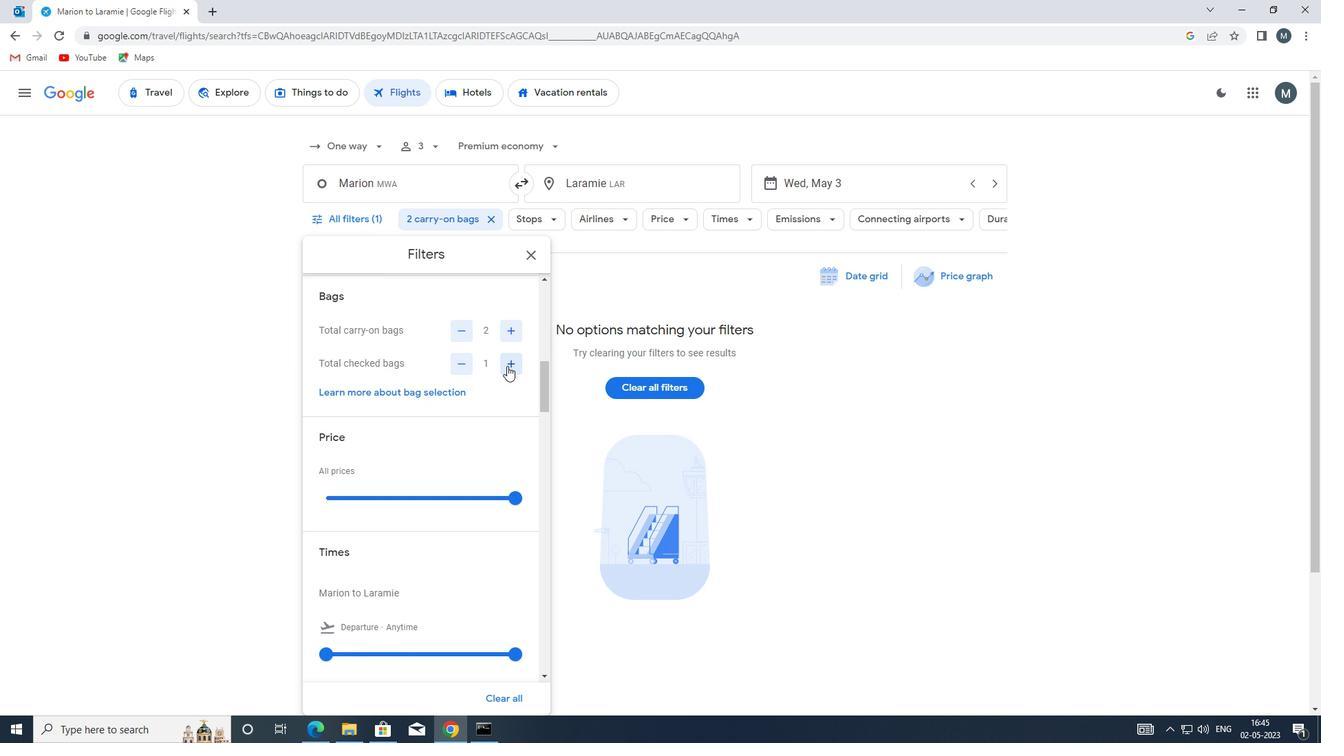 
Action: Mouse pressed left at (507, 366)
Screenshot: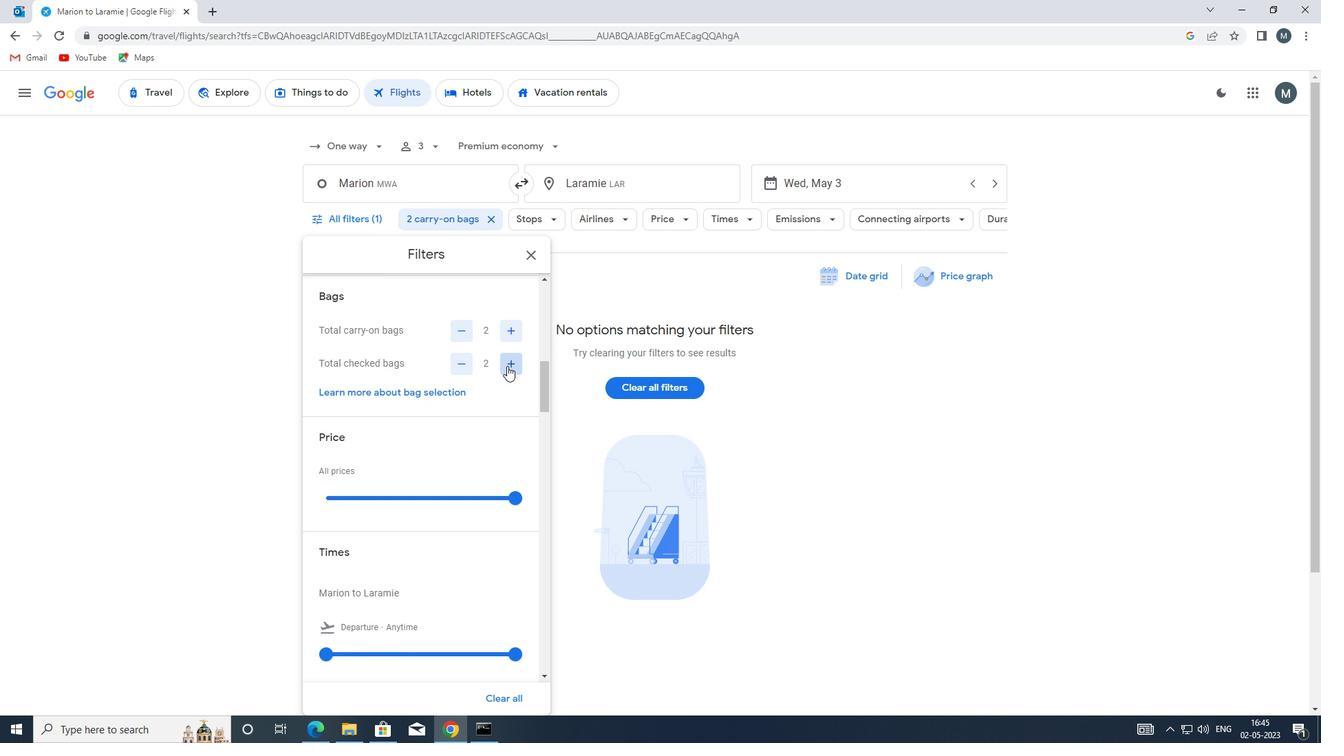 
Action: Mouse moved to (420, 417)
Screenshot: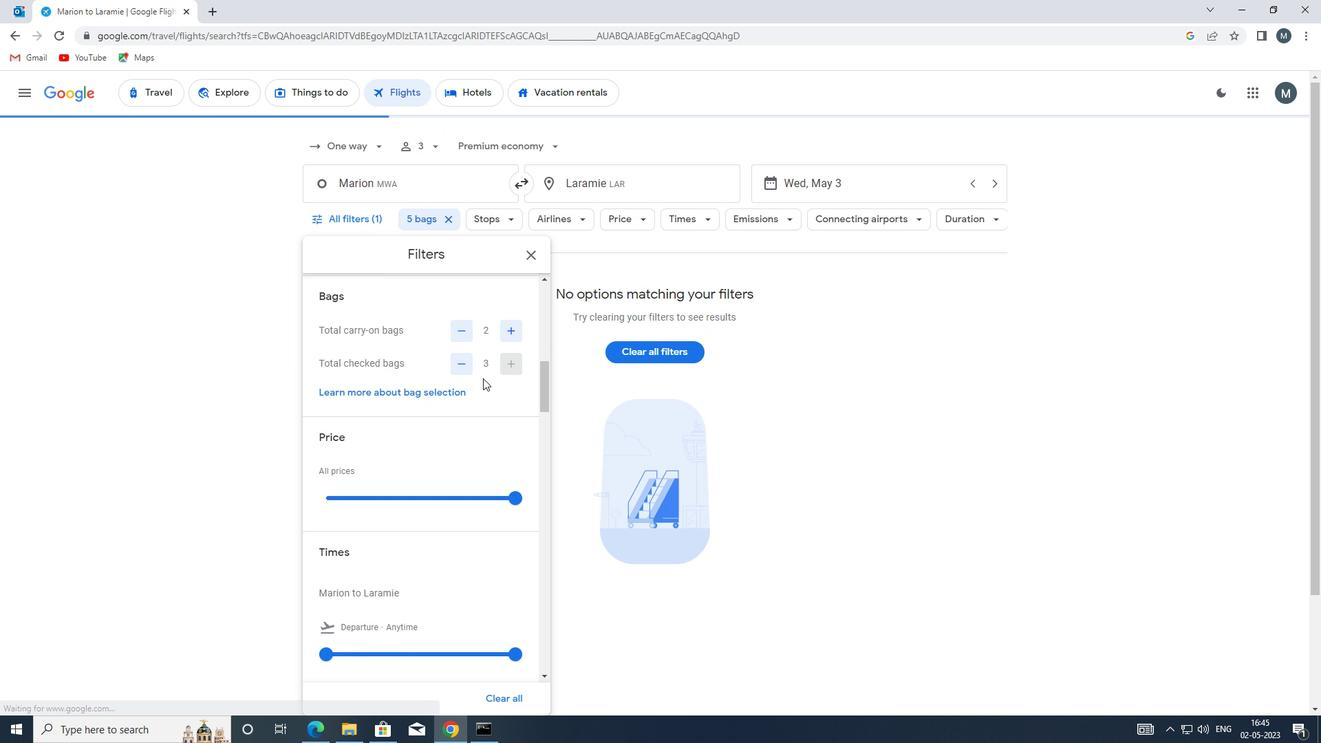 
Action: Mouse scrolled (420, 416) with delta (0, 0)
Screenshot: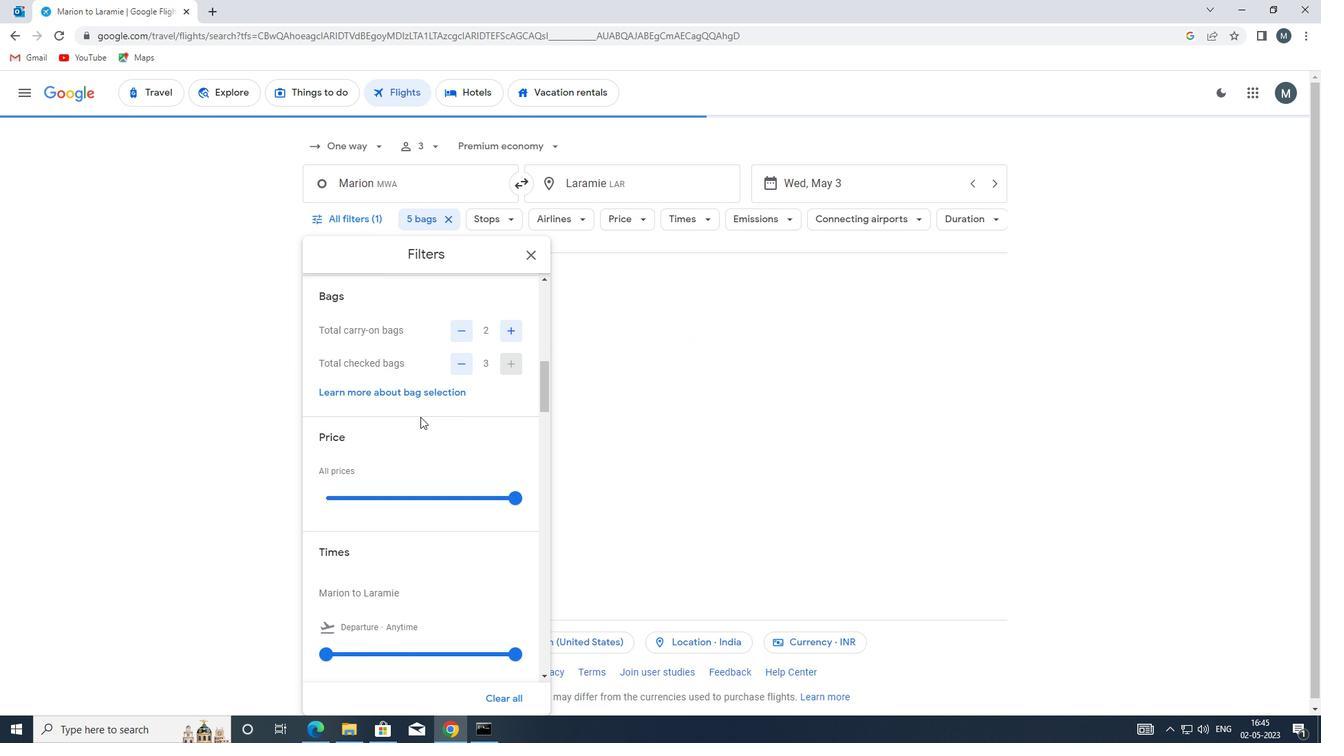 
Action: Mouse moved to (413, 424)
Screenshot: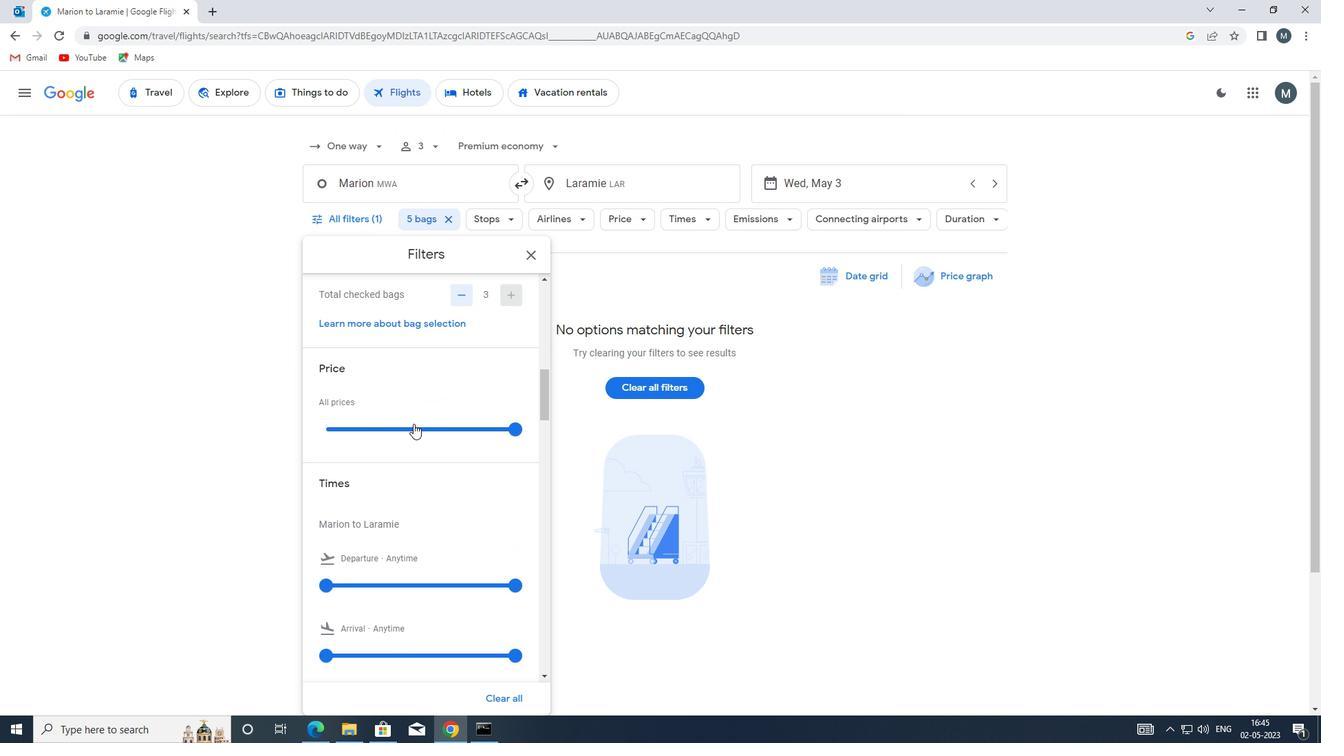 
Action: Mouse pressed left at (413, 424)
Screenshot: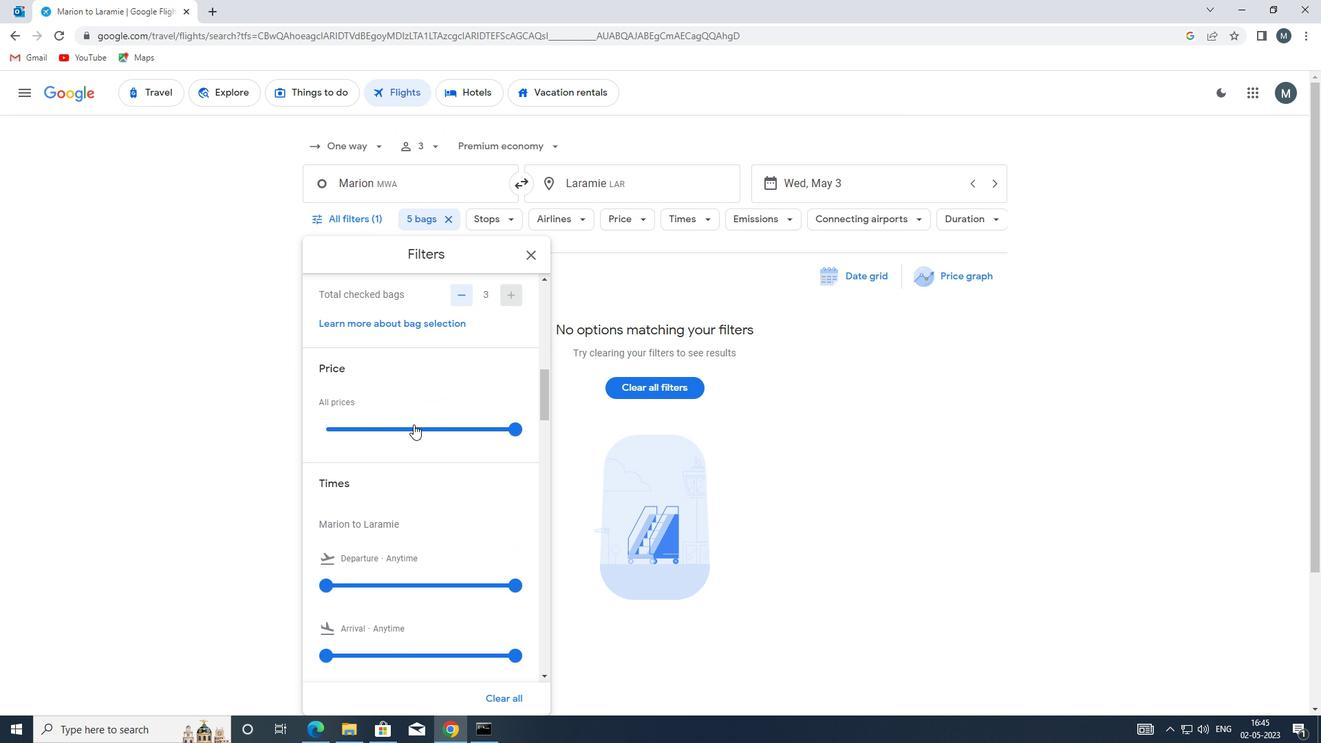 
Action: Mouse moved to (415, 424)
Screenshot: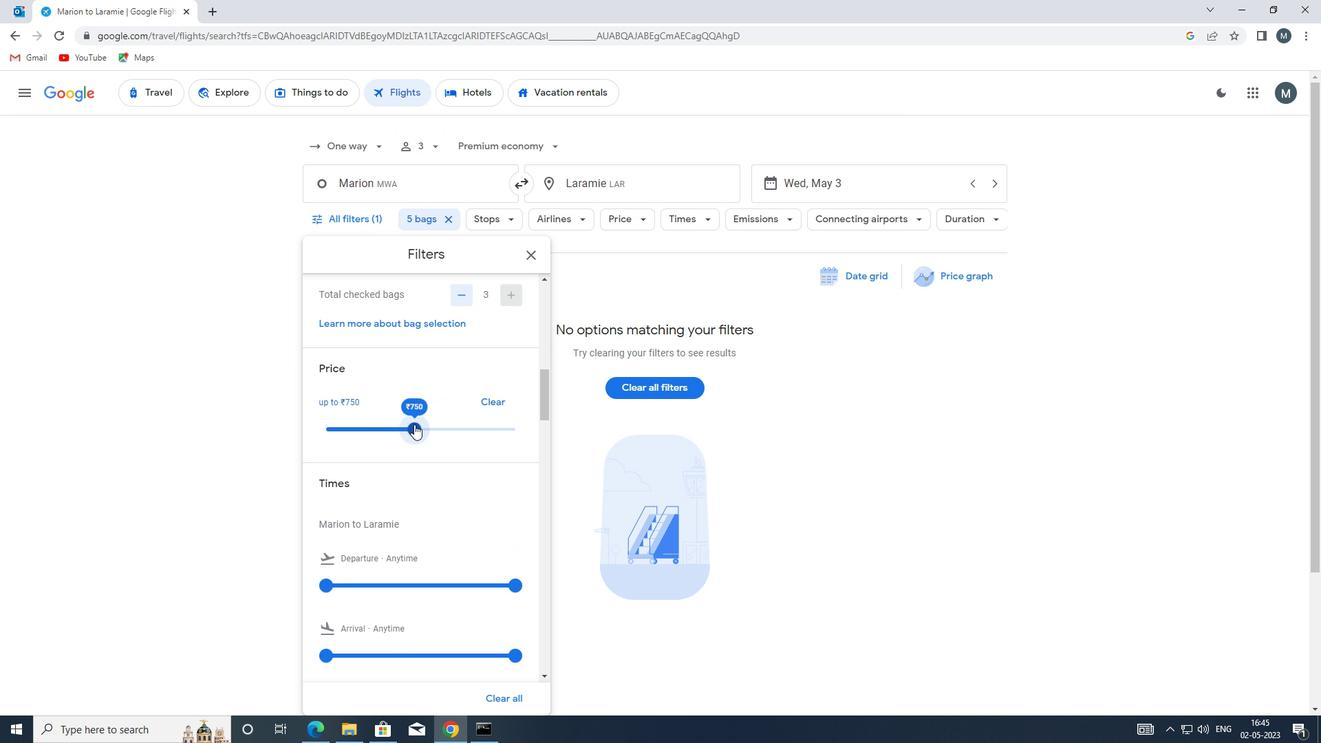 
Action: Mouse pressed left at (415, 424)
Screenshot: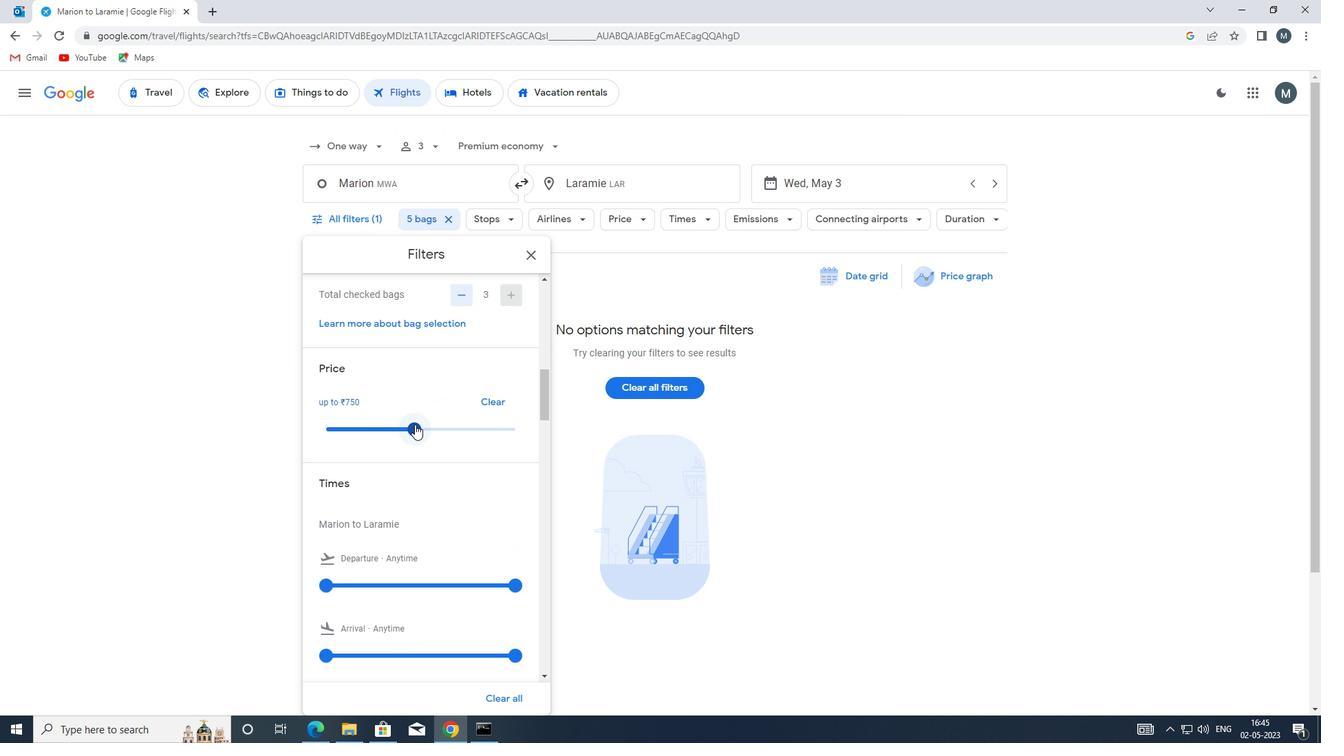 
Action: Mouse moved to (426, 390)
Screenshot: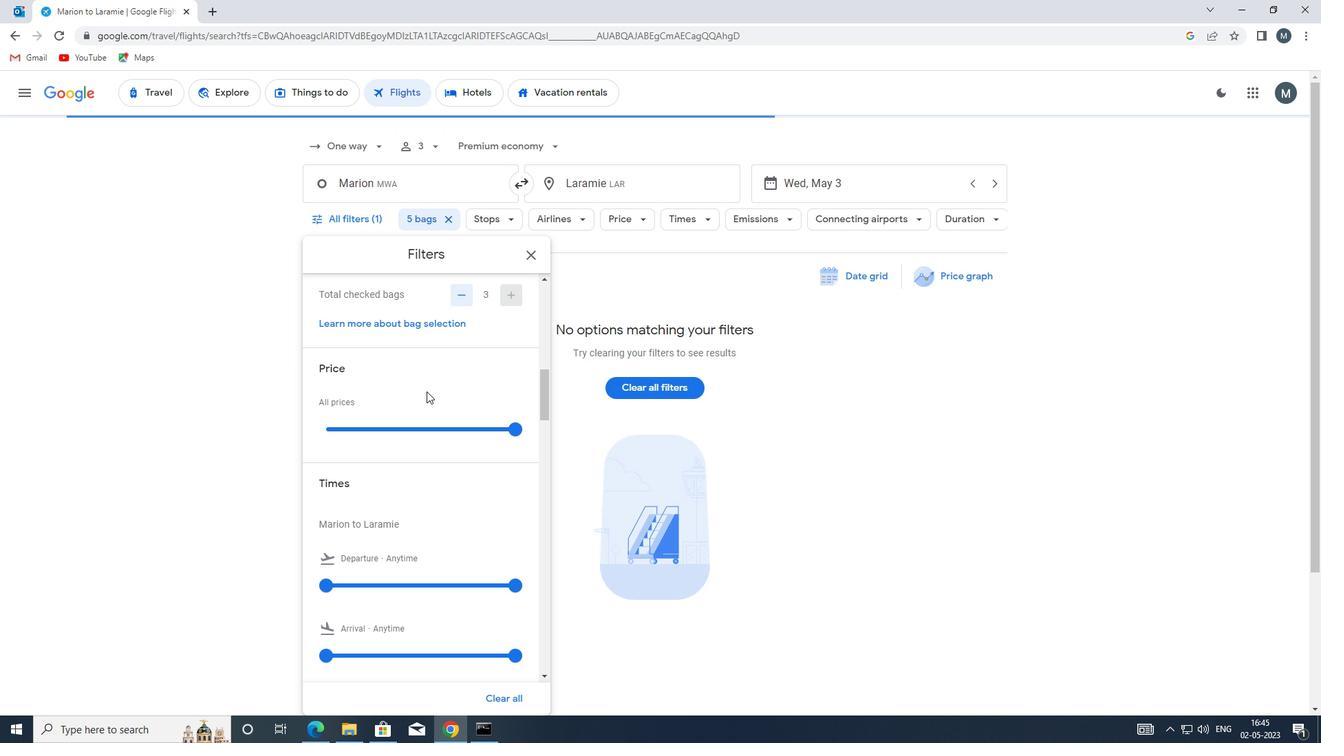 
Action: Mouse scrolled (426, 390) with delta (0, 0)
Screenshot: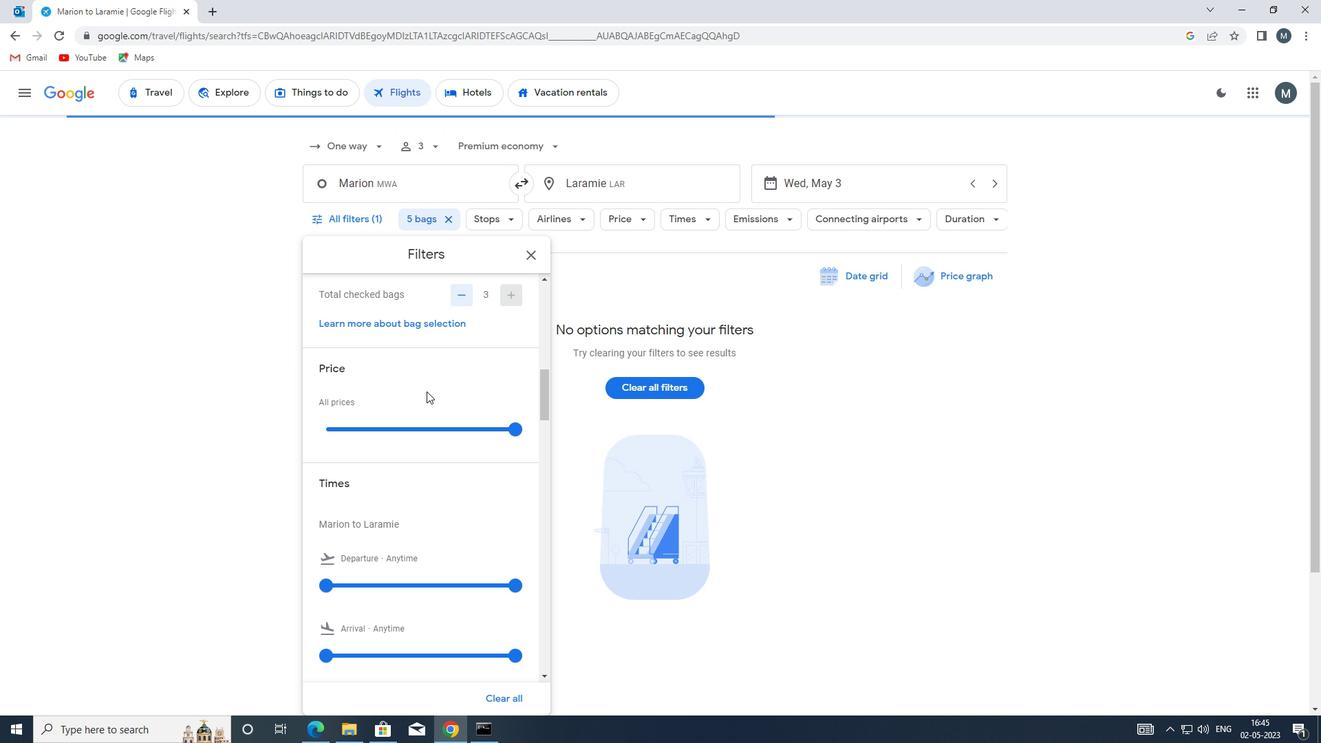 
Action: Mouse moved to (426, 383)
Screenshot: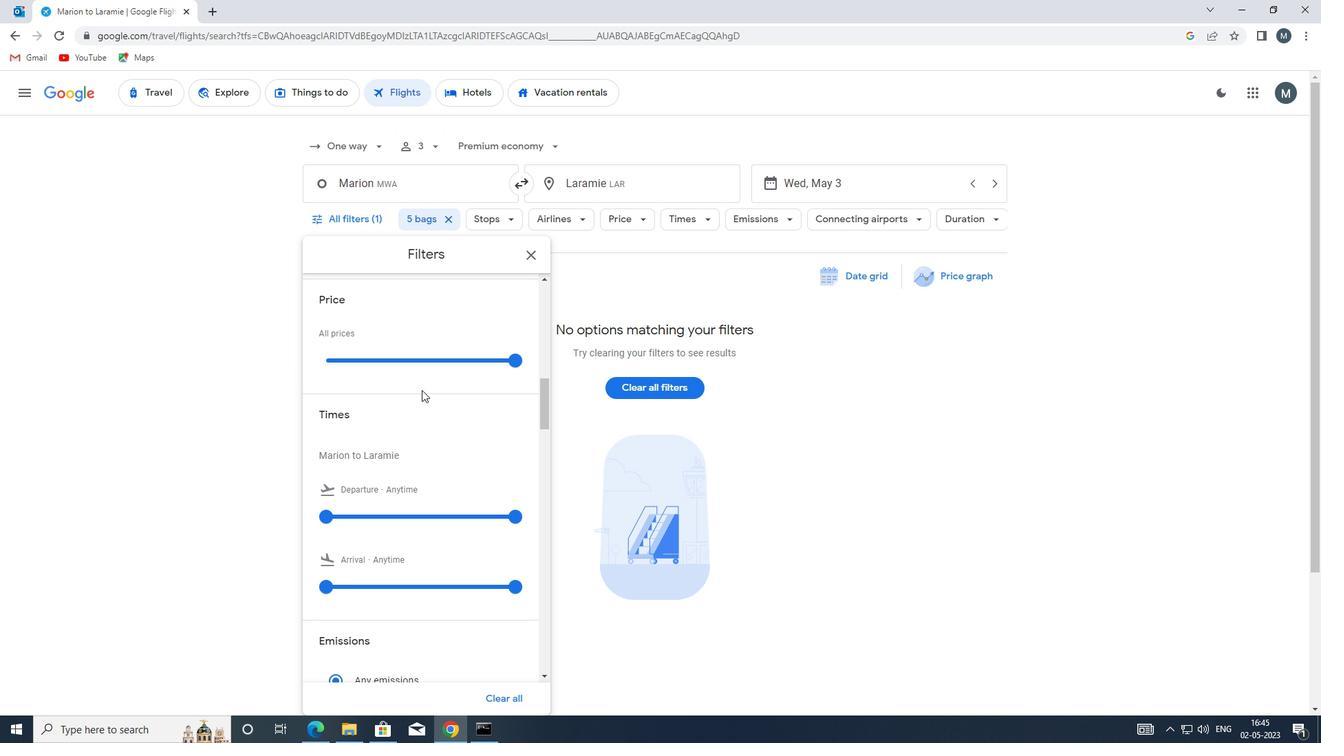 
Action: Mouse scrolled (426, 382) with delta (0, 0)
Screenshot: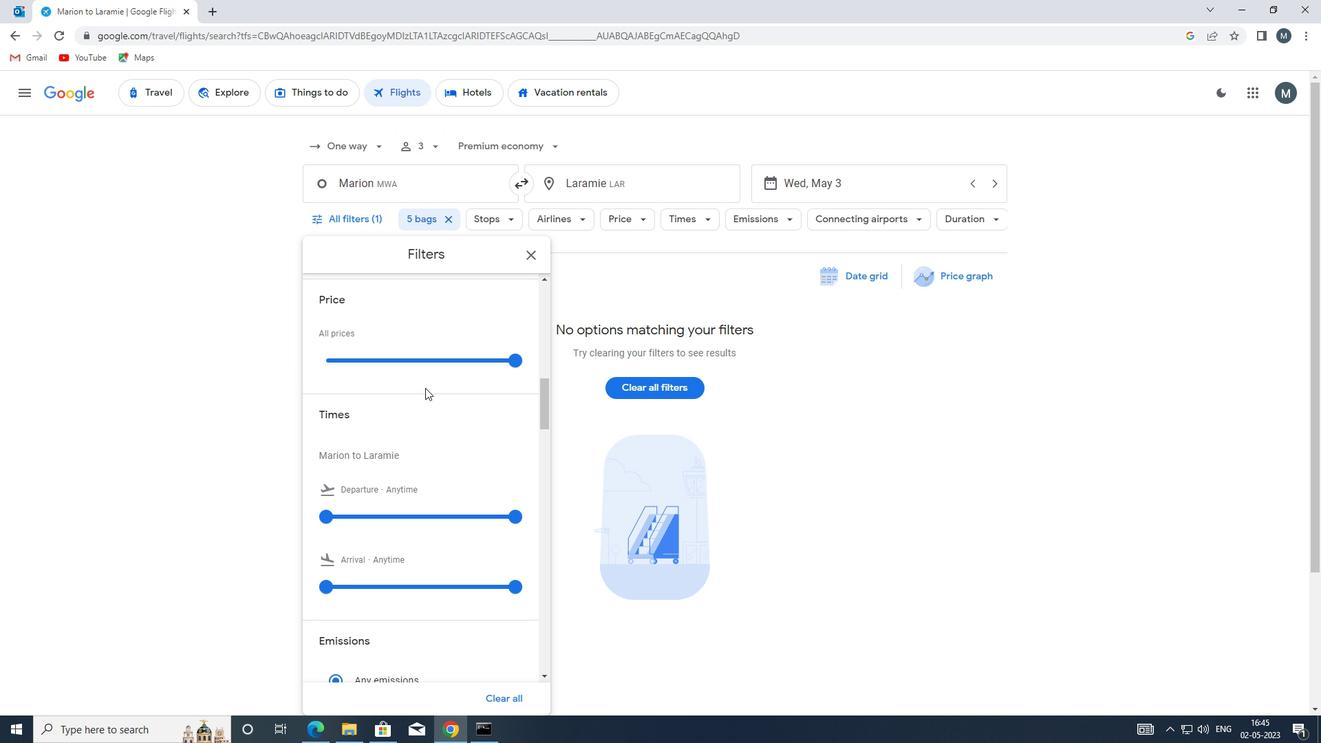 
Action: Mouse moved to (338, 446)
Screenshot: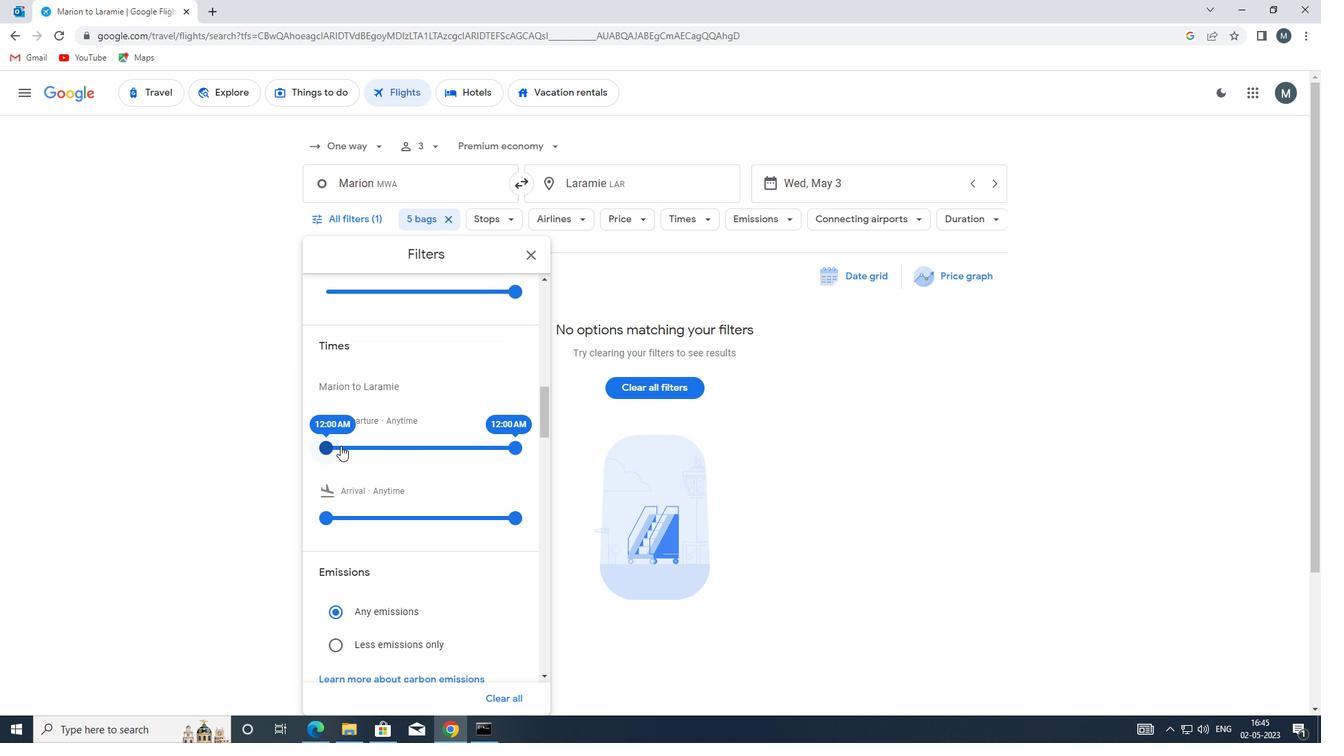 
Action: Mouse pressed left at (338, 446)
Screenshot: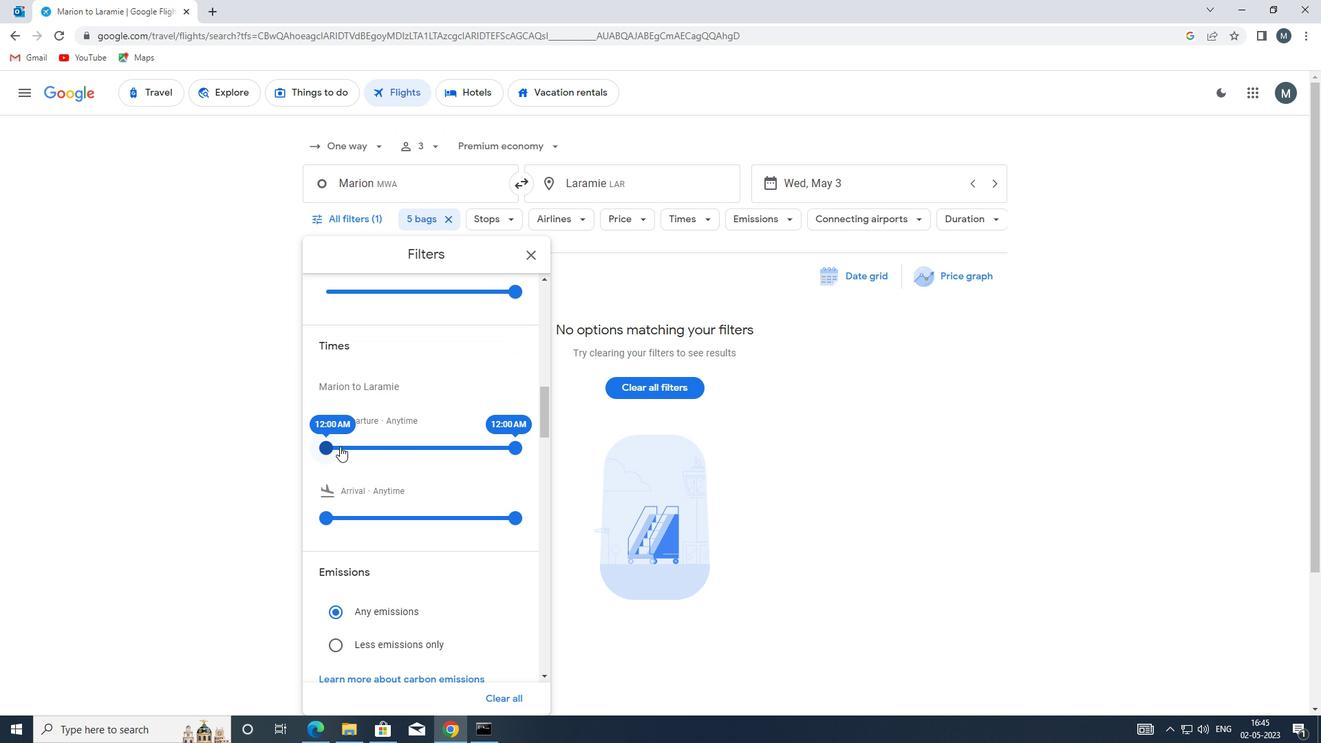 
Action: Mouse moved to (513, 445)
Screenshot: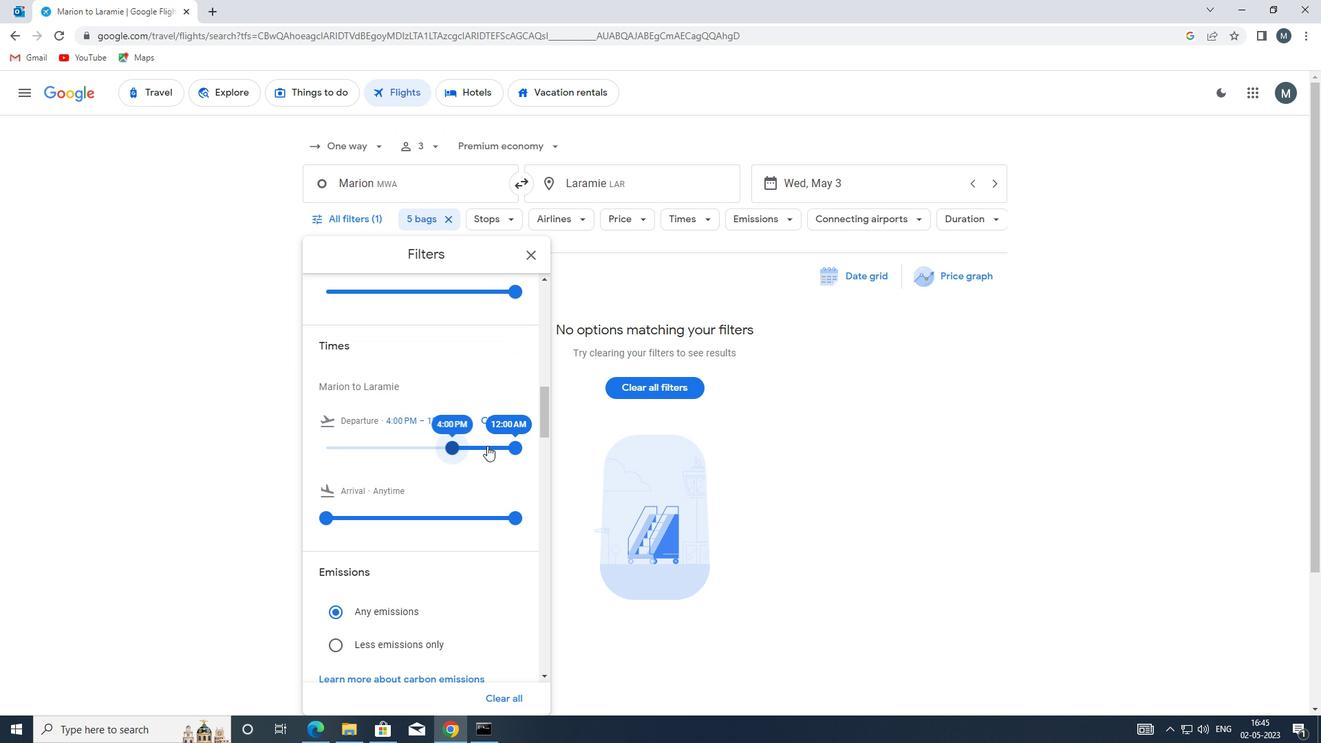 
Action: Mouse pressed left at (513, 445)
Screenshot: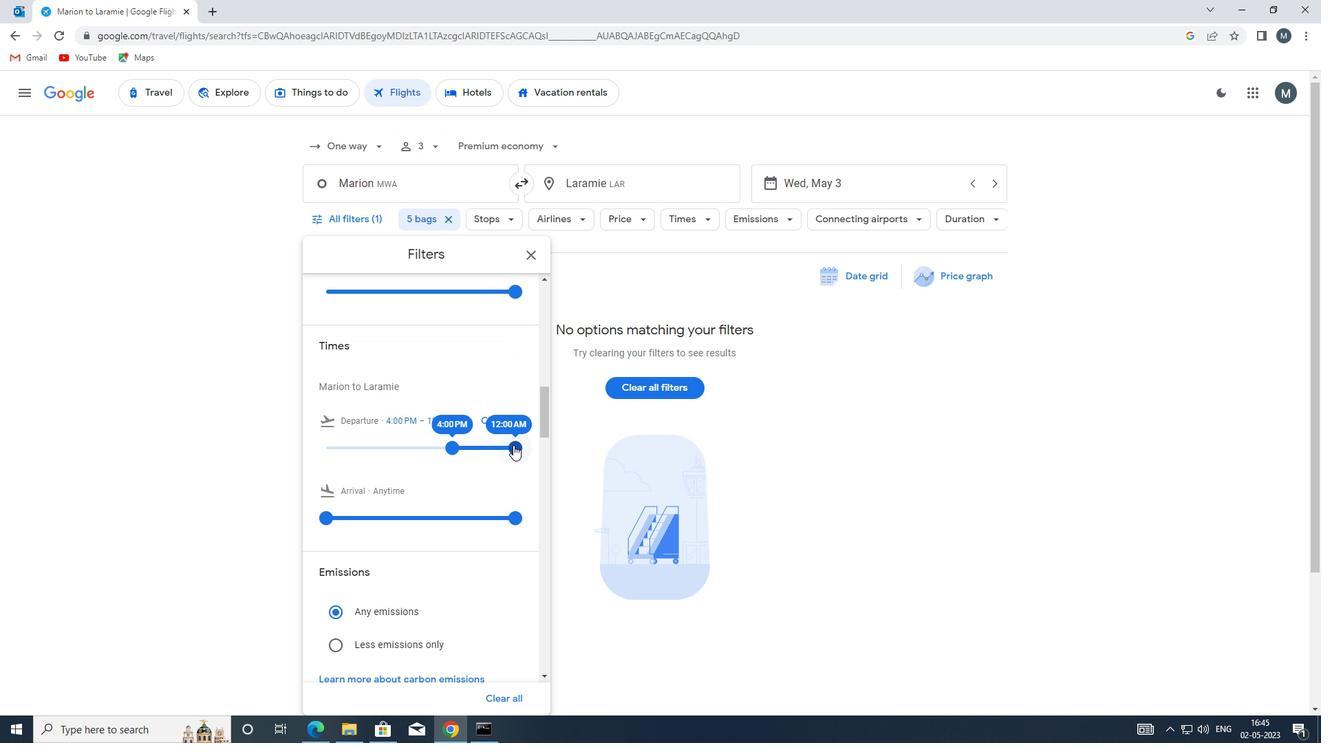 
Action: Mouse moved to (453, 433)
Screenshot: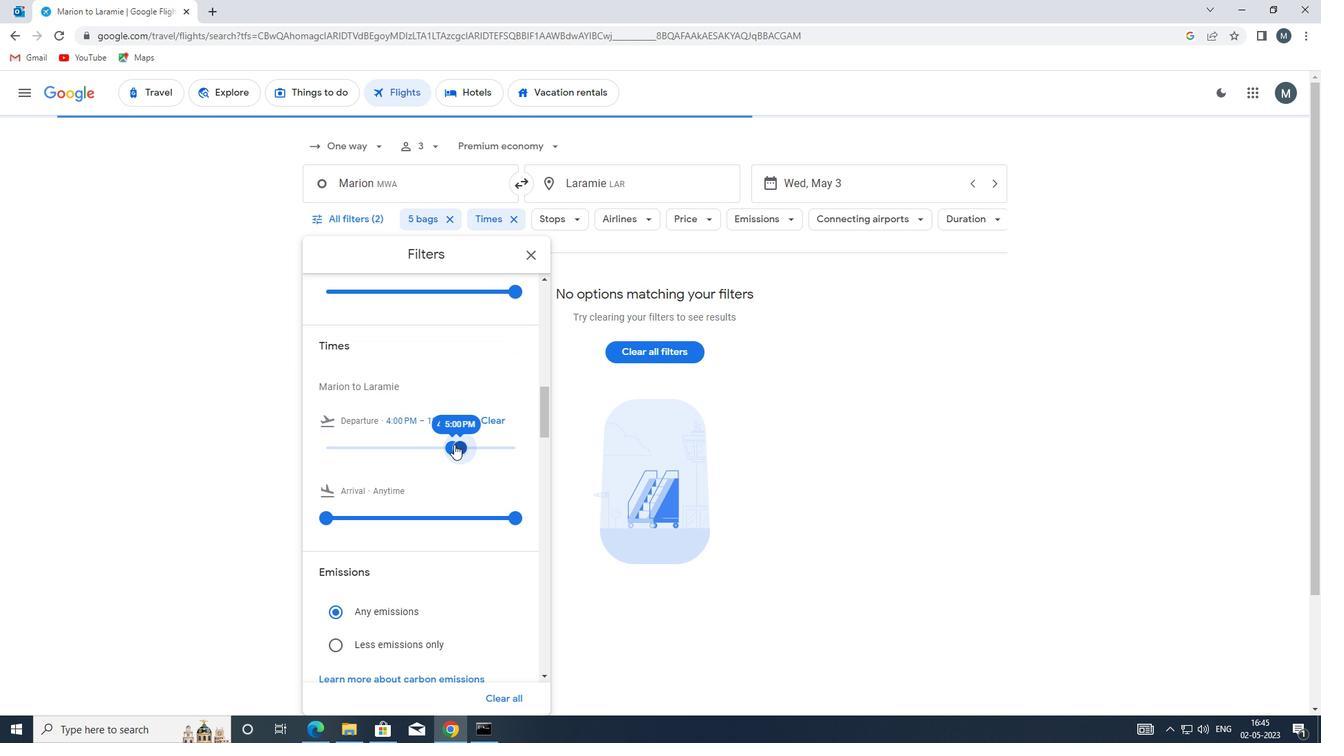 
Action: Mouse scrolled (453, 432) with delta (0, 0)
Screenshot: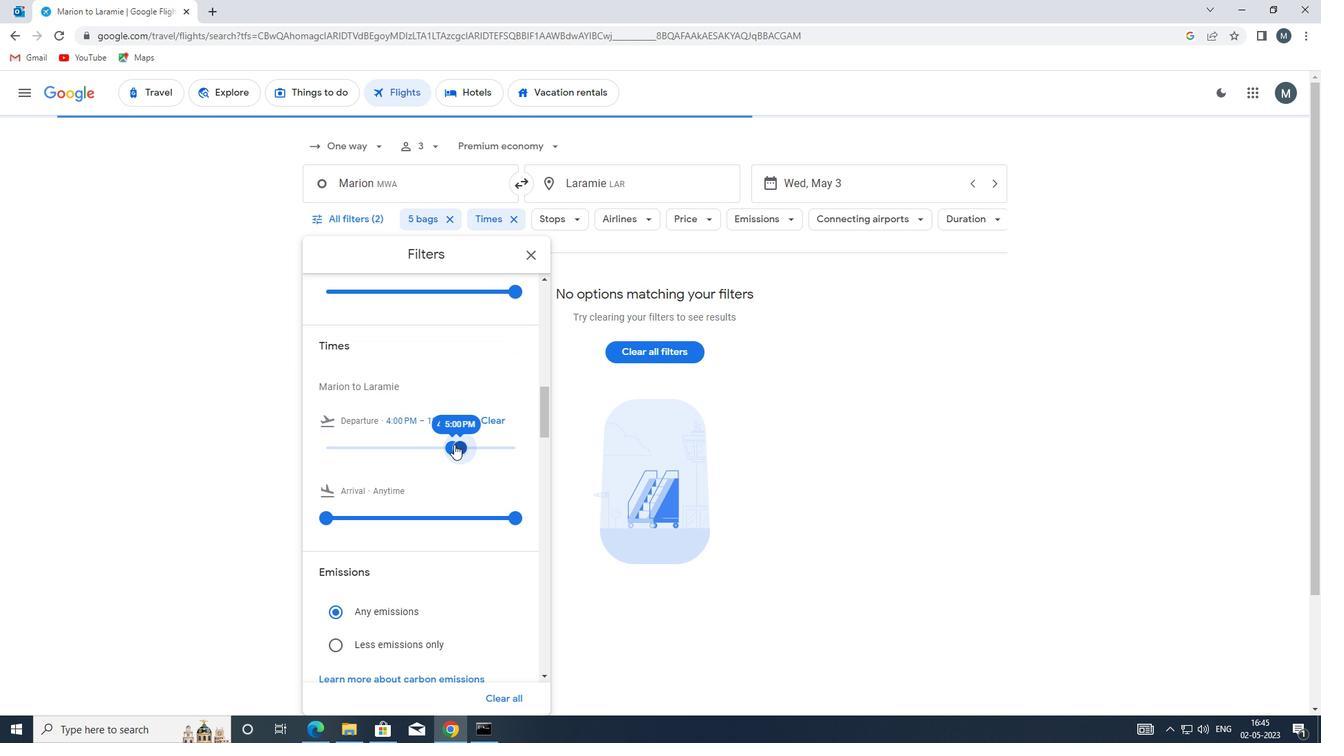 
Action: Mouse scrolled (453, 432) with delta (0, 0)
Screenshot: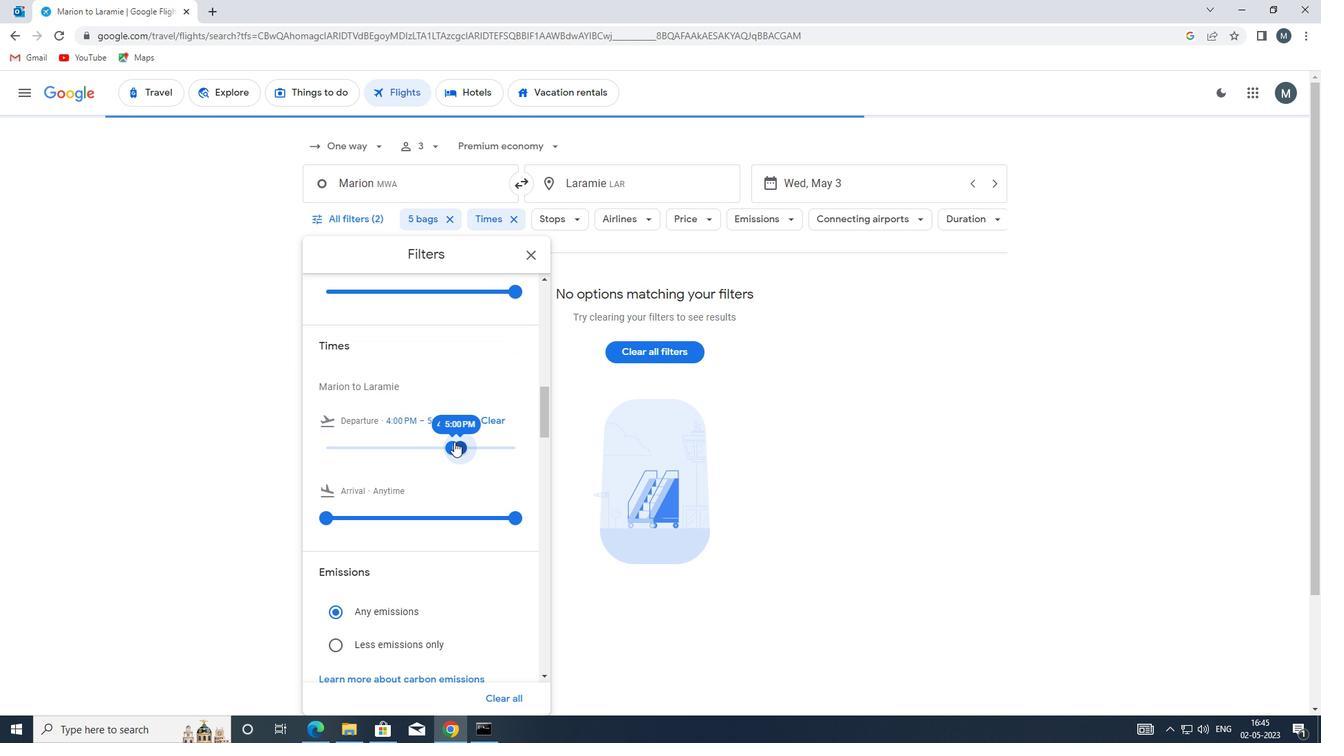 
Action: Mouse scrolled (453, 432) with delta (0, 0)
Screenshot: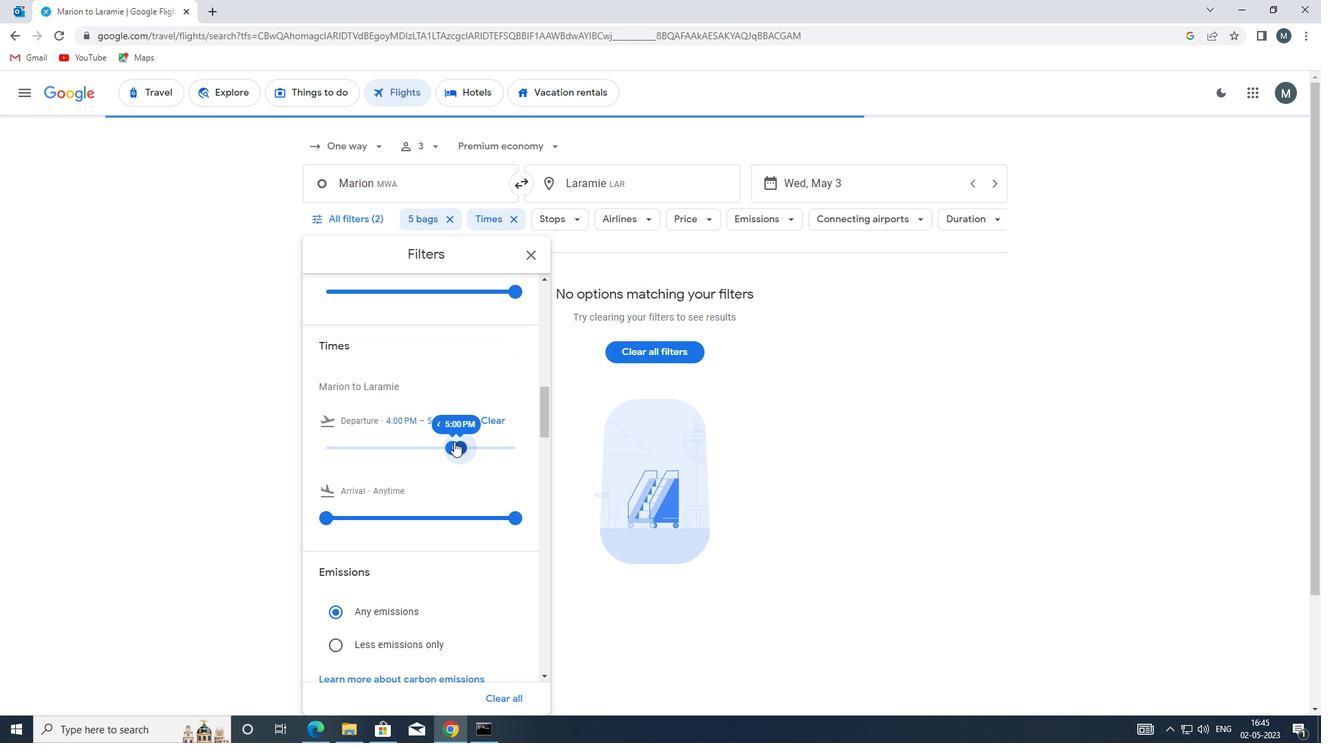 
Action: Mouse scrolled (453, 432) with delta (0, 0)
Screenshot: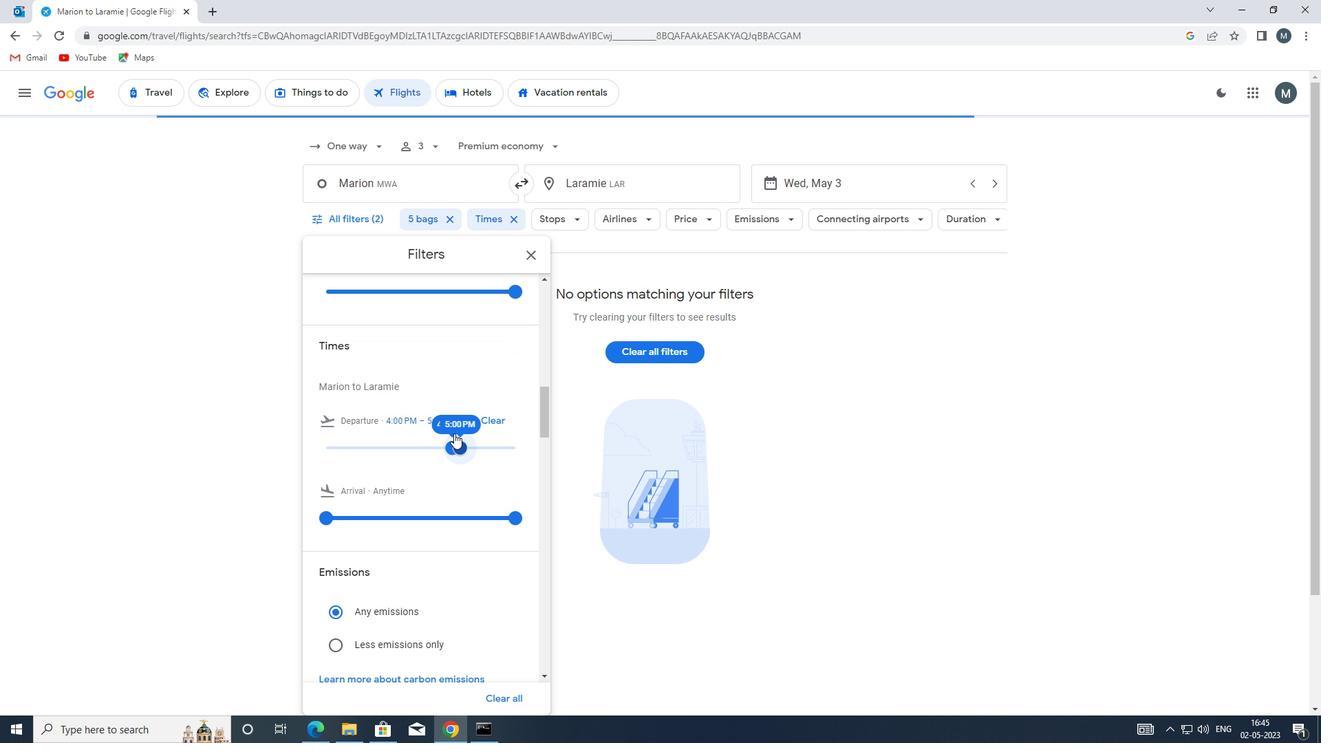 
Action: Mouse moved to (527, 256)
Screenshot: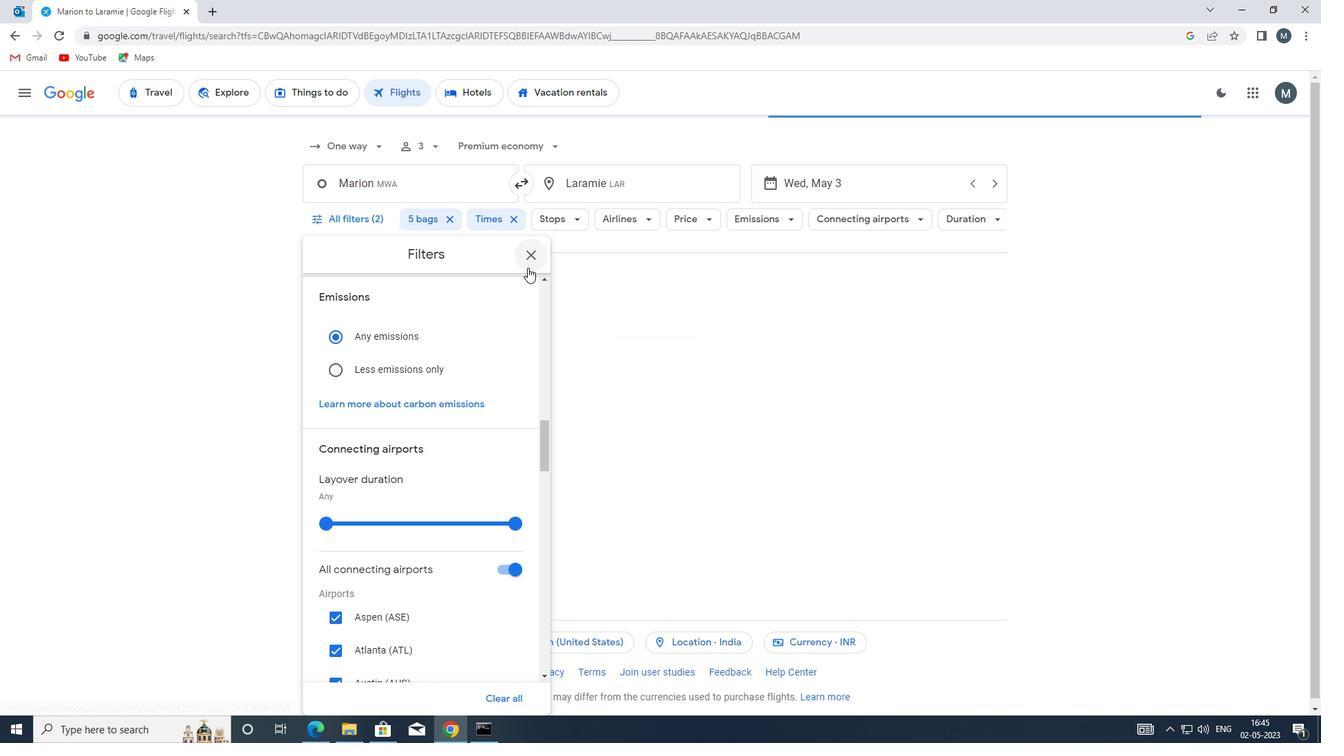 
Action: Mouse pressed left at (527, 256)
Screenshot: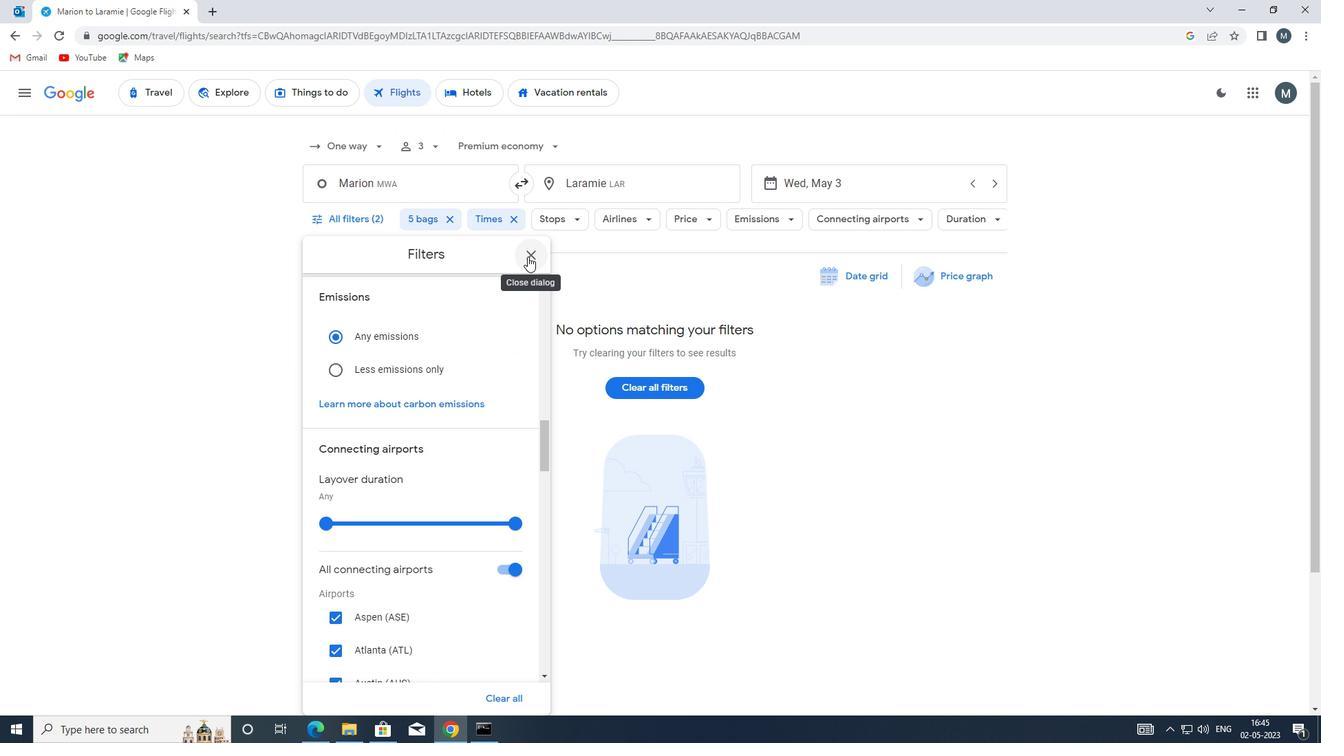 
